 Task: Research Airbnb properties in Gagarin, Uzbekistan from 12th December, 2023 to 25th December, 2023 for 4 adults. Place can be private room with 4 bedrooms having 4 beds and 4 bathrooms. Property type can be hotel. Amenities needed are: wifi, TV, free parkinig on premises, gym, breakfast.
Action: Mouse moved to (461, 88)
Screenshot: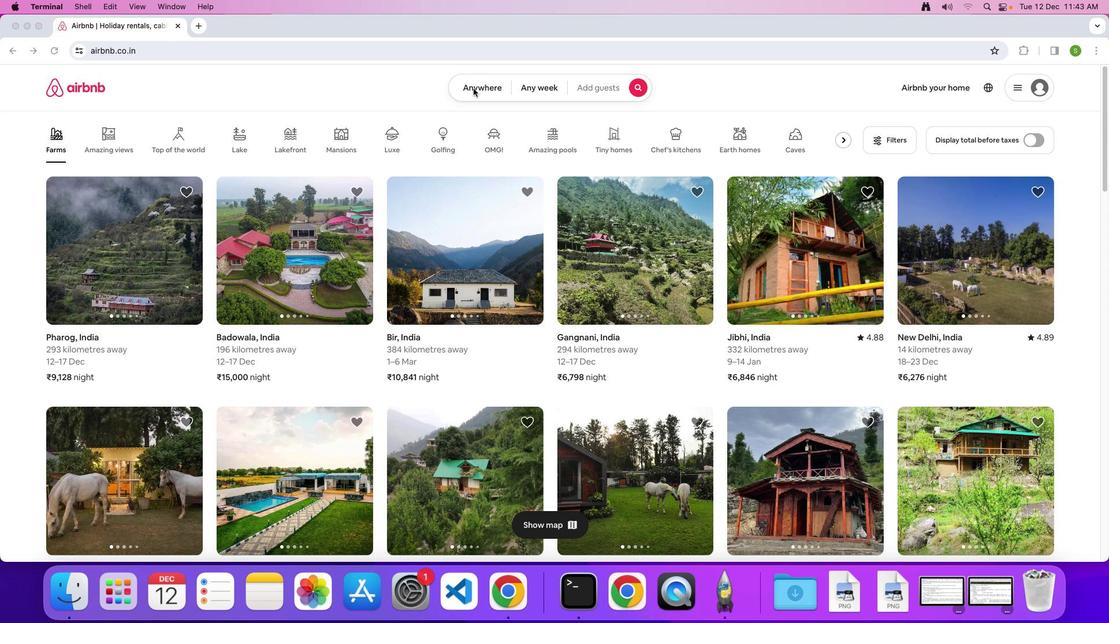 
Action: Mouse pressed left at (461, 88)
Screenshot: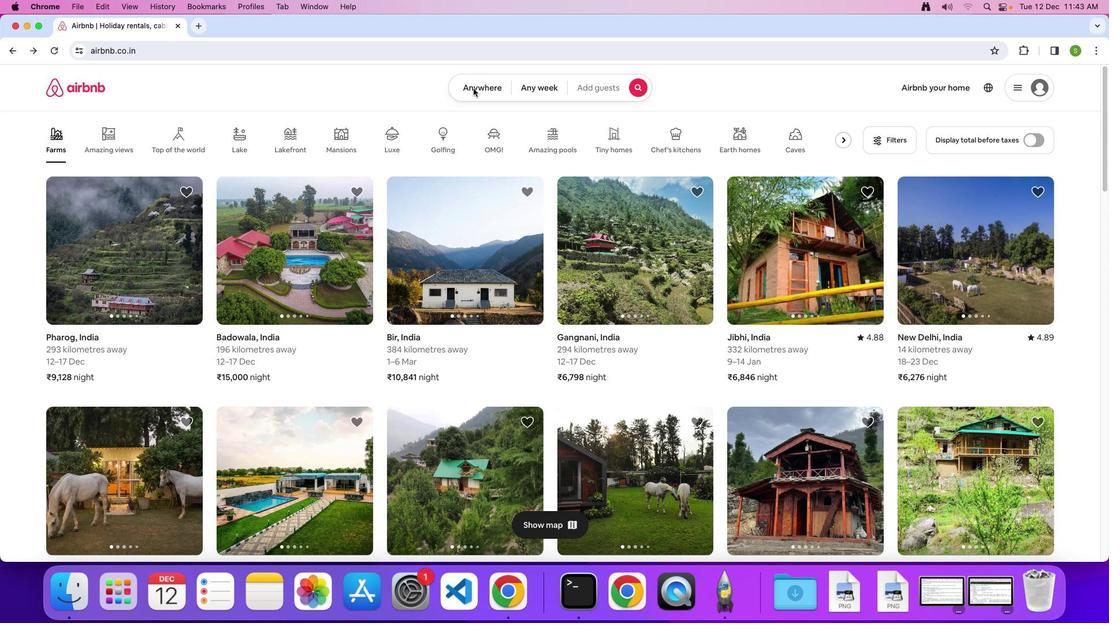
Action: Mouse moved to (462, 88)
Screenshot: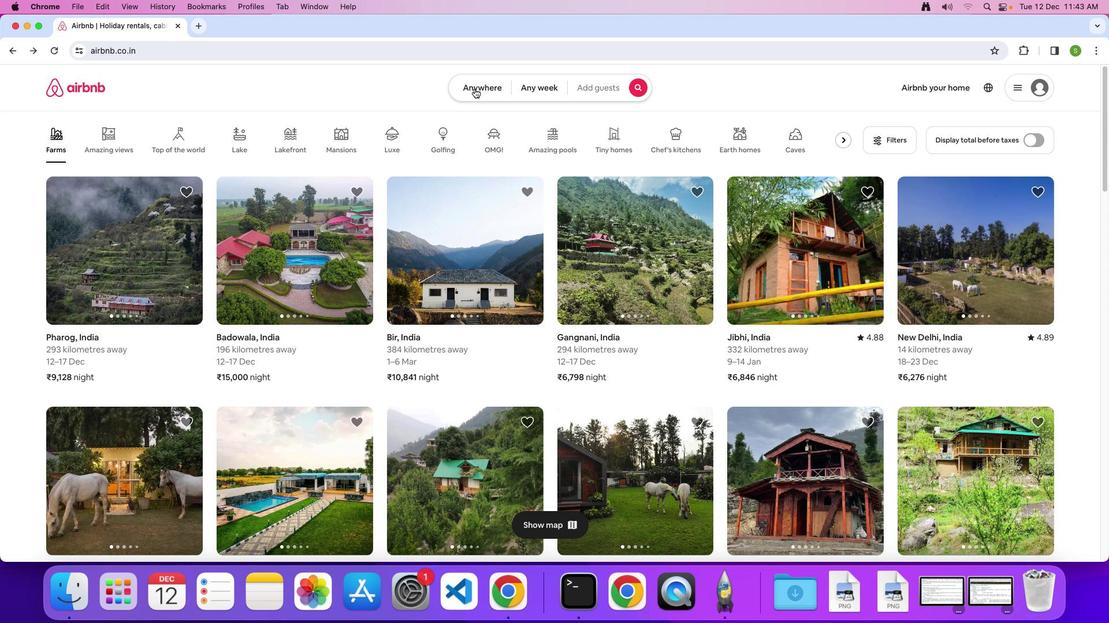
Action: Mouse pressed left at (462, 88)
Screenshot: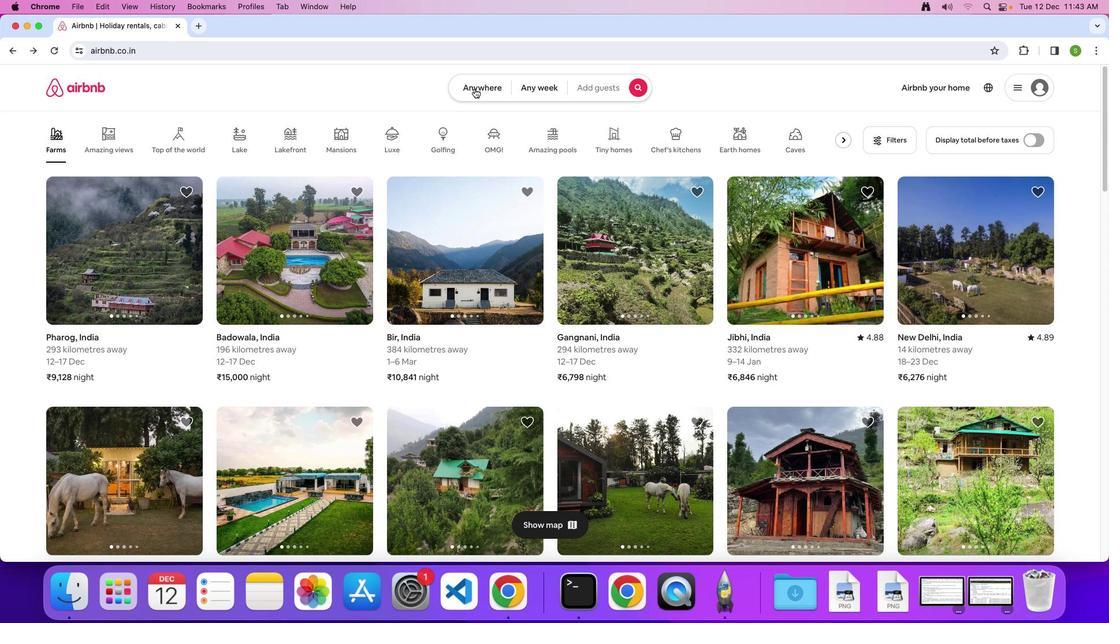 
Action: Mouse moved to (407, 130)
Screenshot: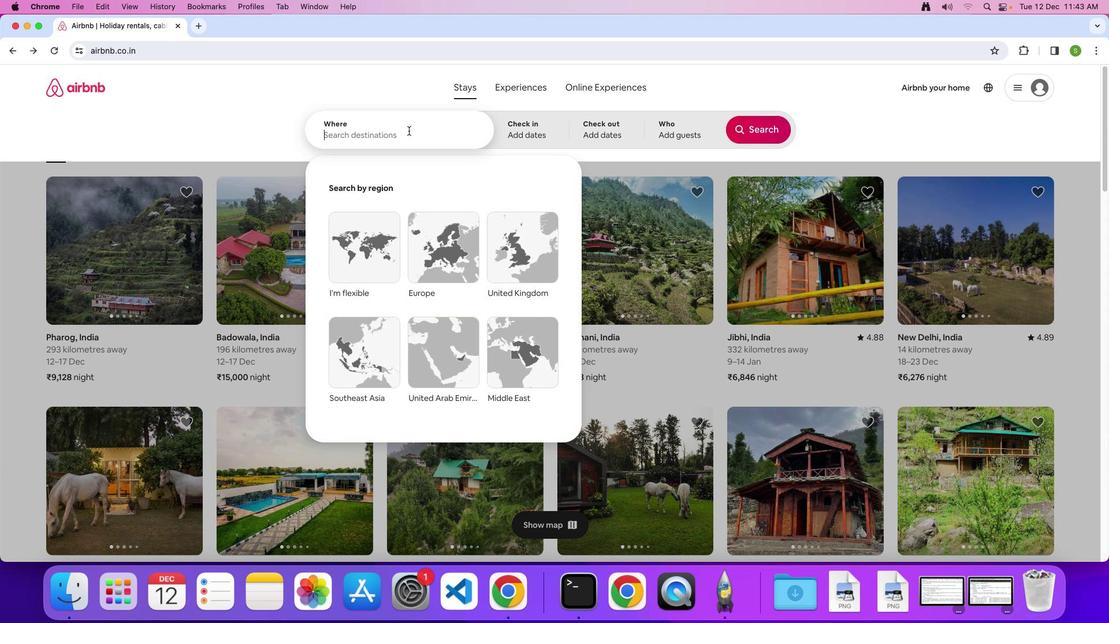 
Action: Mouse pressed left at (407, 130)
Screenshot: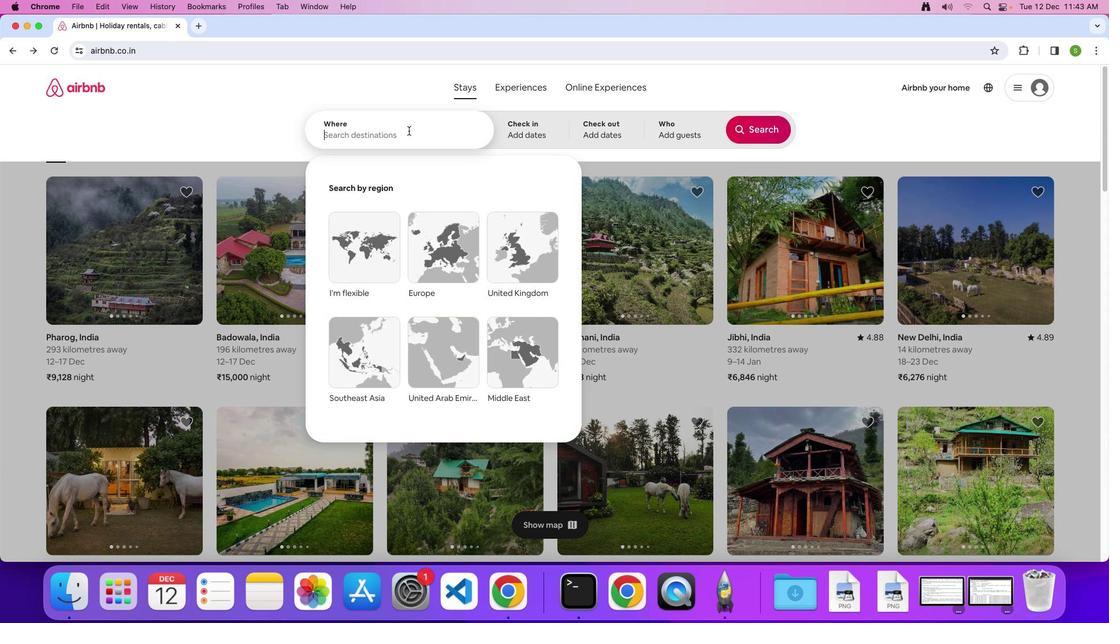 
Action: Mouse moved to (408, 130)
Screenshot: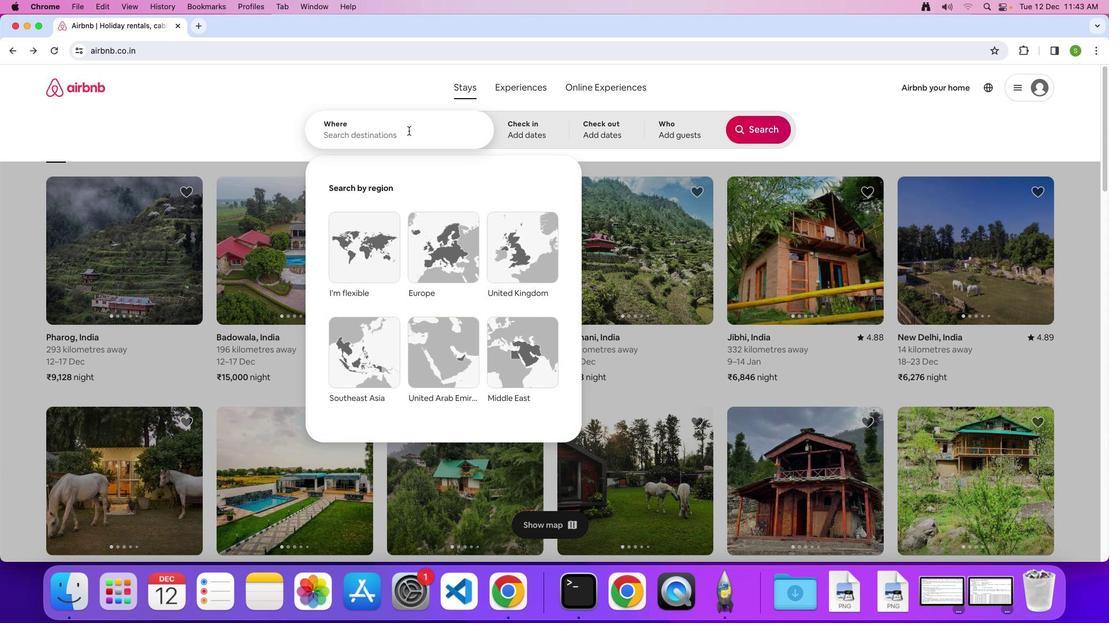 
Action: Key pressed 'G'Key.caps_lock'n'Key.backspace'g'Key.backspace'a''g''a''r''i''n'','Key.spaceKey.shift'U''z''b''e''k''i''s''t''a''n'Key.enter
Screenshot: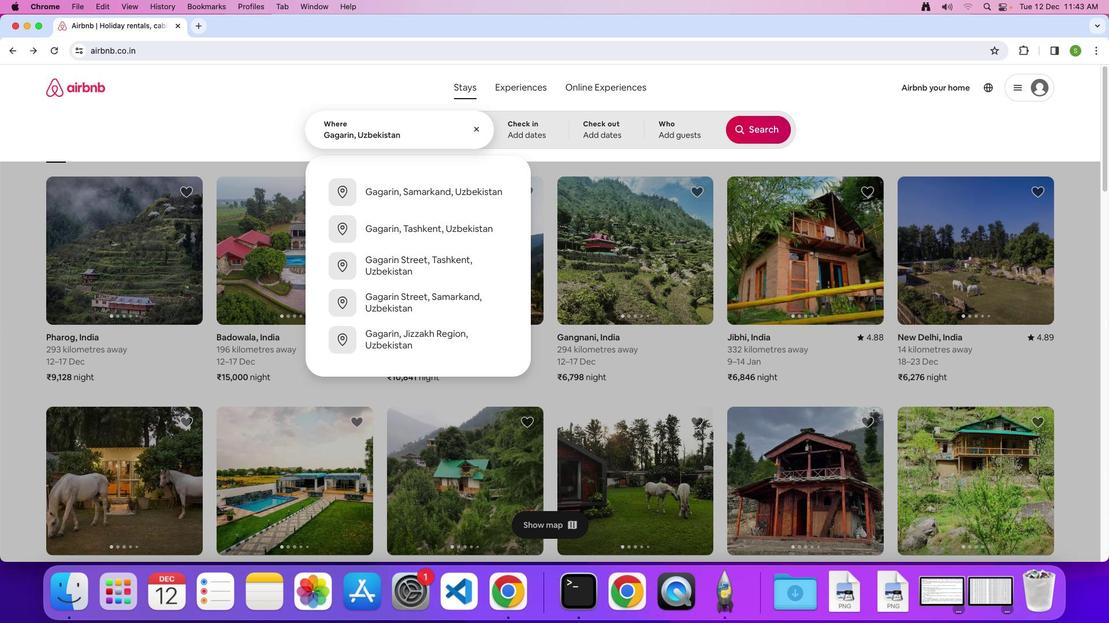 
Action: Mouse moved to (410, 332)
Screenshot: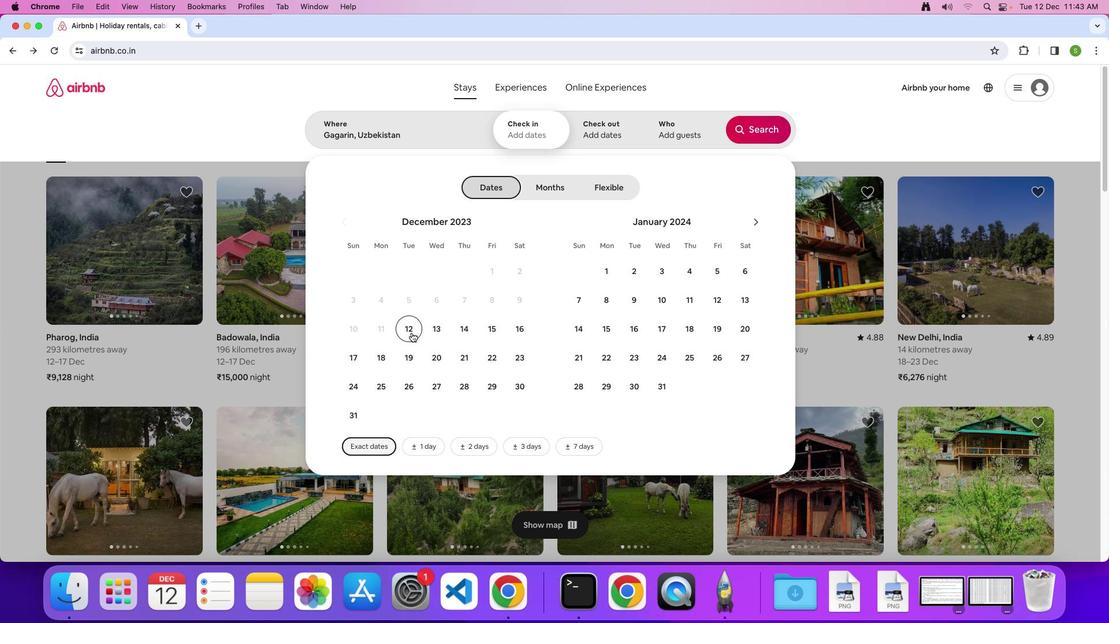 
Action: Mouse pressed left at (410, 332)
Screenshot: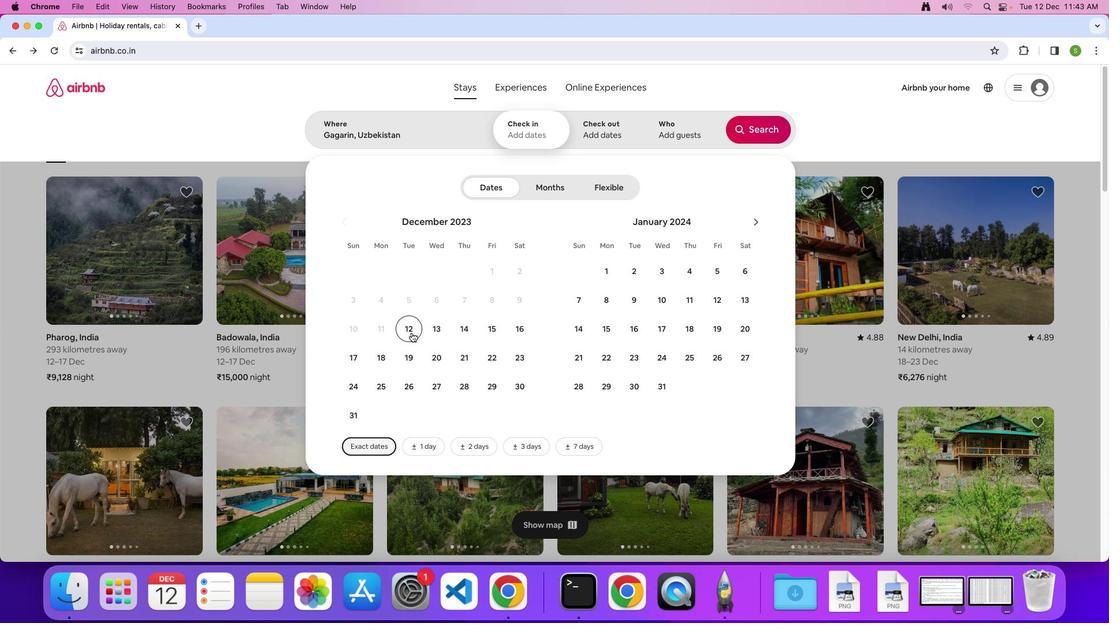 
Action: Mouse moved to (381, 381)
Screenshot: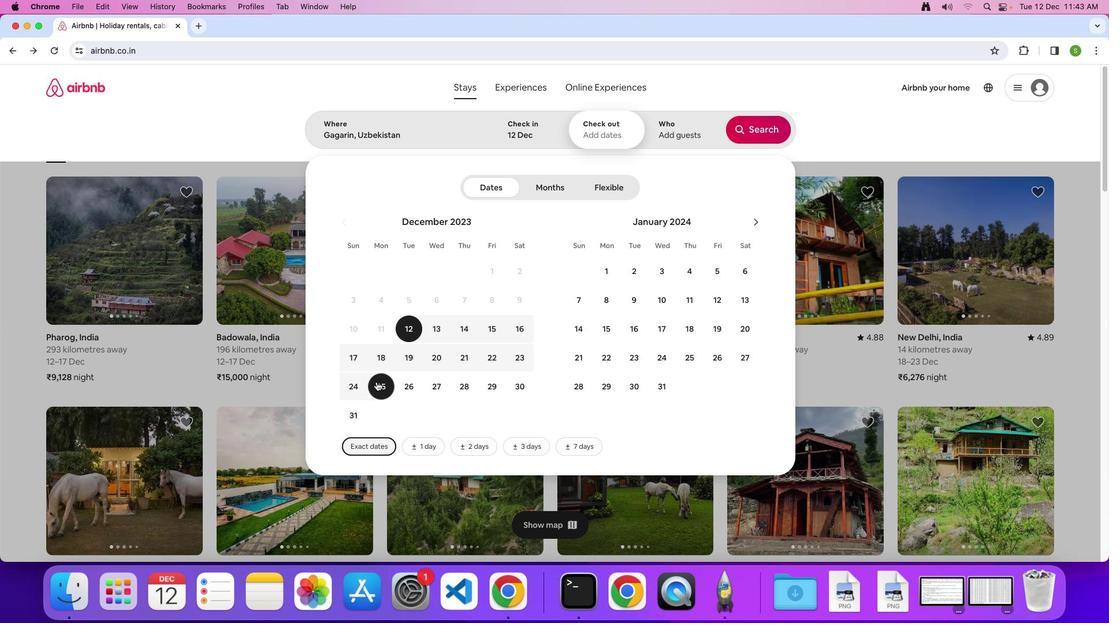 
Action: Mouse pressed left at (381, 381)
Screenshot: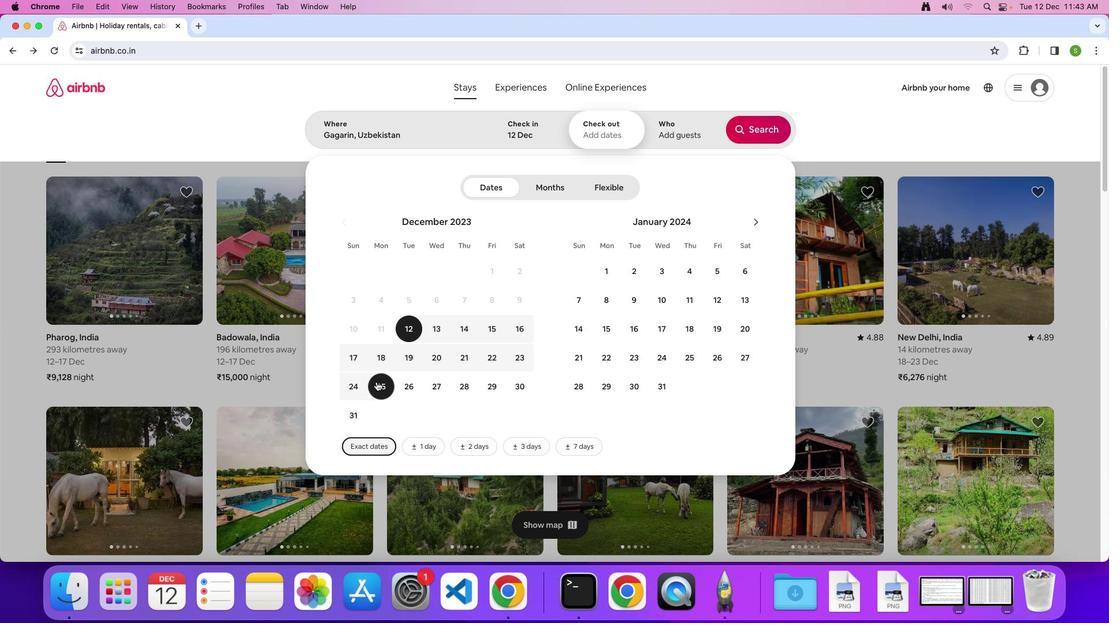 
Action: Mouse moved to (630, 130)
Screenshot: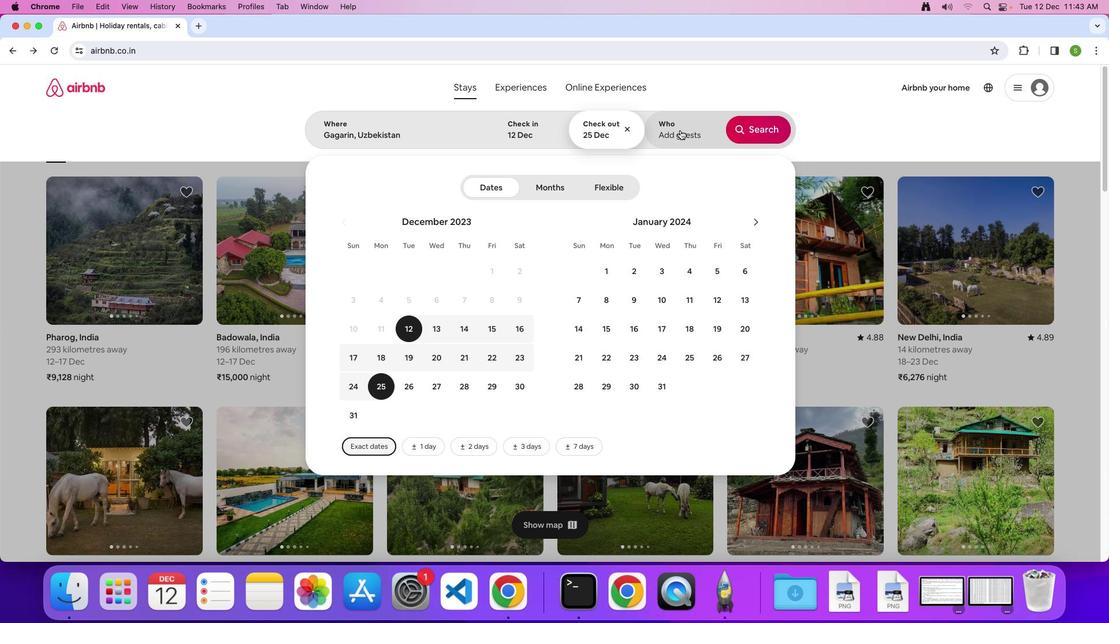 
Action: Mouse pressed left at (630, 130)
Screenshot: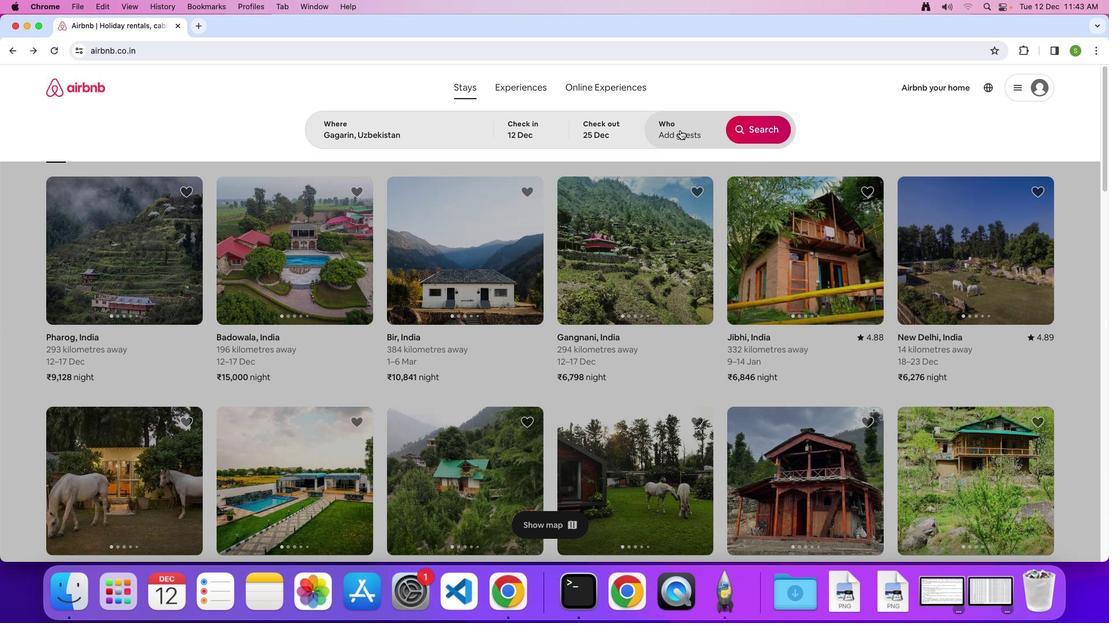 
Action: Mouse moved to (694, 187)
Screenshot: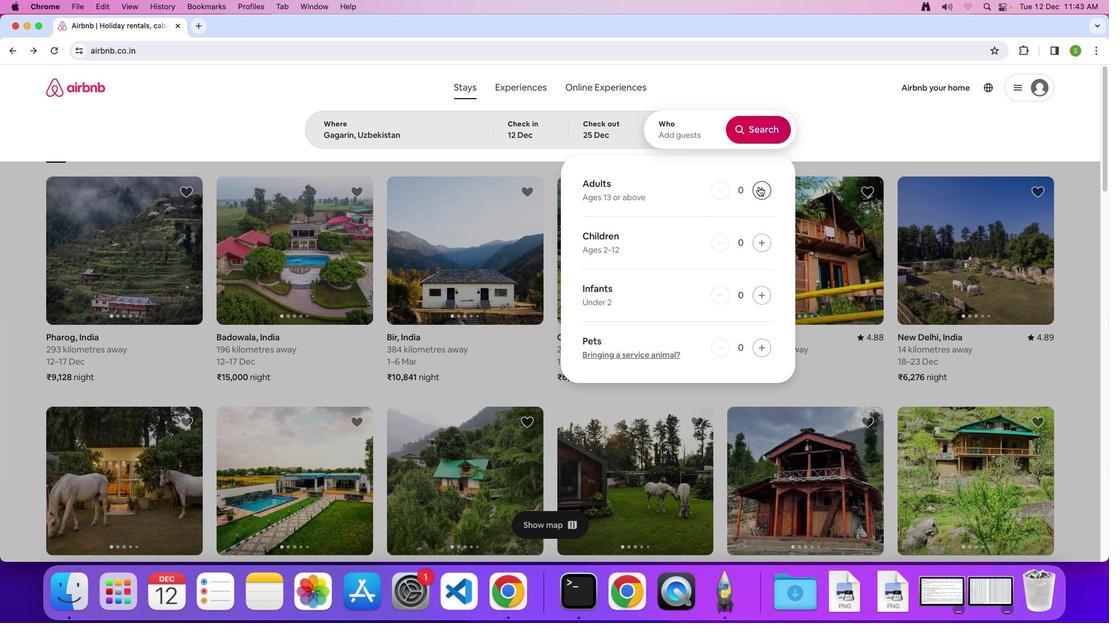 
Action: Mouse pressed left at (694, 187)
Screenshot: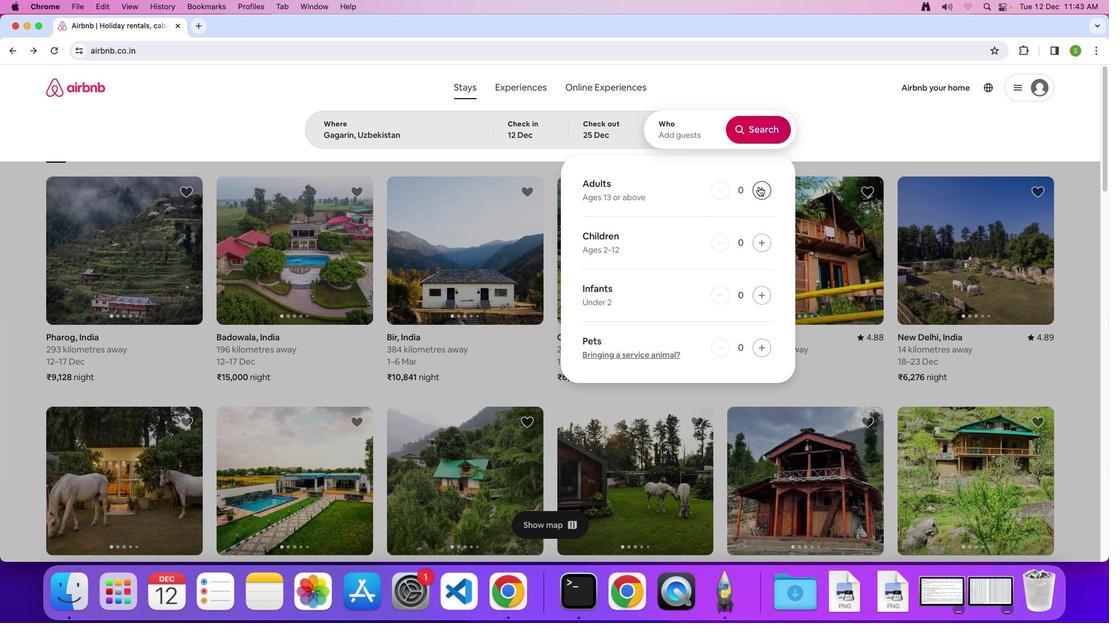
Action: Mouse pressed left at (694, 187)
Screenshot: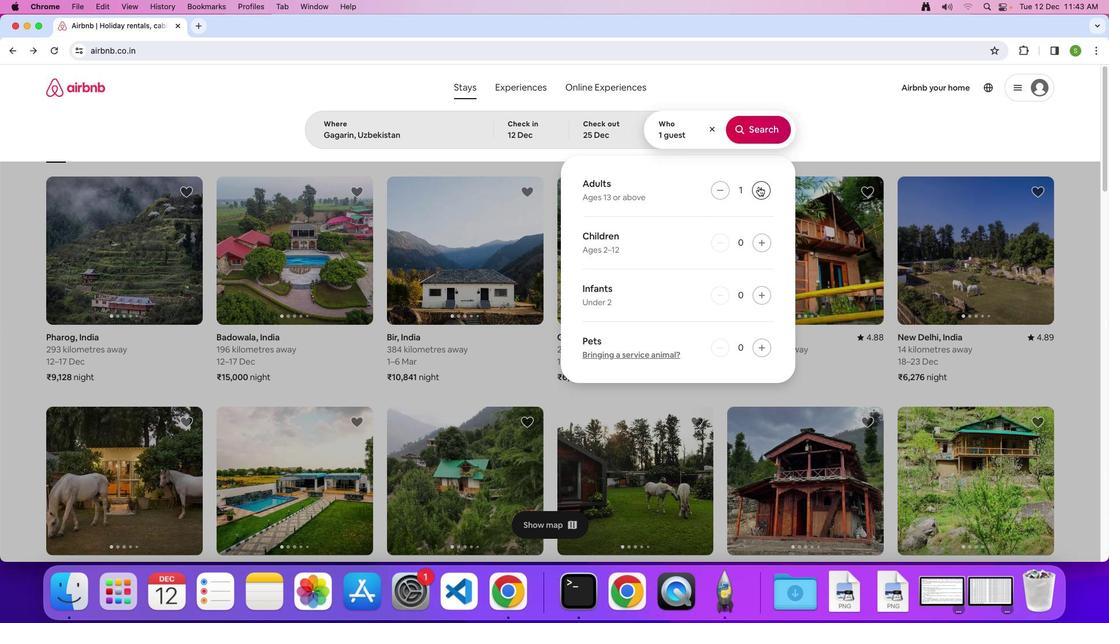 
Action: Mouse pressed left at (694, 187)
Screenshot: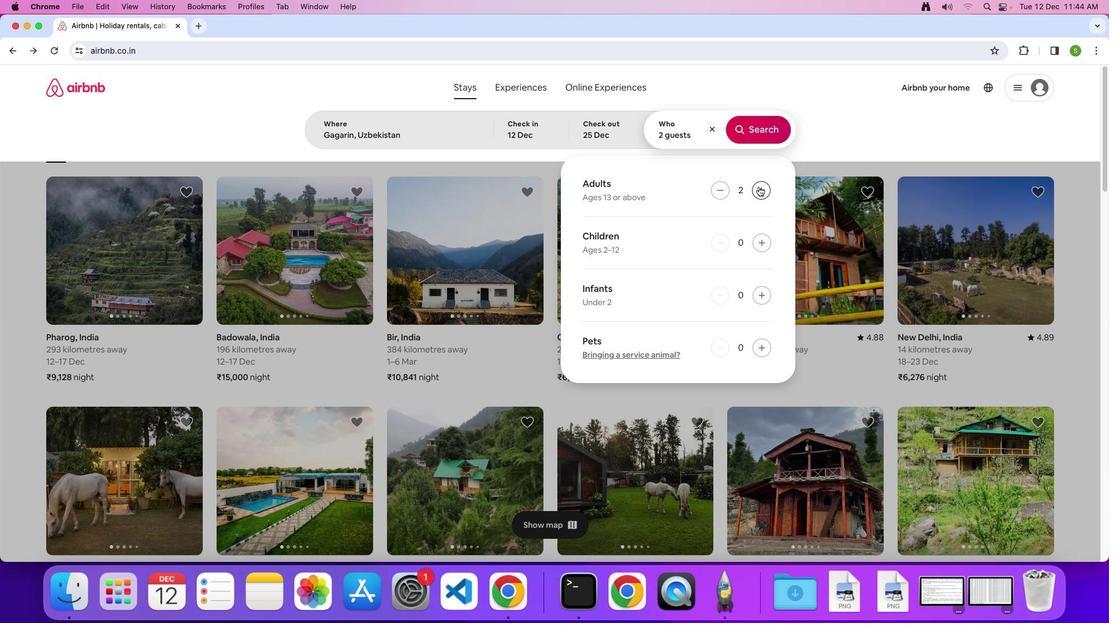 
Action: Mouse pressed left at (694, 187)
Screenshot: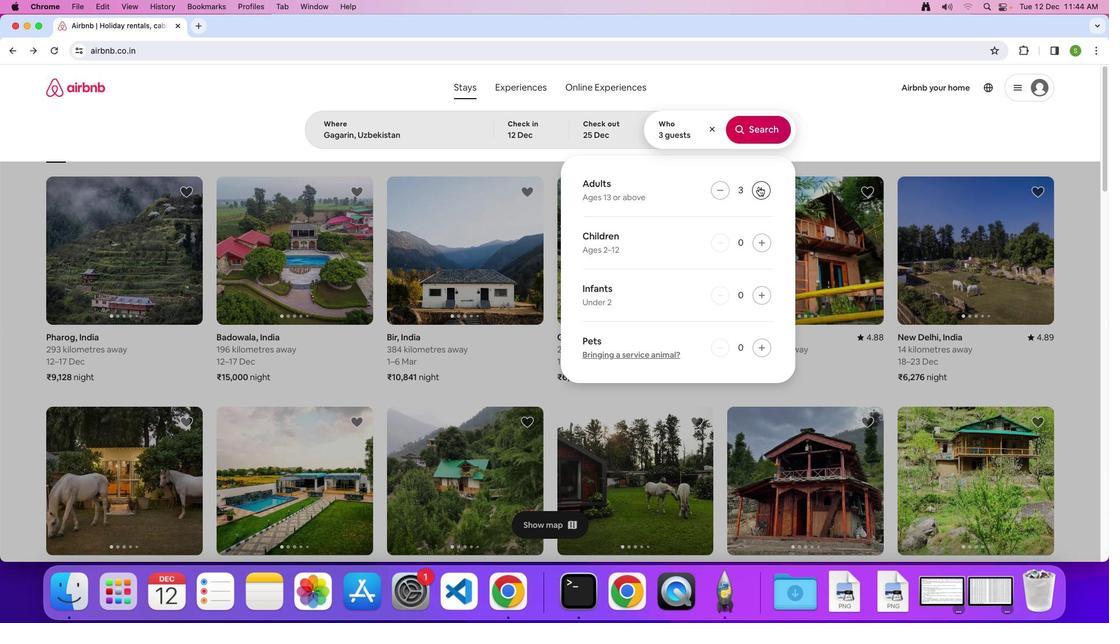 
Action: Mouse moved to (688, 133)
Screenshot: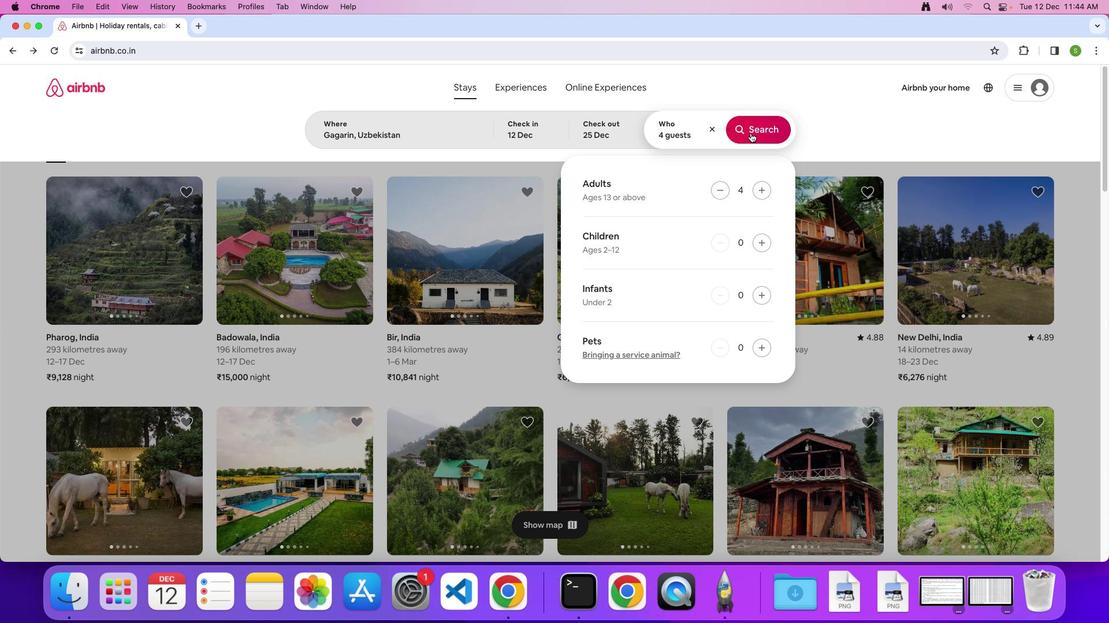
Action: Mouse pressed left at (688, 133)
Screenshot: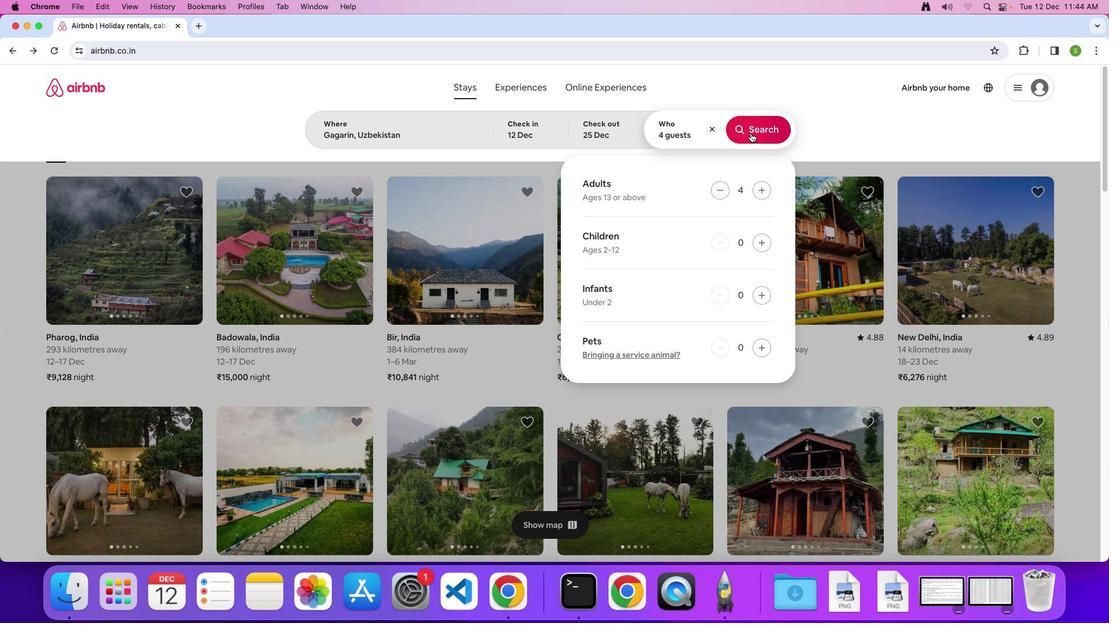 
Action: Mouse moved to (832, 137)
Screenshot: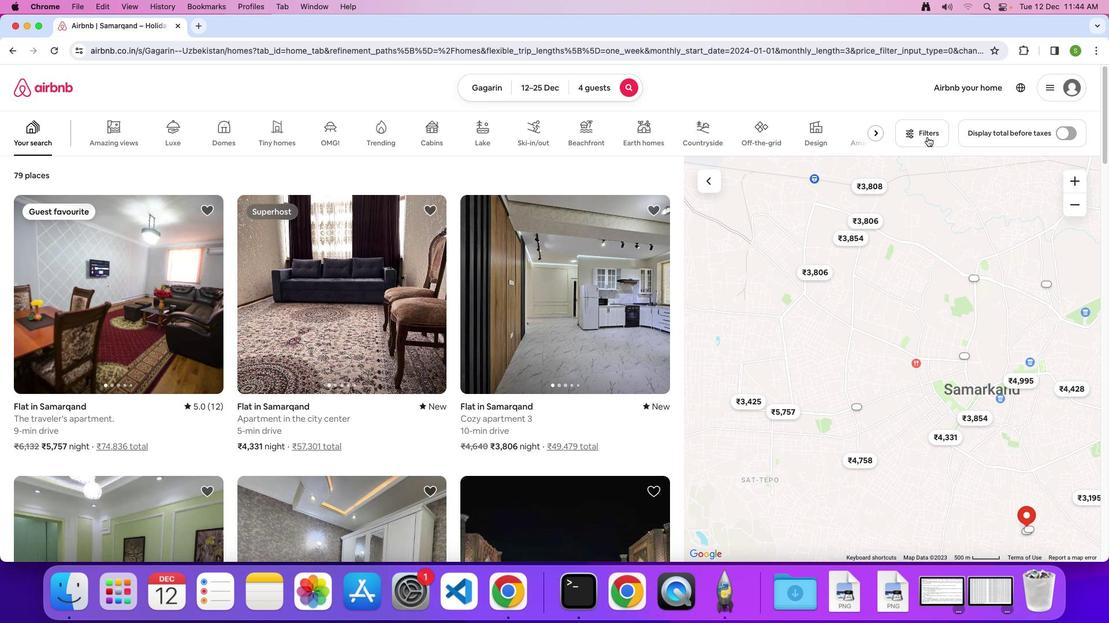 
Action: Mouse pressed left at (832, 137)
Screenshot: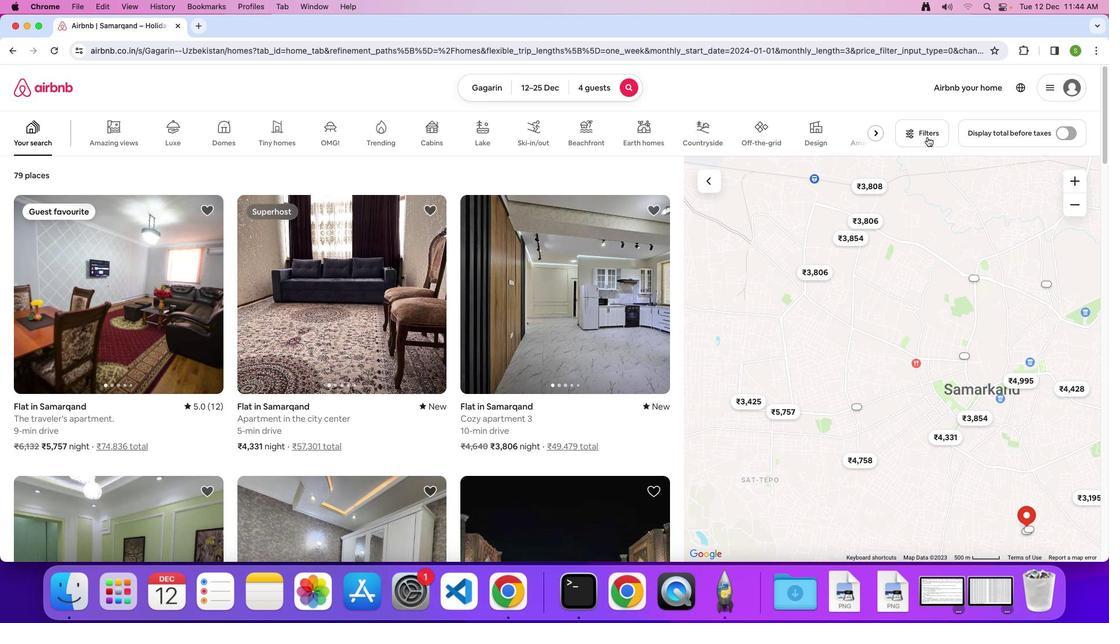 
Action: Mouse moved to (521, 336)
Screenshot: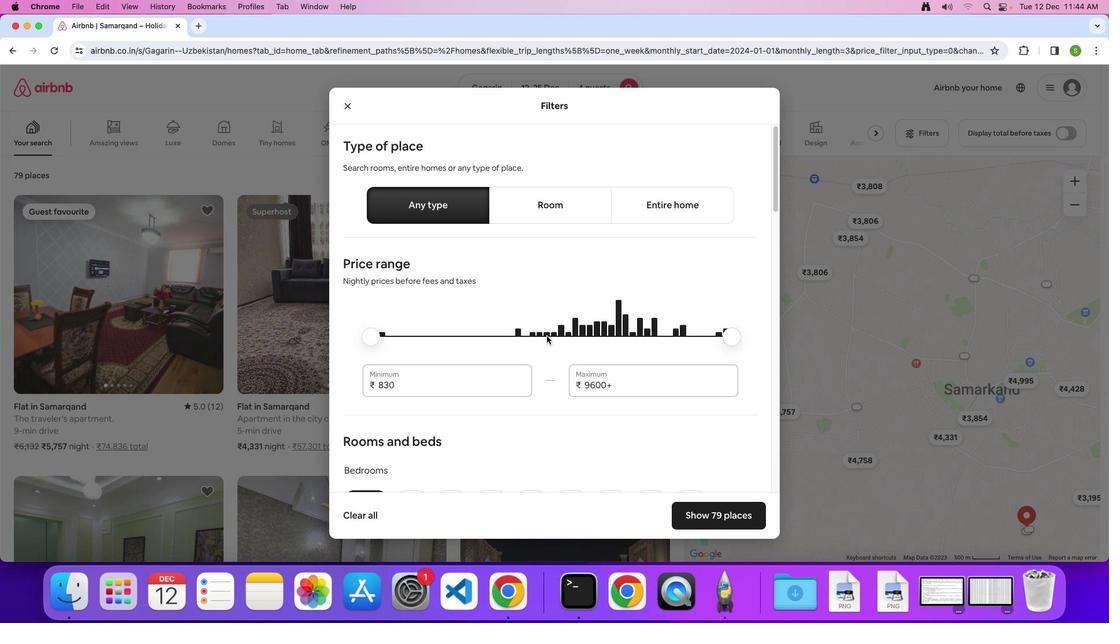 
Action: Mouse scrolled (521, 336) with delta (73, 0)
Screenshot: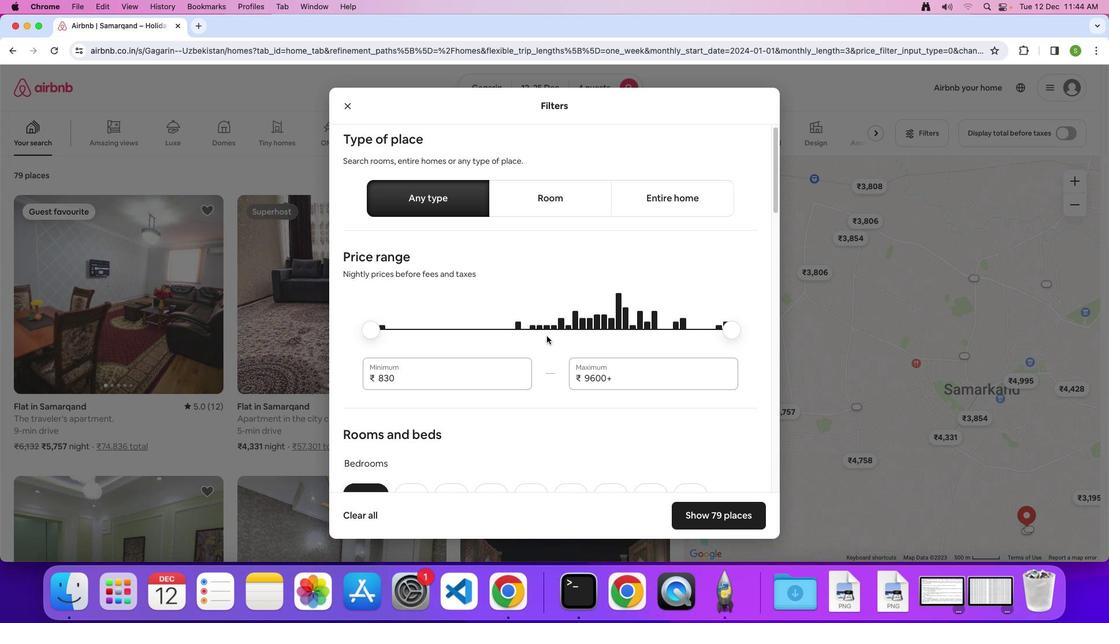 
Action: Mouse scrolled (521, 336) with delta (73, 0)
Screenshot: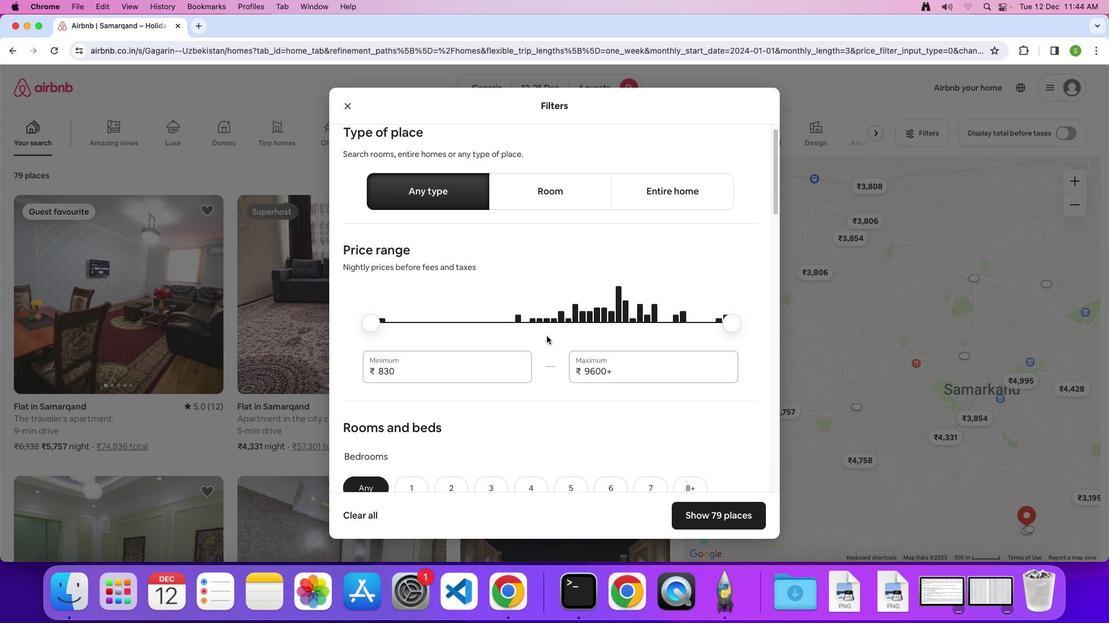 
Action: Mouse scrolled (521, 336) with delta (73, 0)
Screenshot: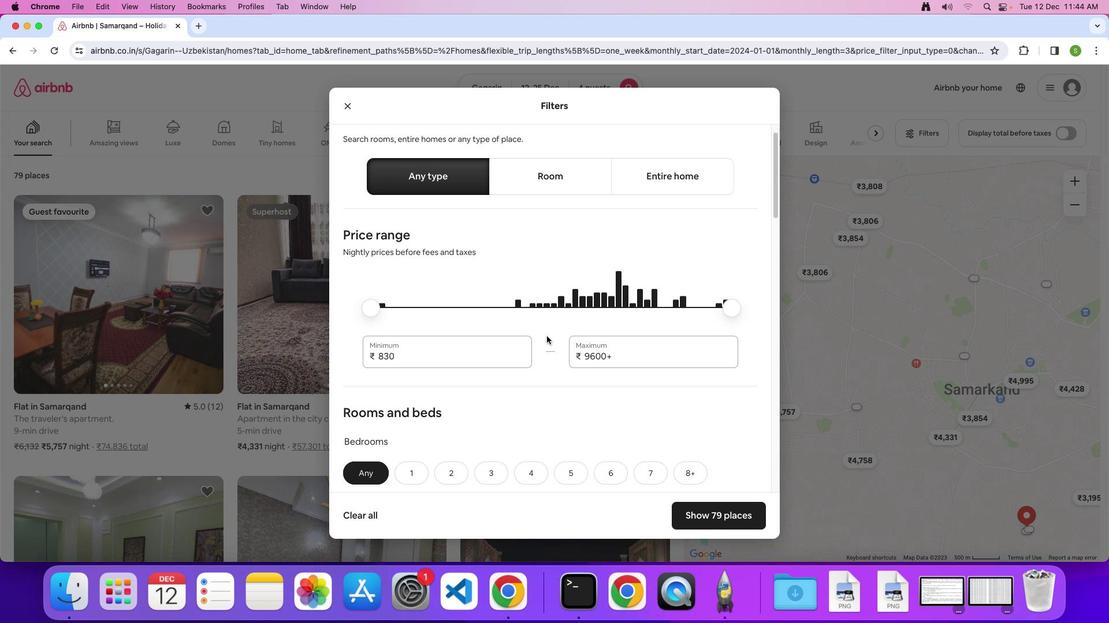 
Action: Mouse scrolled (521, 336) with delta (73, 0)
Screenshot: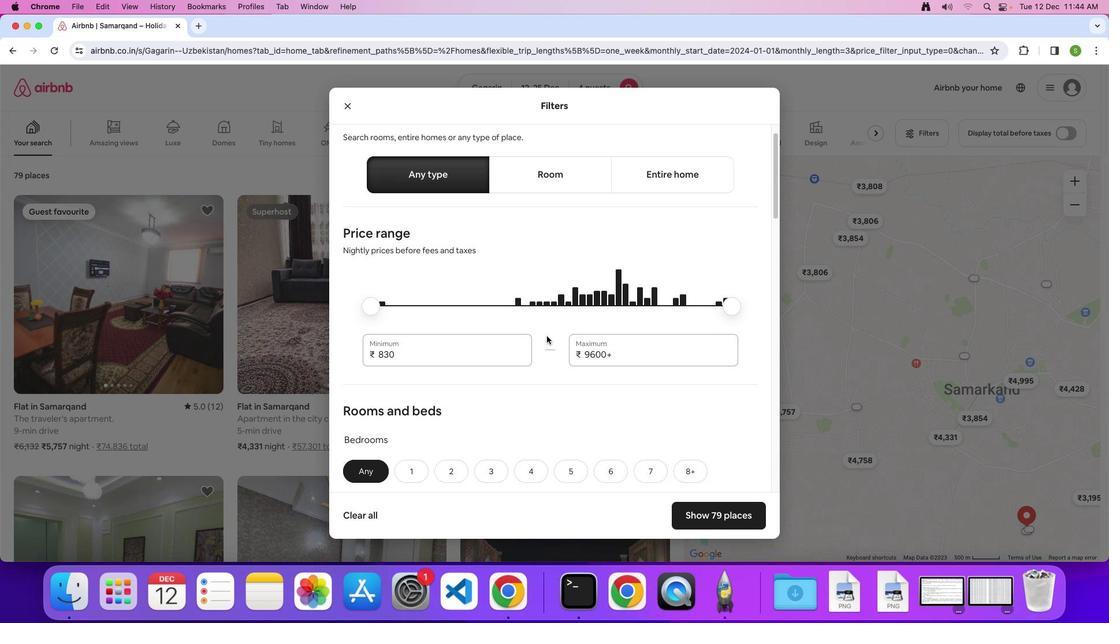 
Action: Mouse scrolled (521, 336) with delta (73, 0)
Screenshot: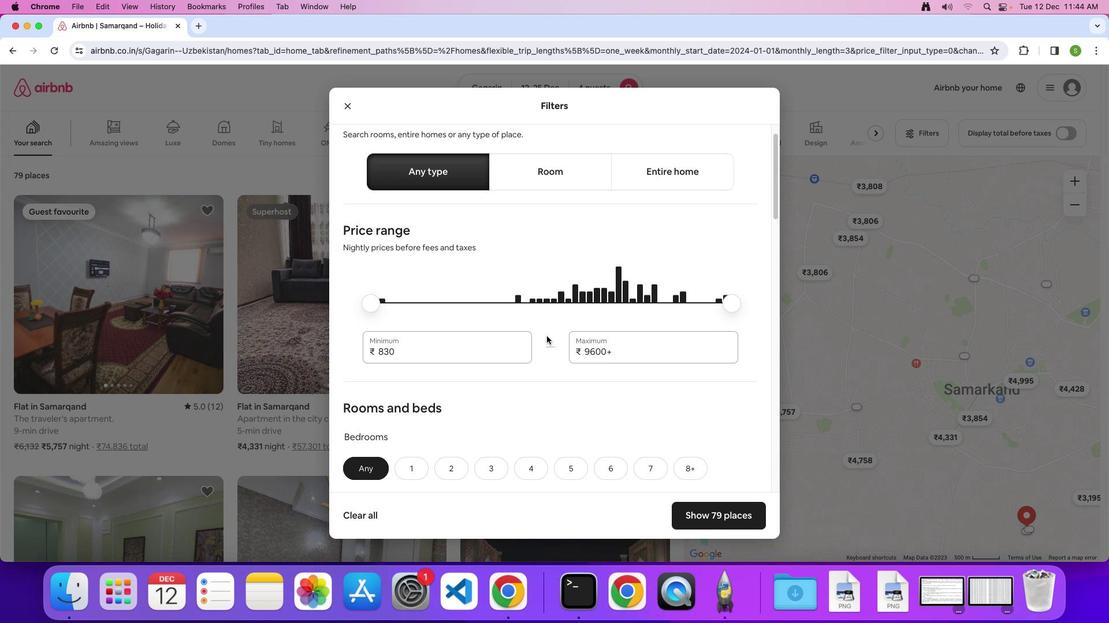 
Action: Mouse scrolled (521, 336) with delta (73, 0)
Screenshot: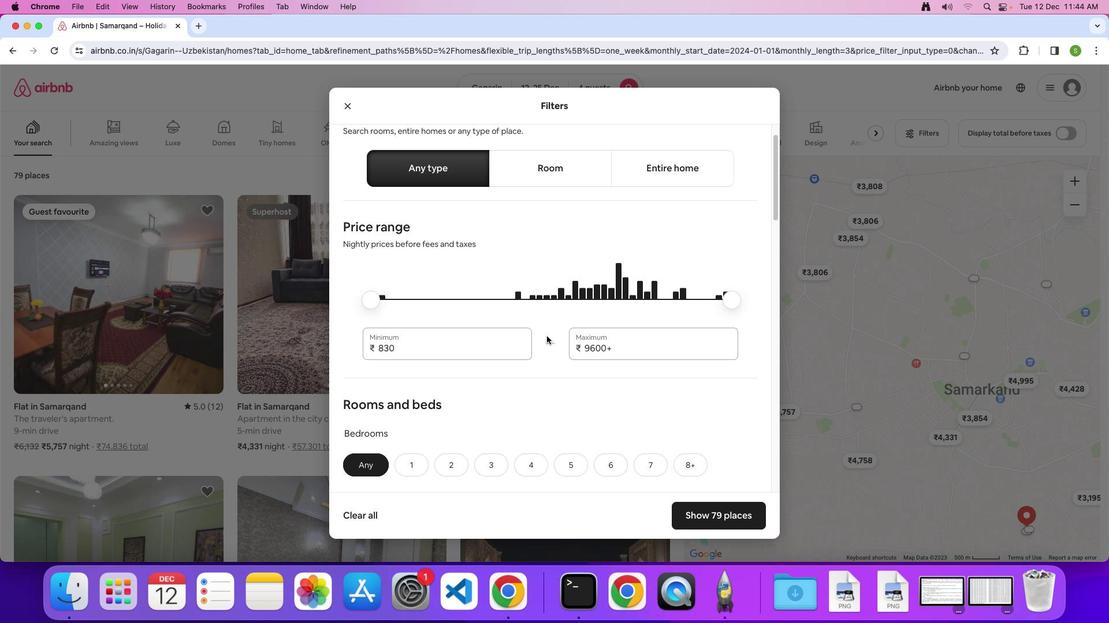 
Action: Mouse scrolled (521, 336) with delta (73, 0)
Screenshot: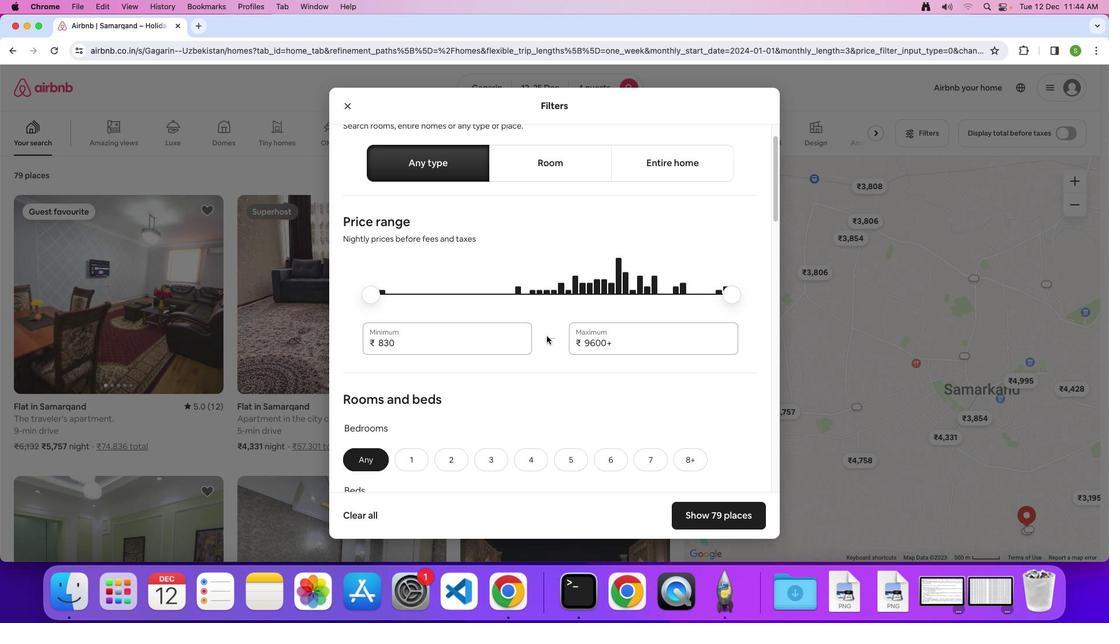 
Action: Mouse scrolled (521, 336) with delta (73, 0)
Screenshot: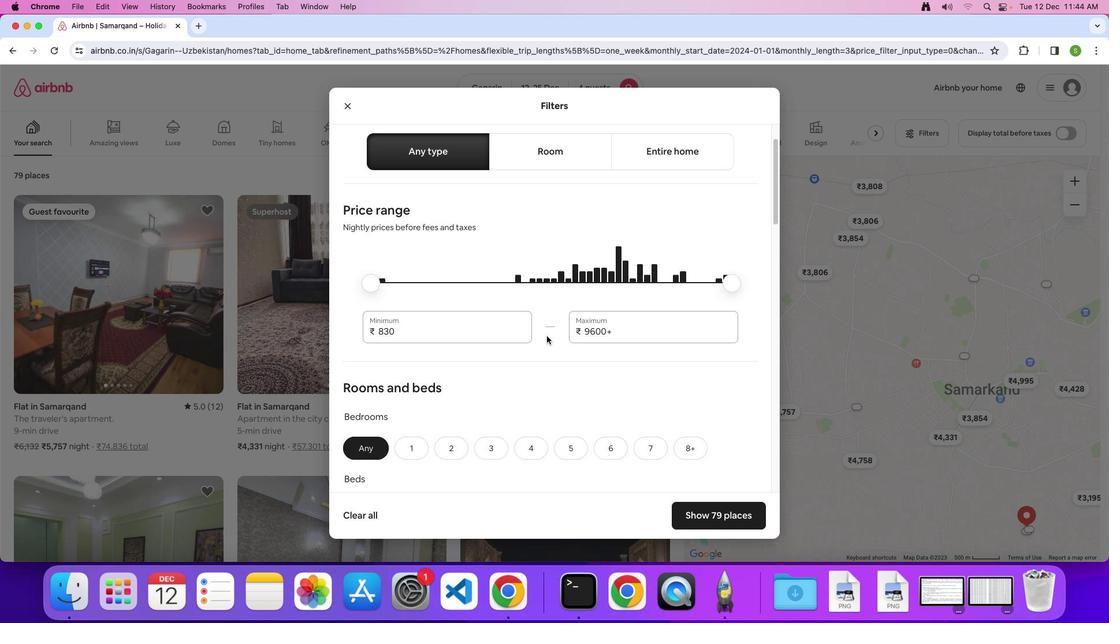 
Action: Mouse scrolled (521, 336) with delta (73, 0)
Screenshot: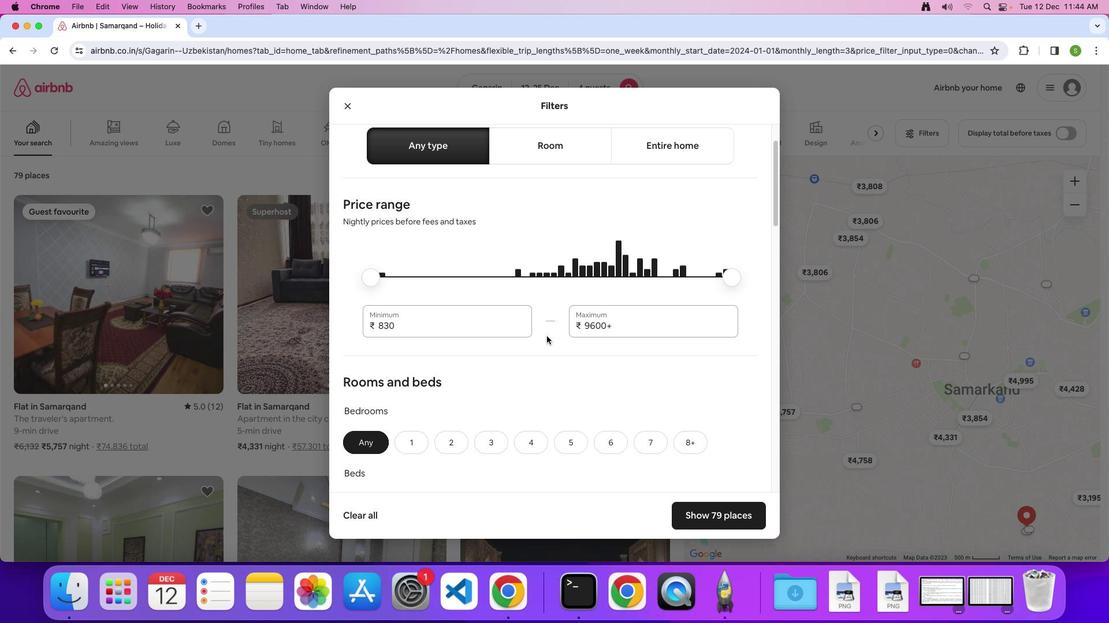 
Action: Mouse scrolled (521, 336) with delta (73, 0)
Screenshot: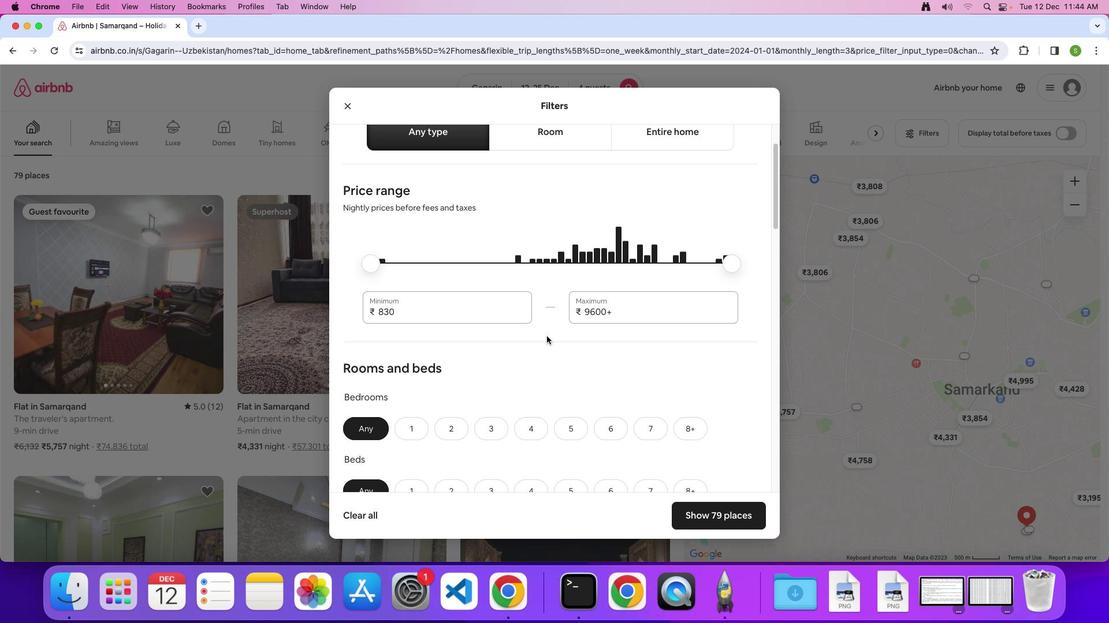 
Action: Mouse scrolled (521, 336) with delta (73, 0)
Screenshot: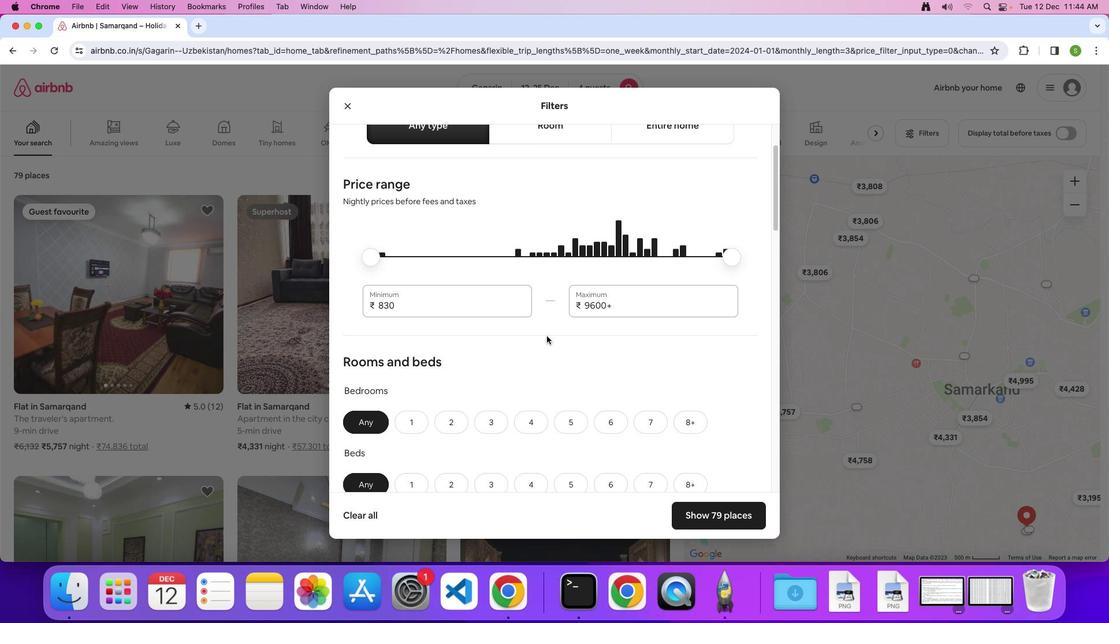 
Action: Mouse scrolled (521, 336) with delta (73, 1)
Screenshot: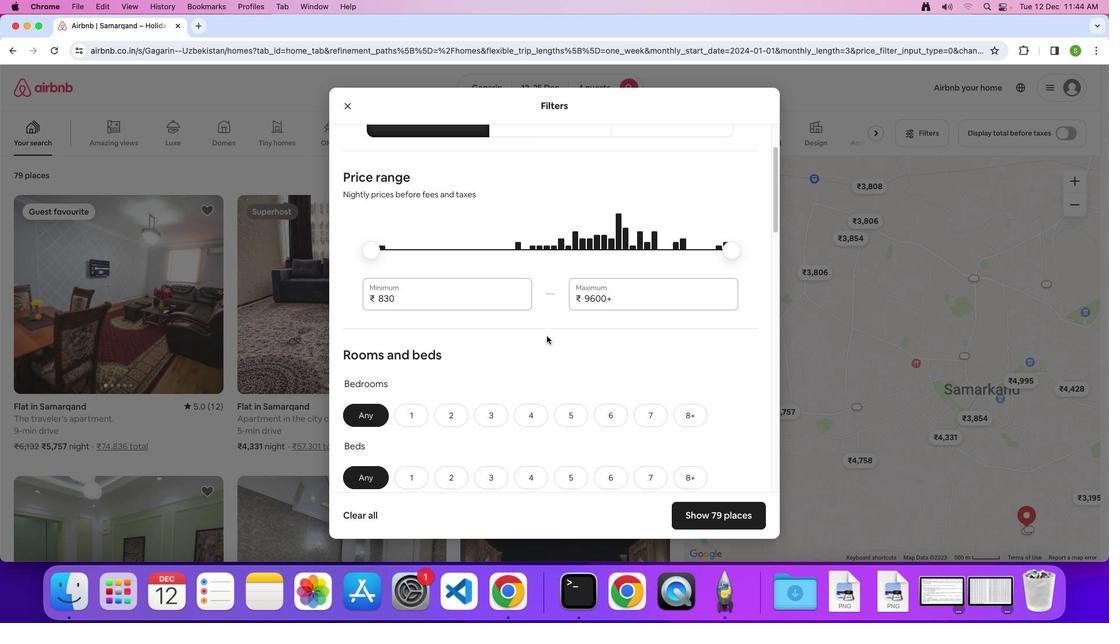 
Action: Mouse scrolled (521, 336) with delta (73, -1)
Screenshot: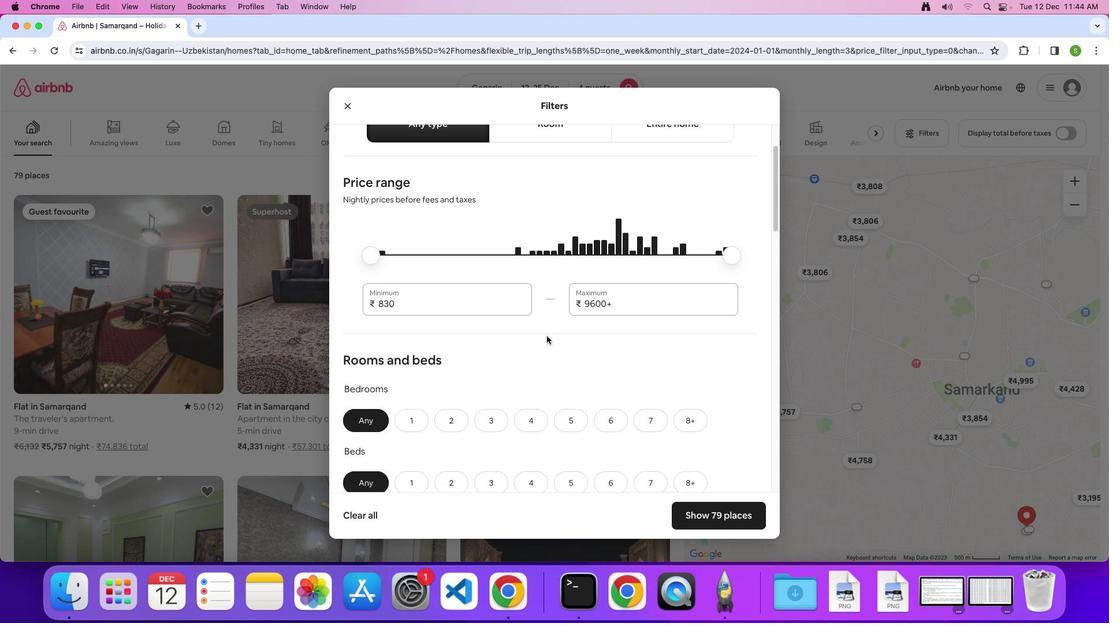 
Action: Mouse scrolled (521, 336) with delta (73, 4)
Screenshot: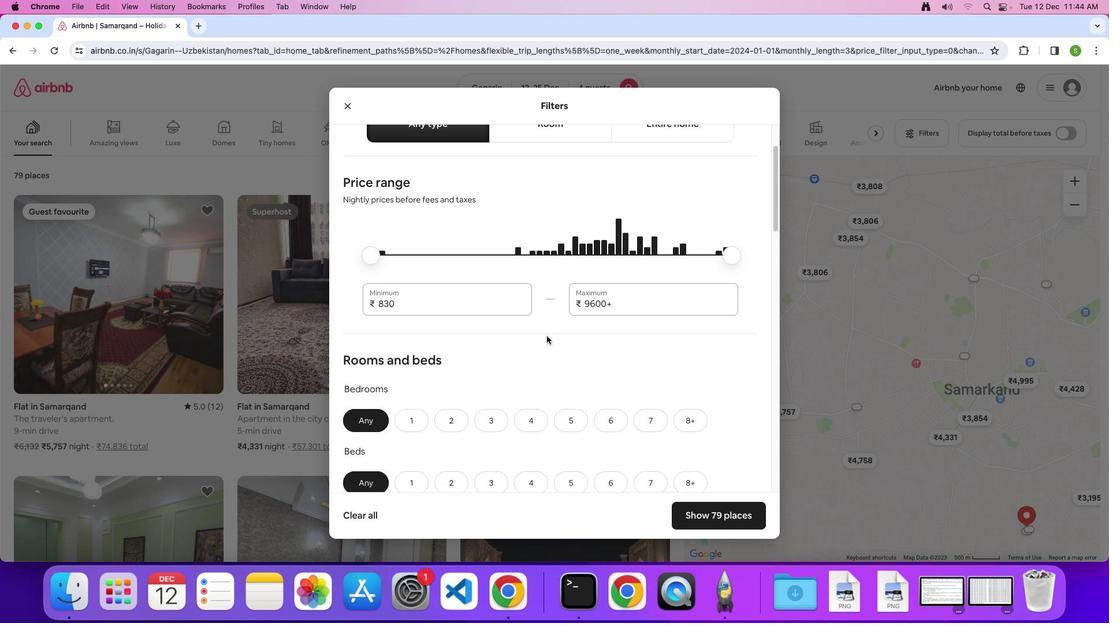 
Action: Mouse scrolled (521, 336) with delta (73, 1)
Screenshot: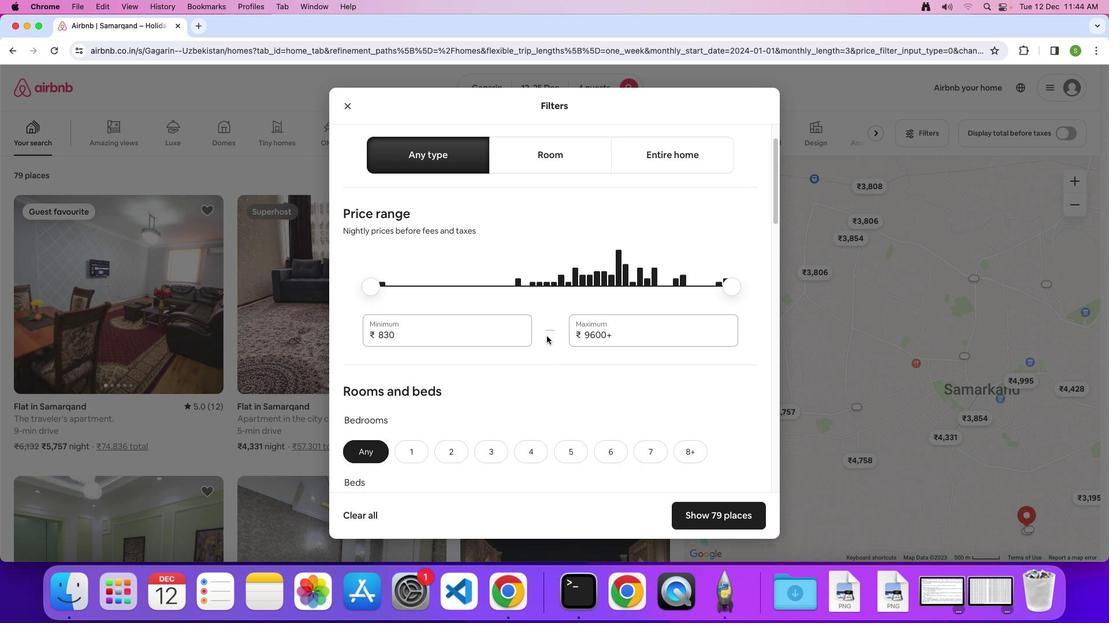 
Action: Mouse scrolled (521, 336) with delta (73, 1)
Screenshot: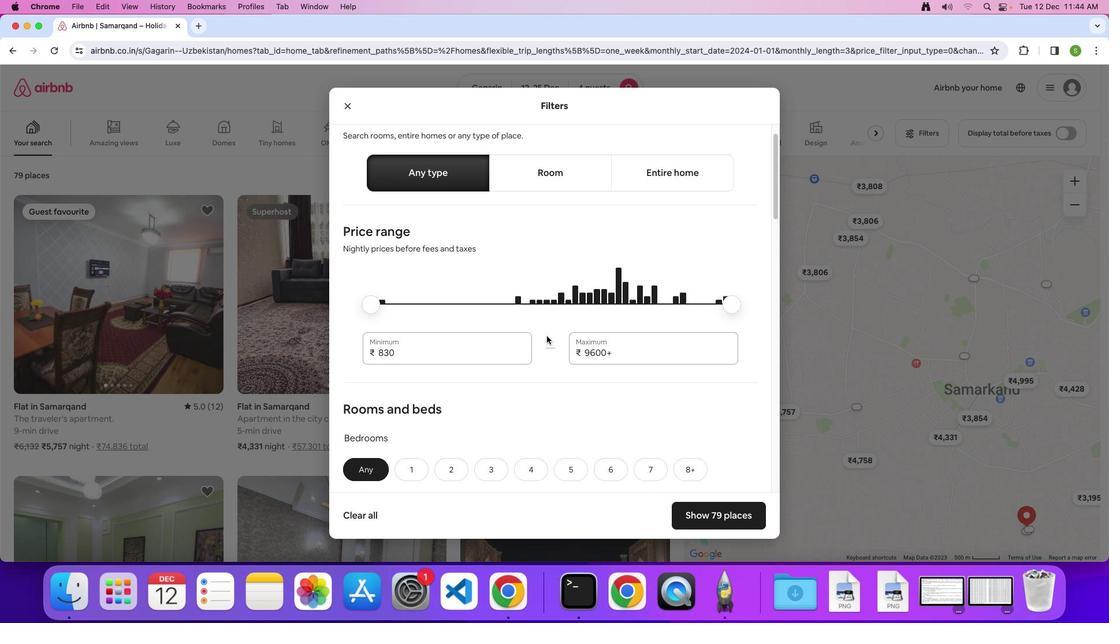 
Action: Mouse scrolled (521, 336) with delta (73, 3)
Screenshot: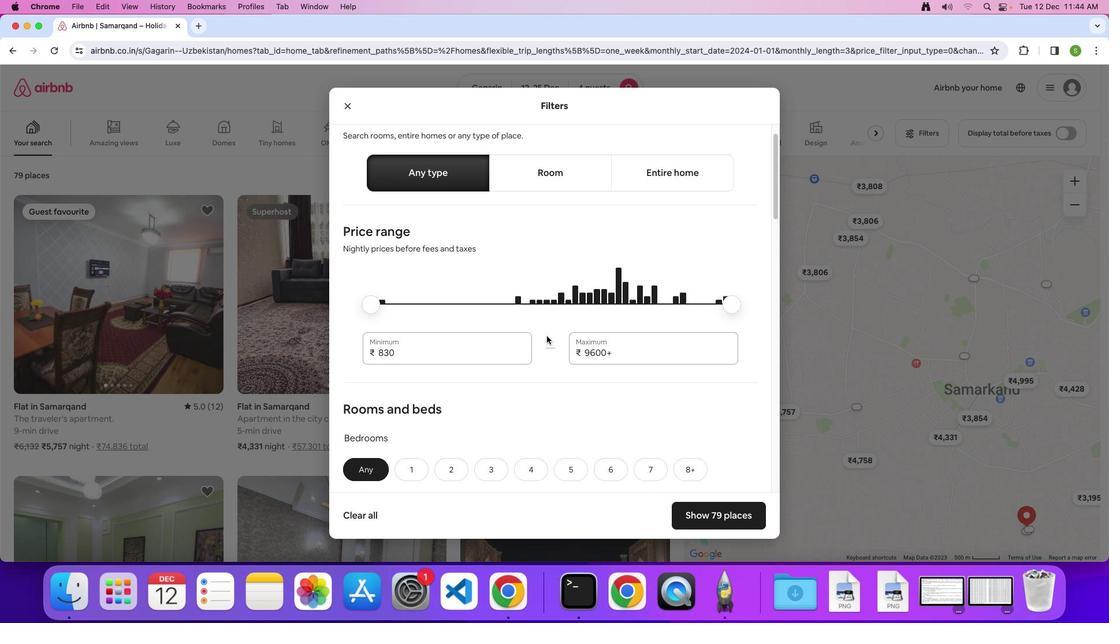 
Action: Mouse scrolled (521, 336) with delta (73, 1)
Screenshot: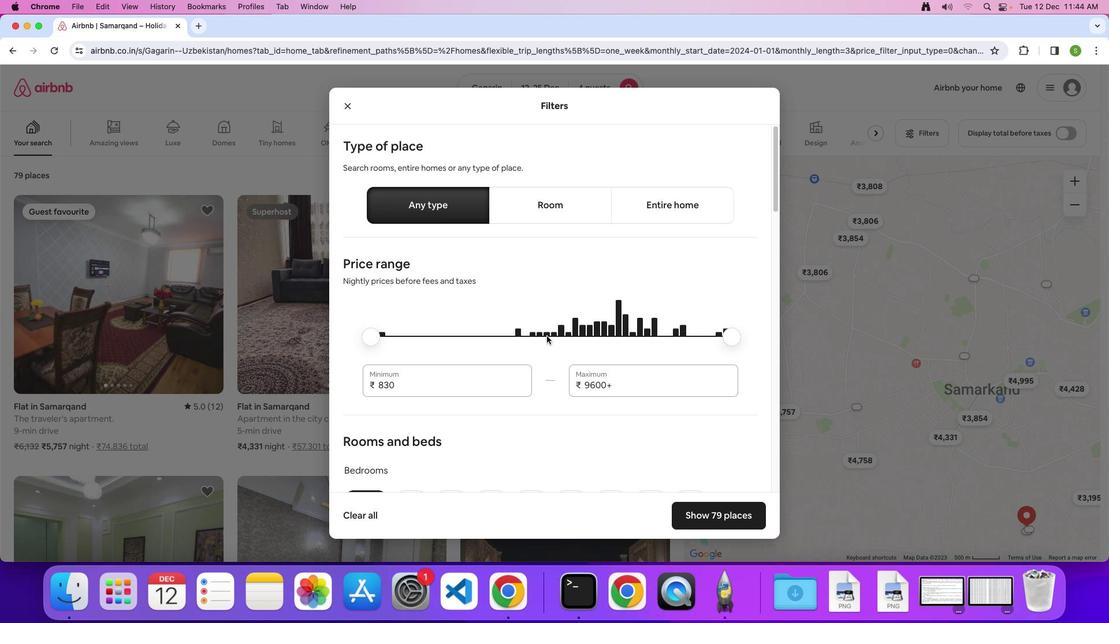 
Action: Mouse scrolled (521, 336) with delta (73, 1)
Screenshot: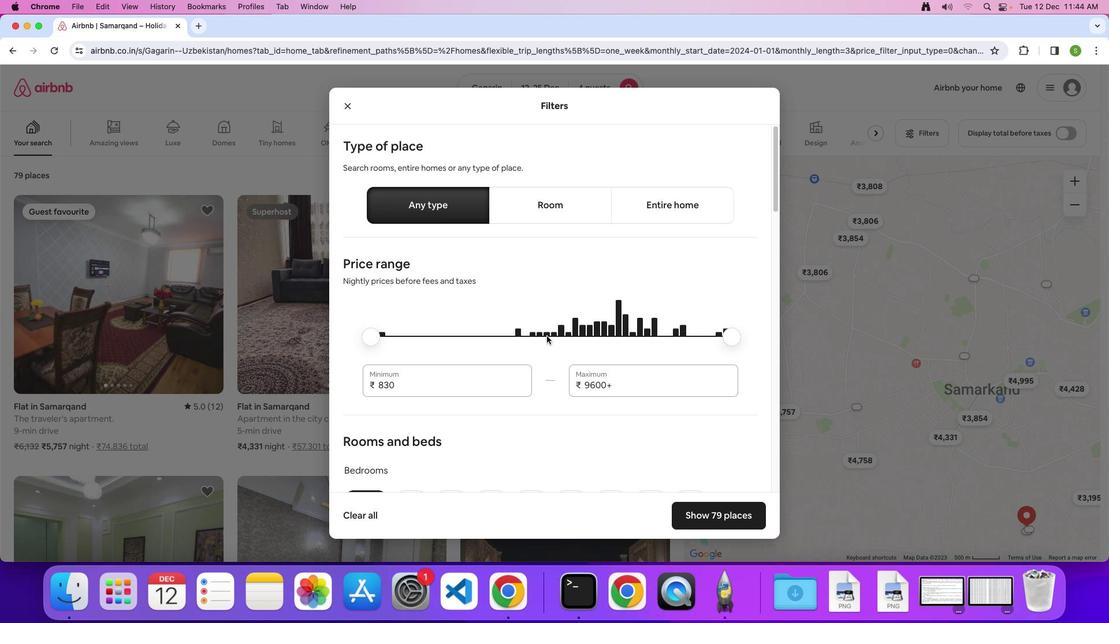 
Action: Mouse scrolled (521, 336) with delta (73, 0)
Screenshot: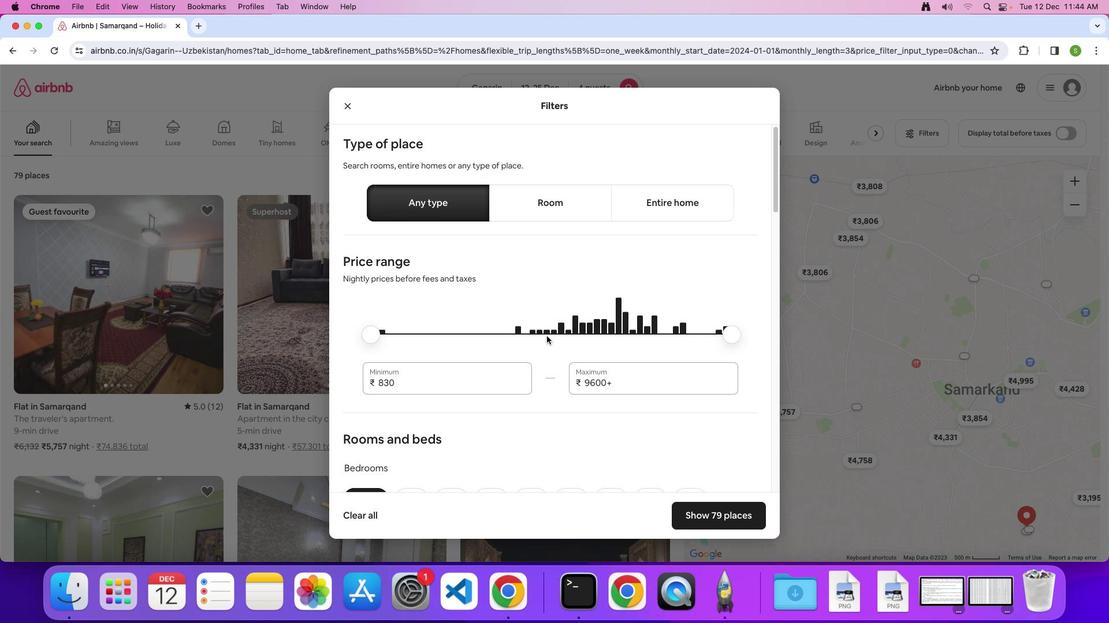 
Action: Mouse scrolled (521, 336) with delta (73, 0)
Screenshot: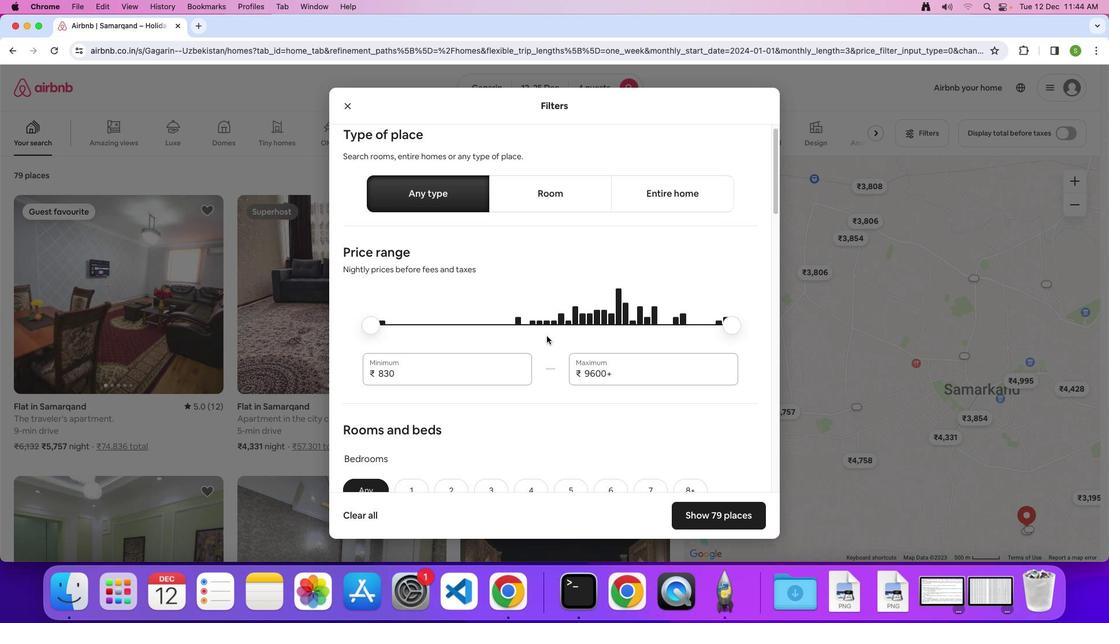 
Action: Mouse scrolled (521, 336) with delta (73, 0)
Screenshot: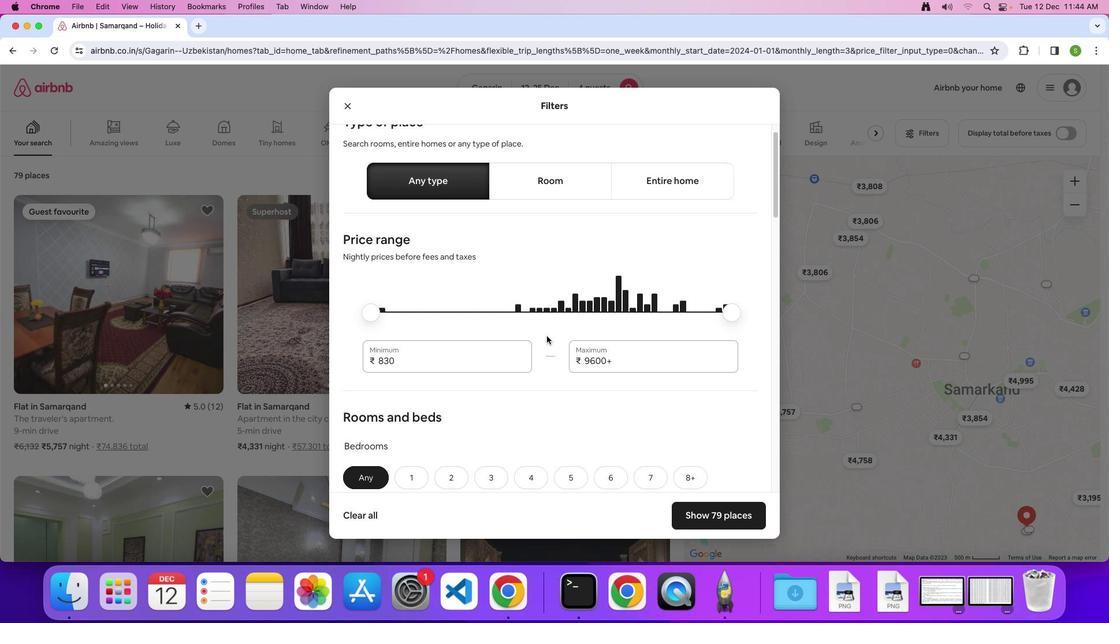 
Action: Mouse scrolled (521, 336) with delta (73, 0)
Screenshot: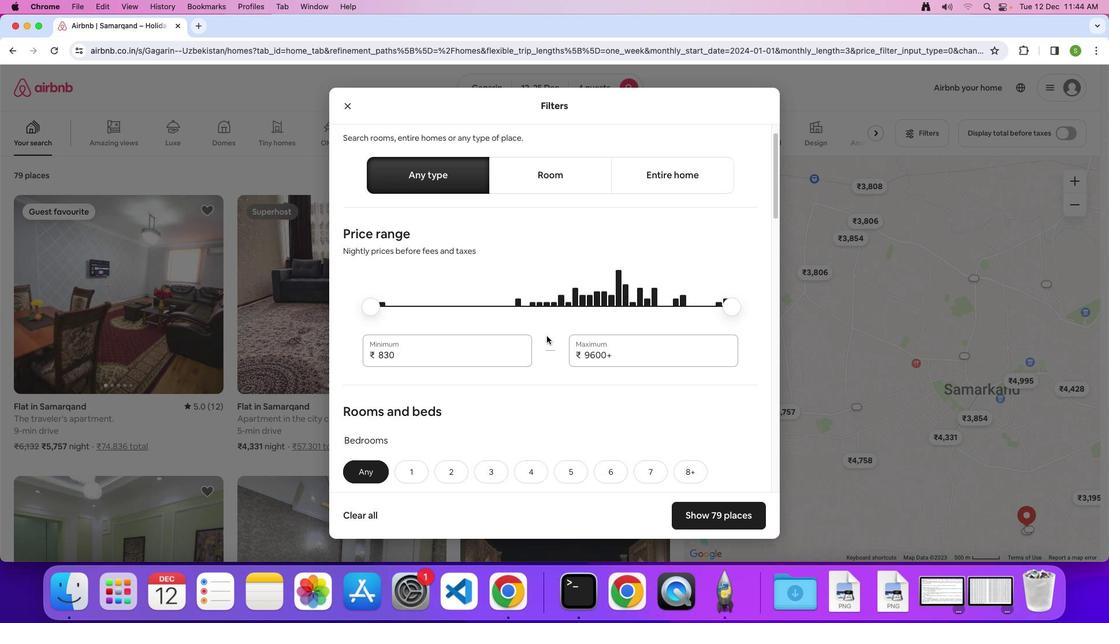 
Action: Mouse scrolled (521, 336) with delta (73, 0)
Screenshot: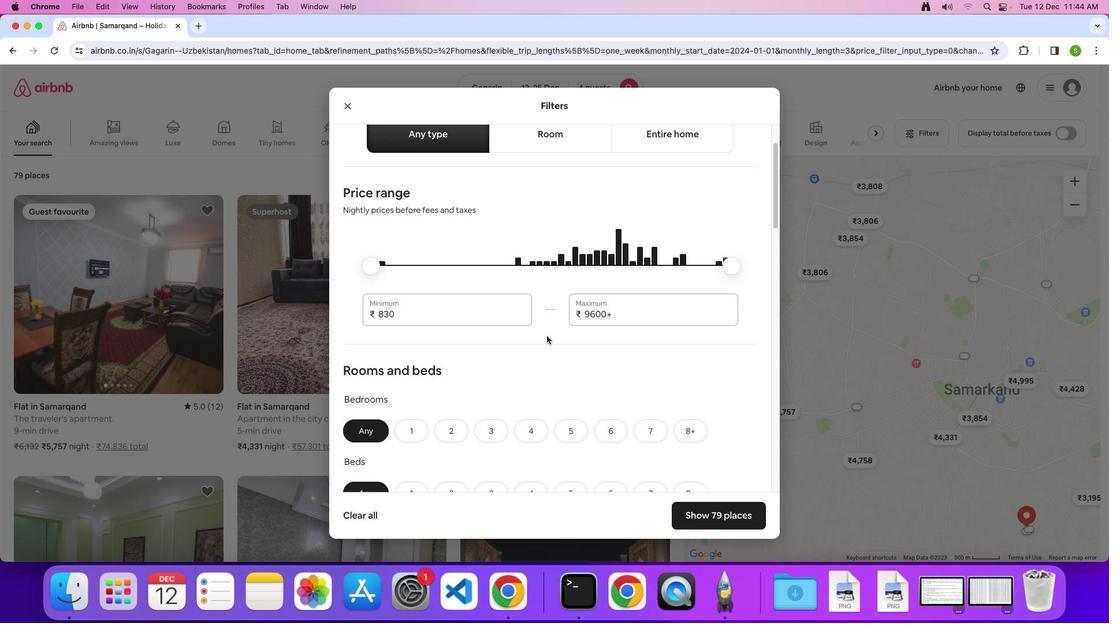 
Action: Mouse scrolled (521, 336) with delta (73, 0)
Screenshot: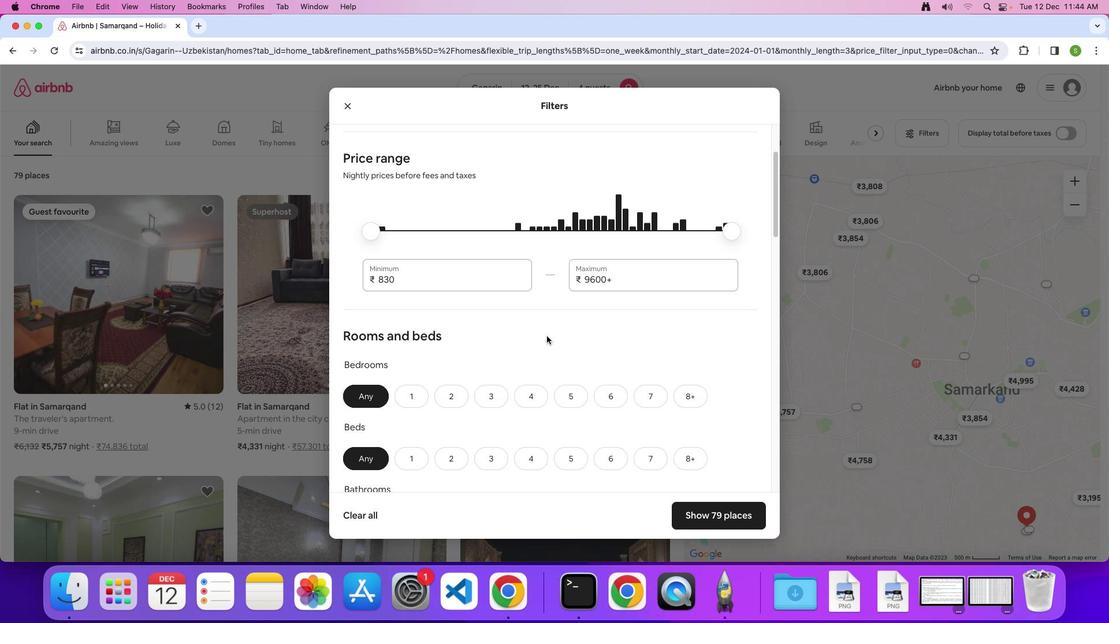 
Action: Mouse scrolled (521, 336) with delta (73, 0)
Screenshot: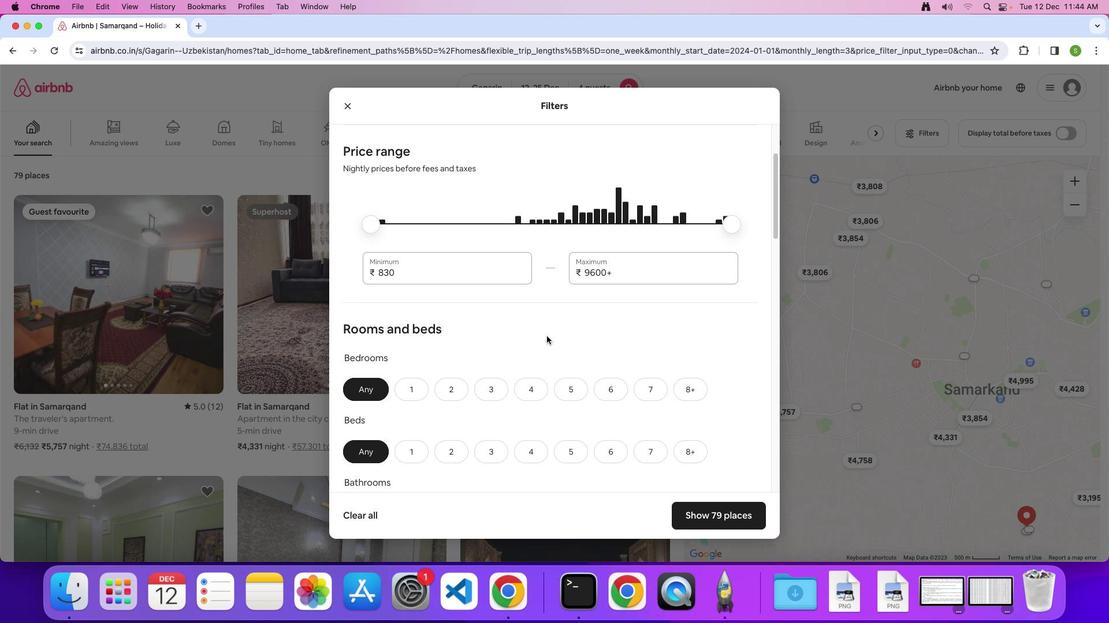 
Action: Mouse scrolled (521, 336) with delta (73, 0)
Screenshot: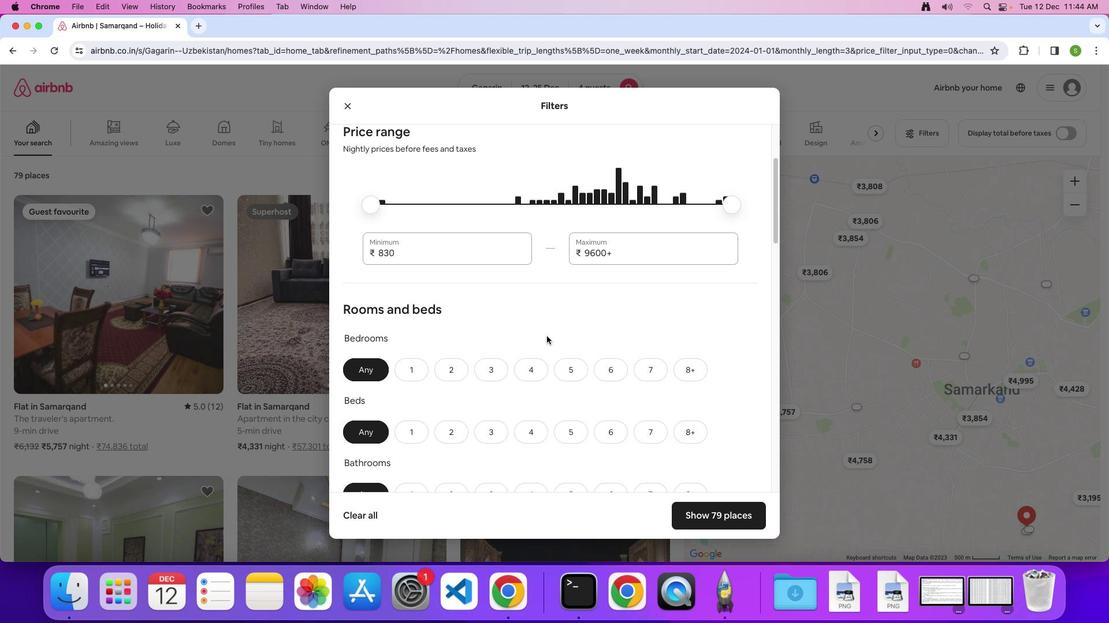 
Action: Mouse scrolled (521, 336) with delta (73, 0)
Screenshot: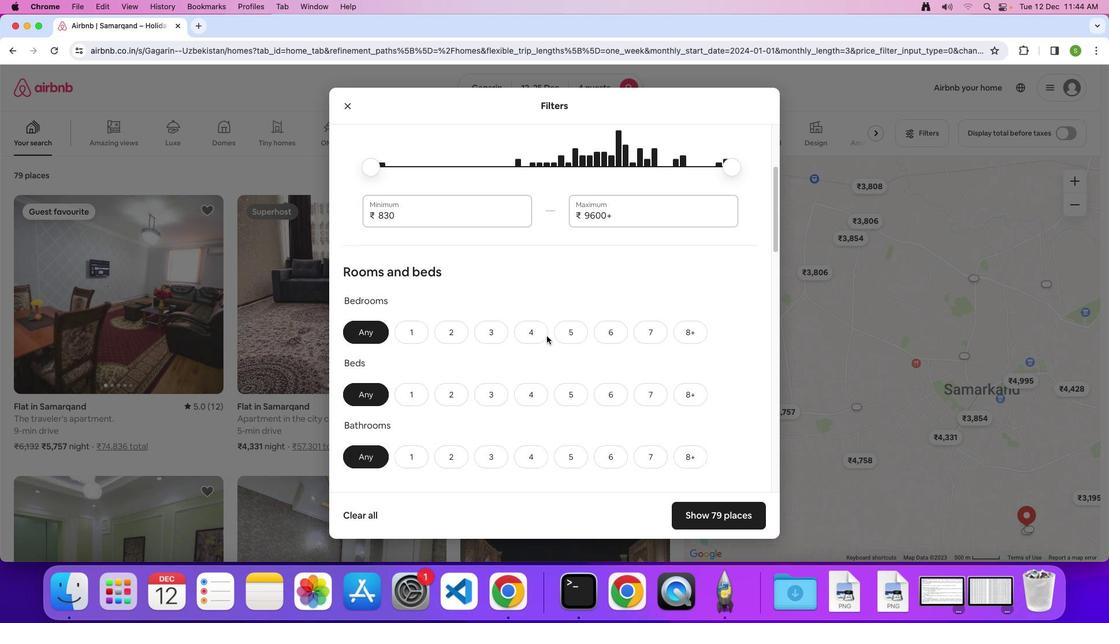 
Action: Mouse scrolled (521, 336) with delta (73, 0)
Screenshot: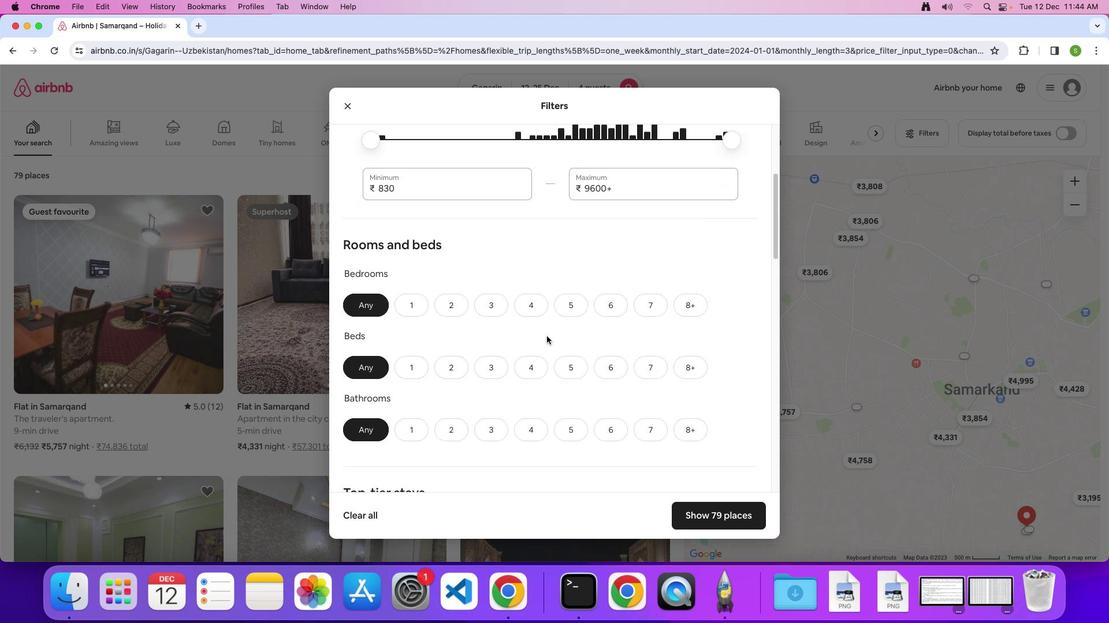 
Action: Mouse scrolled (521, 336) with delta (73, 0)
Screenshot: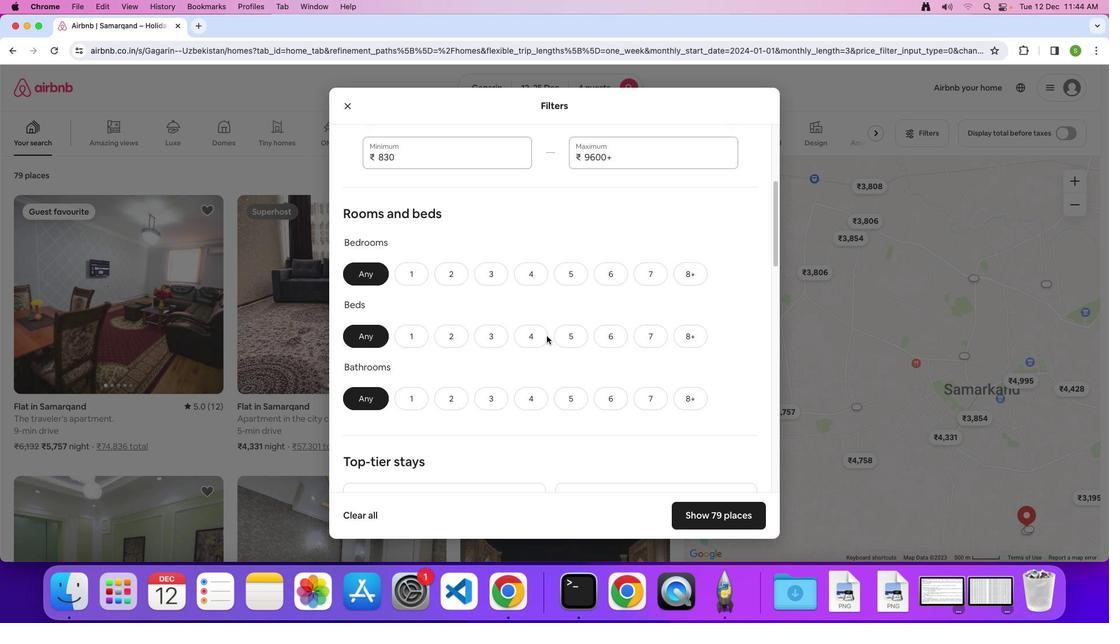 
Action: Mouse scrolled (521, 336) with delta (73, 0)
Screenshot: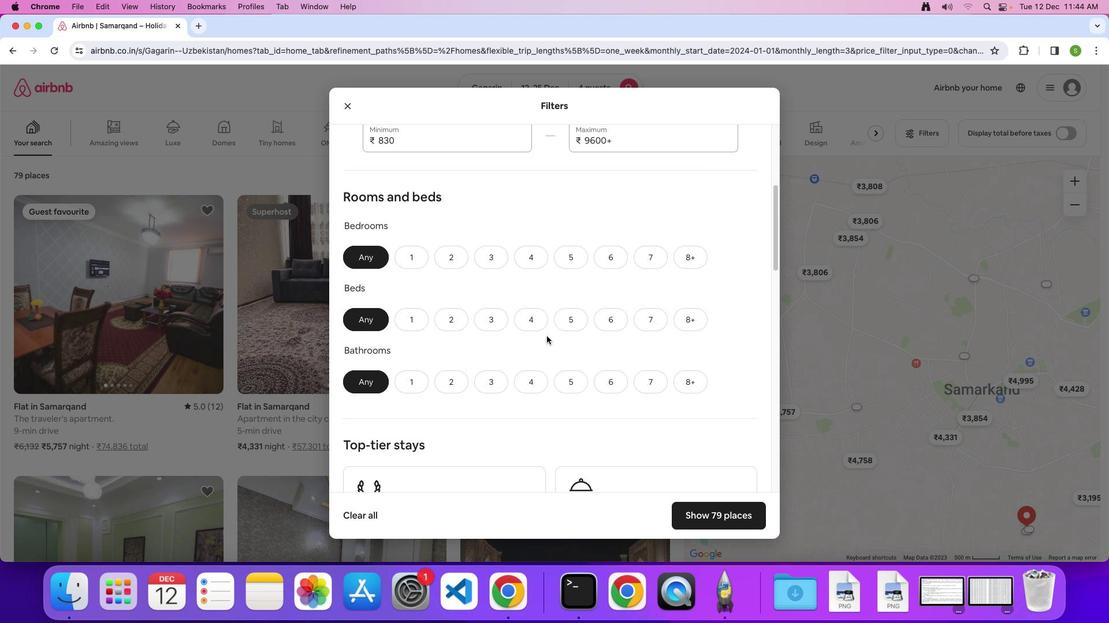 
Action: Mouse scrolled (521, 336) with delta (73, 0)
Screenshot: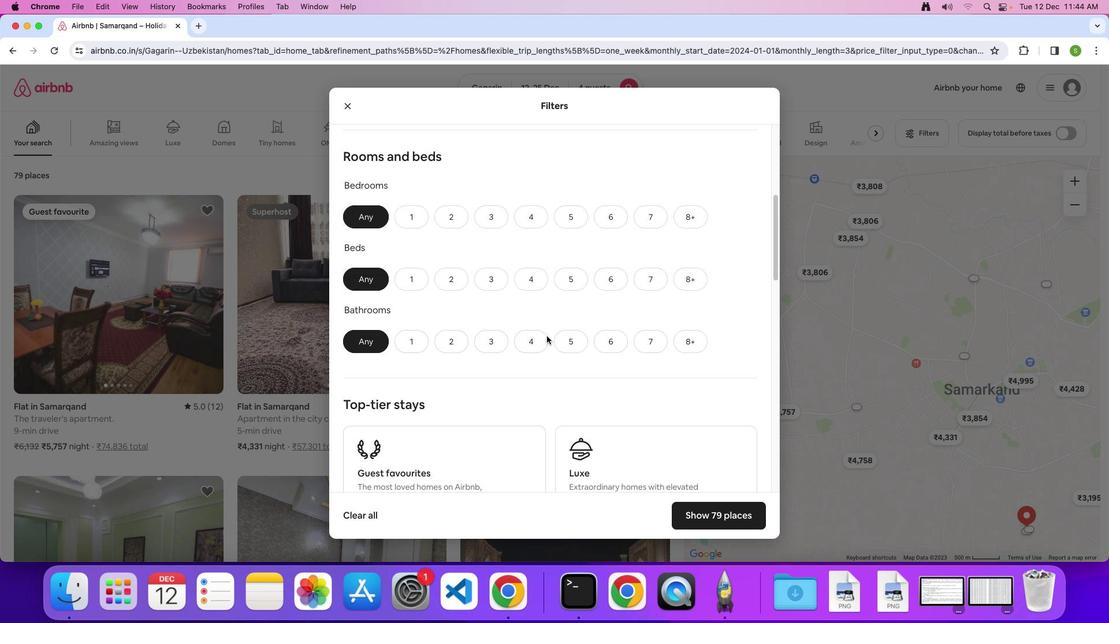 
Action: Mouse scrolled (521, 336) with delta (73, 0)
Screenshot: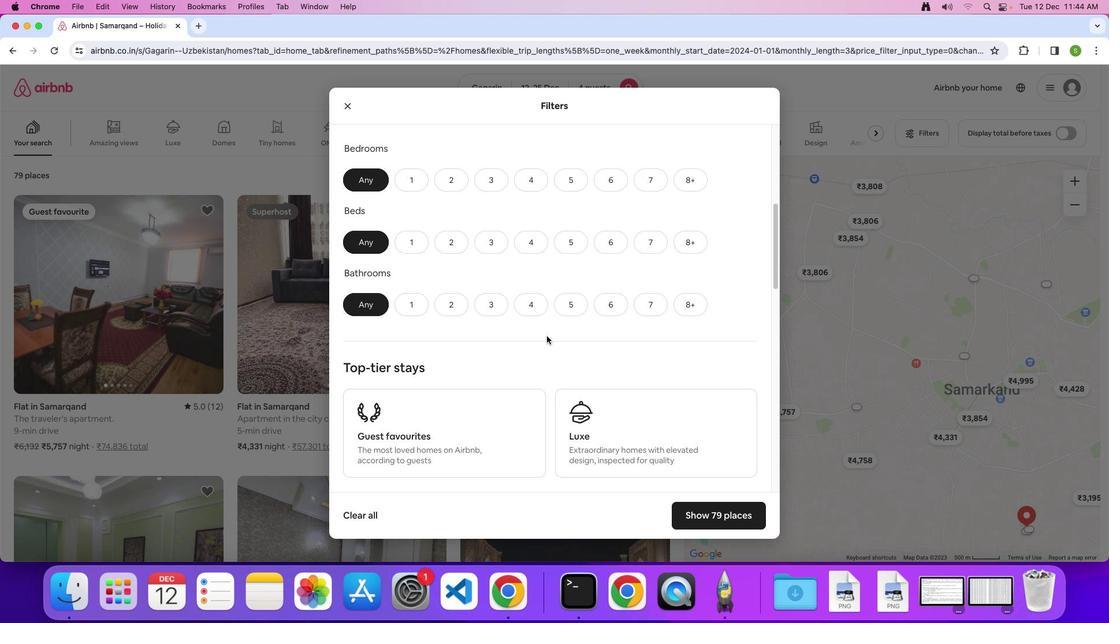 
Action: Mouse scrolled (521, 336) with delta (73, 0)
Screenshot: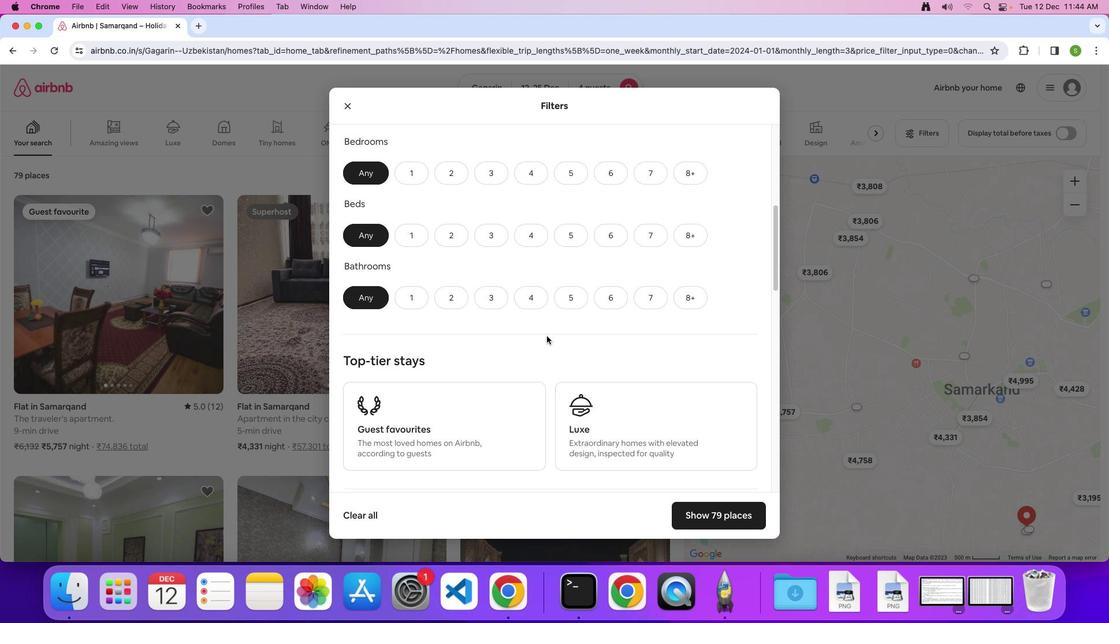 
Action: Mouse scrolled (521, 336) with delta (73, 0)
Screenshot: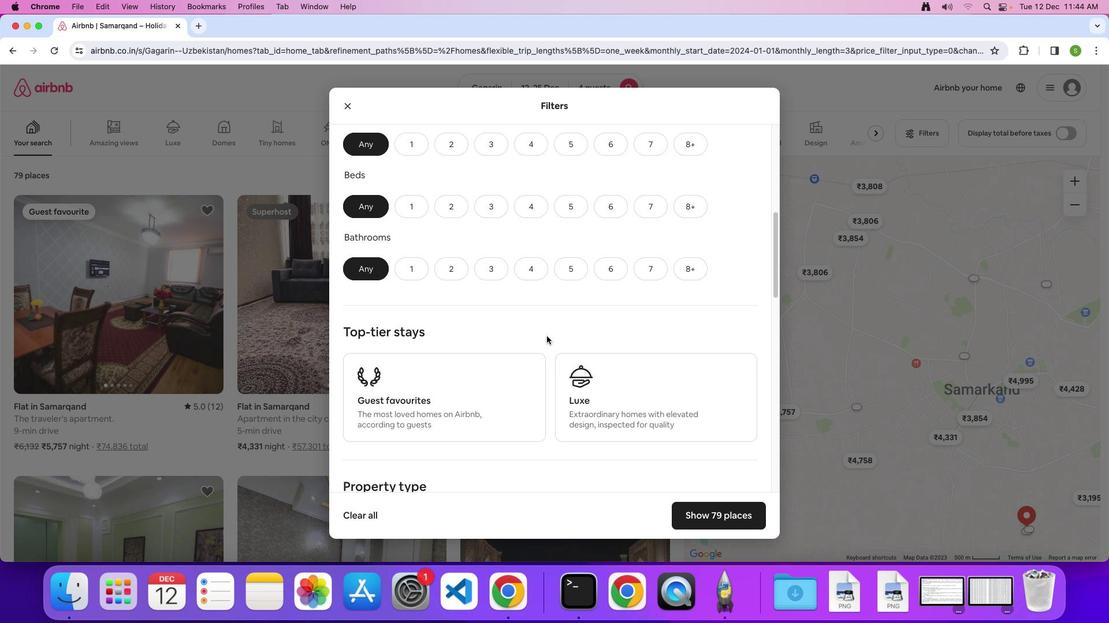 
Action: Mouse moved to (504, 134)
Screenshot: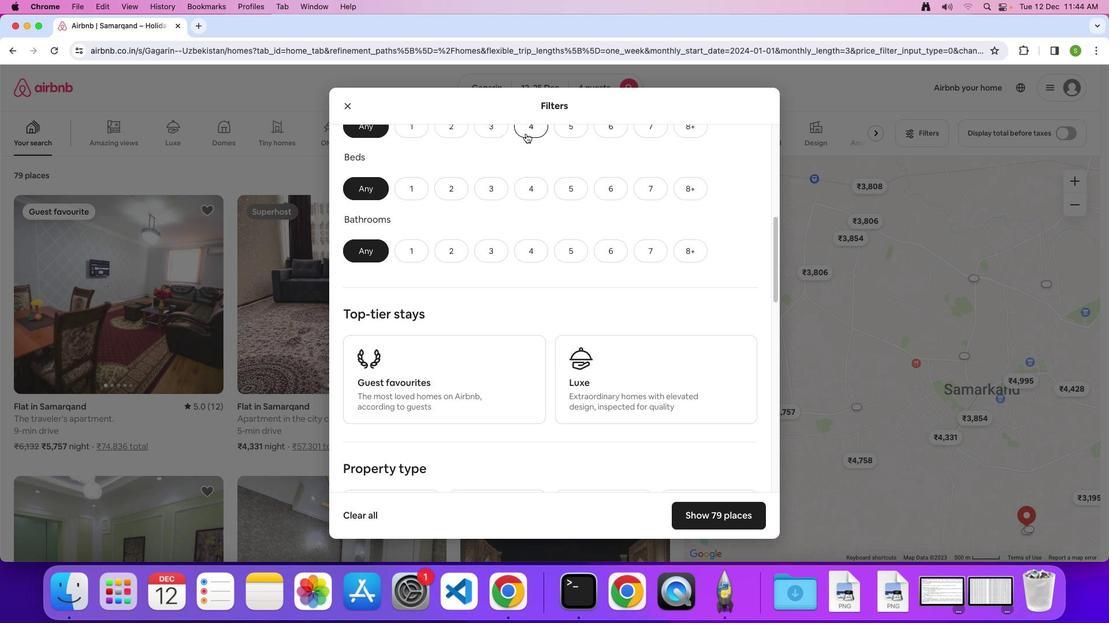 
Action: Mouse pressed left at (504, 134)
Screenshot: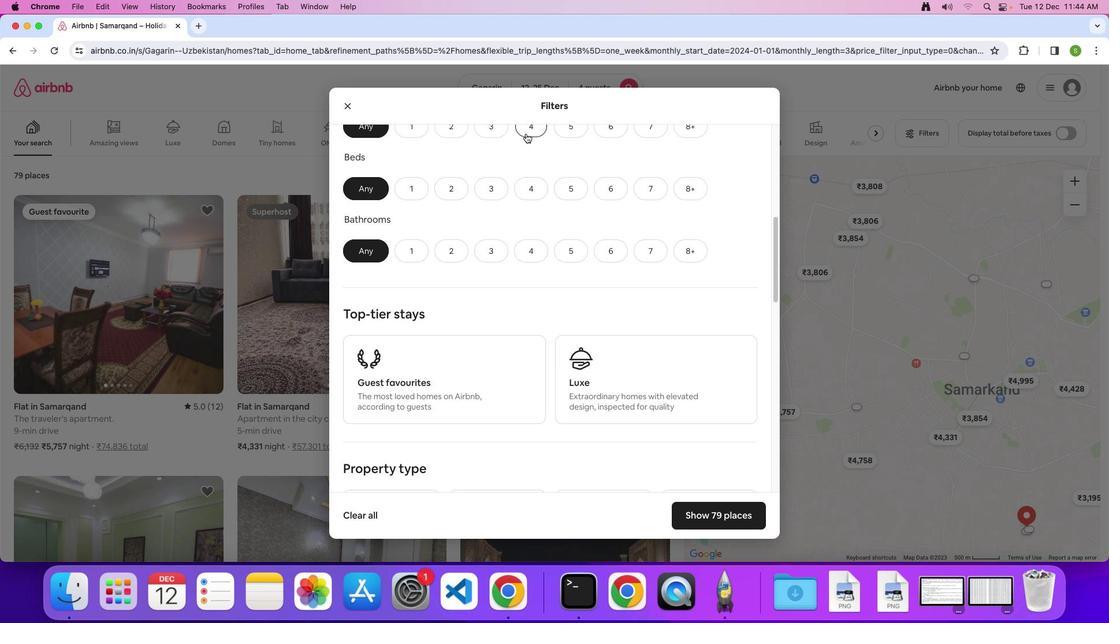 
Action: Mouse moved to (507, 182)
Screenshot: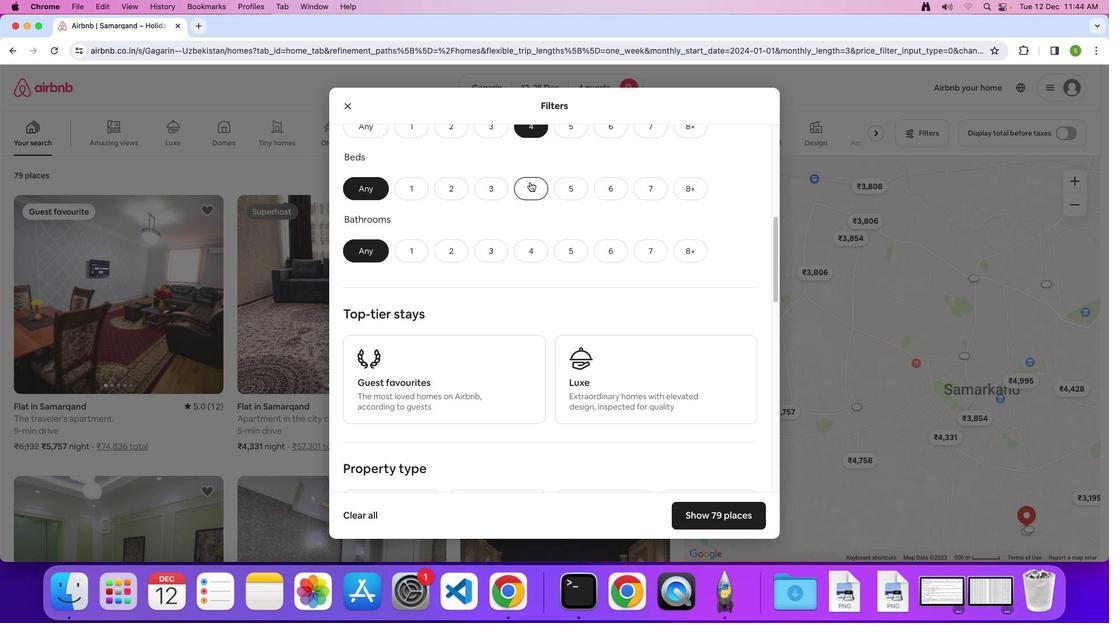 
Action: Mouse pressed left at (507, 182)
Screenshot: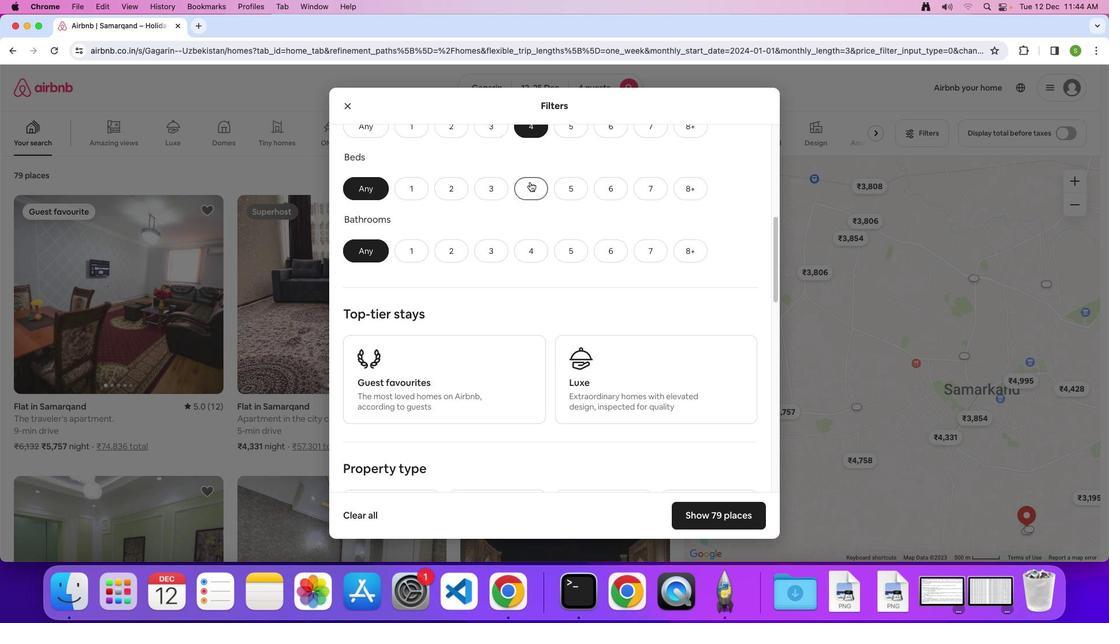 
Action: Mouse moved to (510, 254)
Screenshot: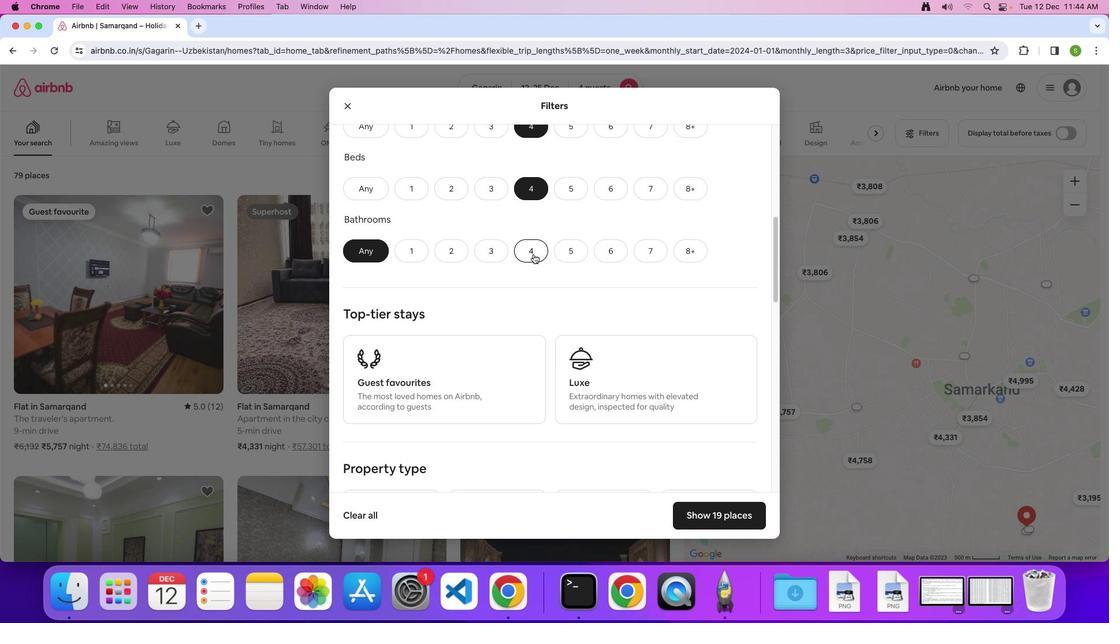 
Action: Mouse pressed left at (510, 254)
Screenshot: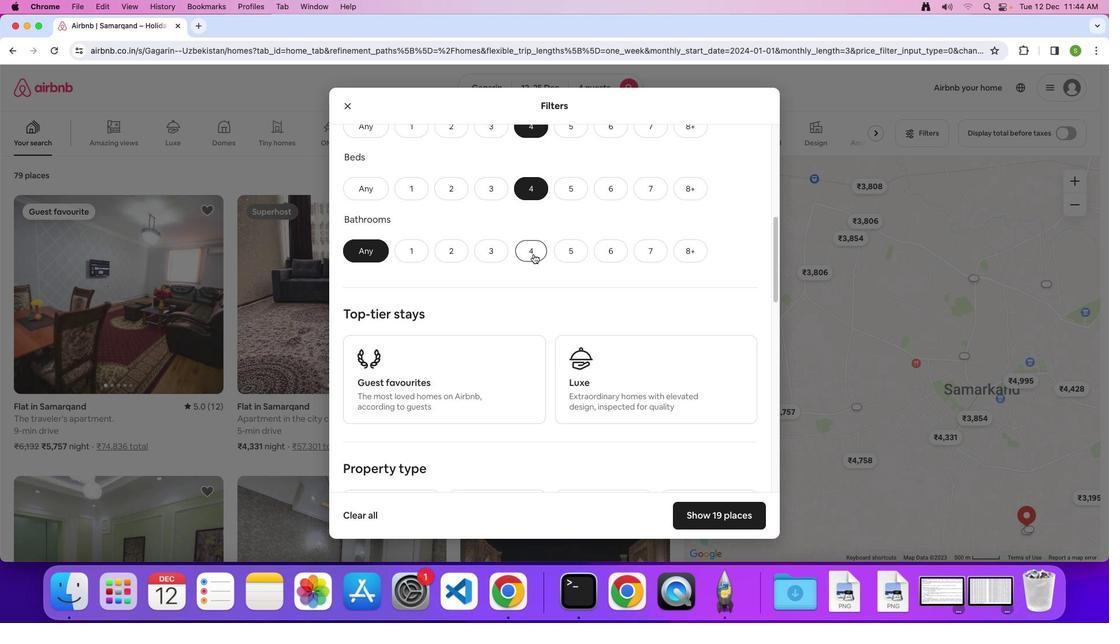
Action: Mouse moved to (516, 267)
Screenshot: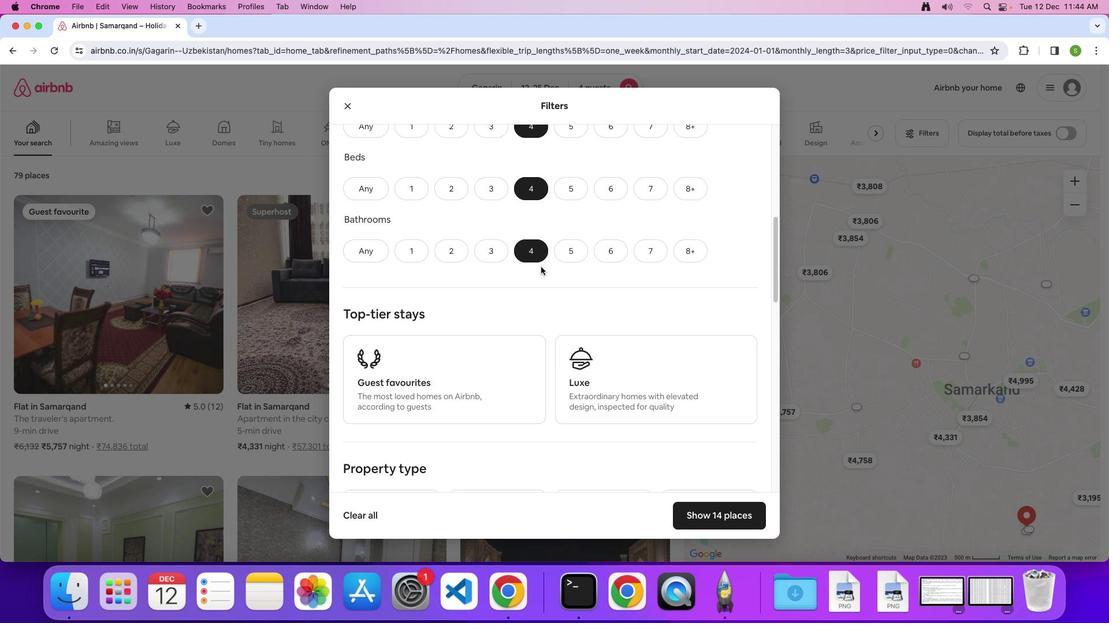 
Action: Mouse scrolled (516, 267) with delta (73, 0)
Screenshot: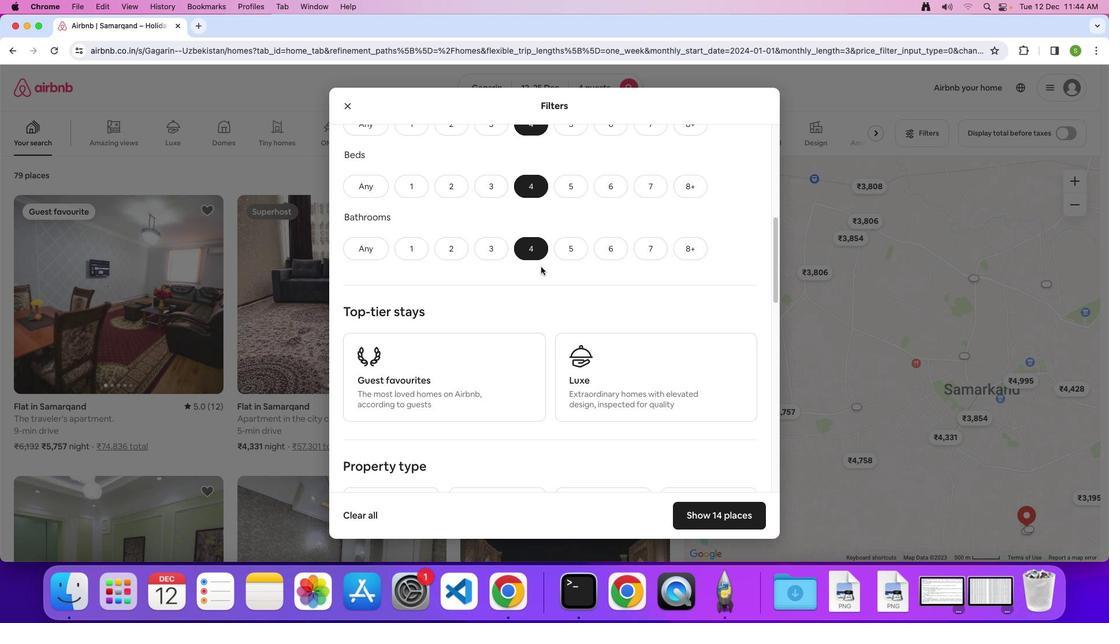 
Action: Mouse scrolled (516, 267) with delta (73, 0)
Screenshot: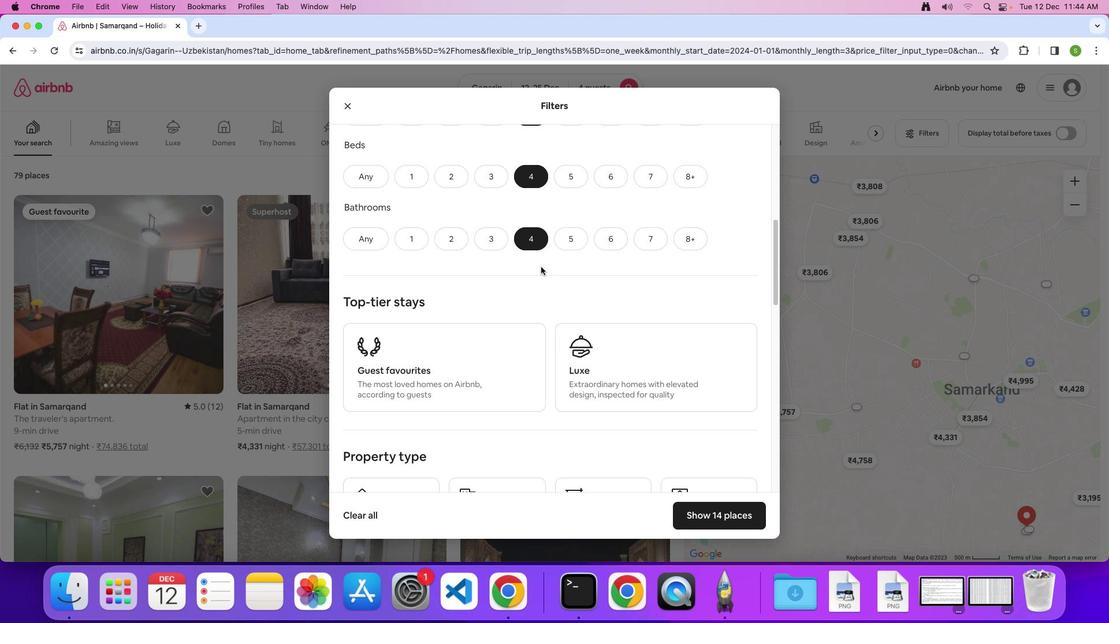 
Action: Mouse scrolled (516, 267) with delta (73, 0)
Screenshot: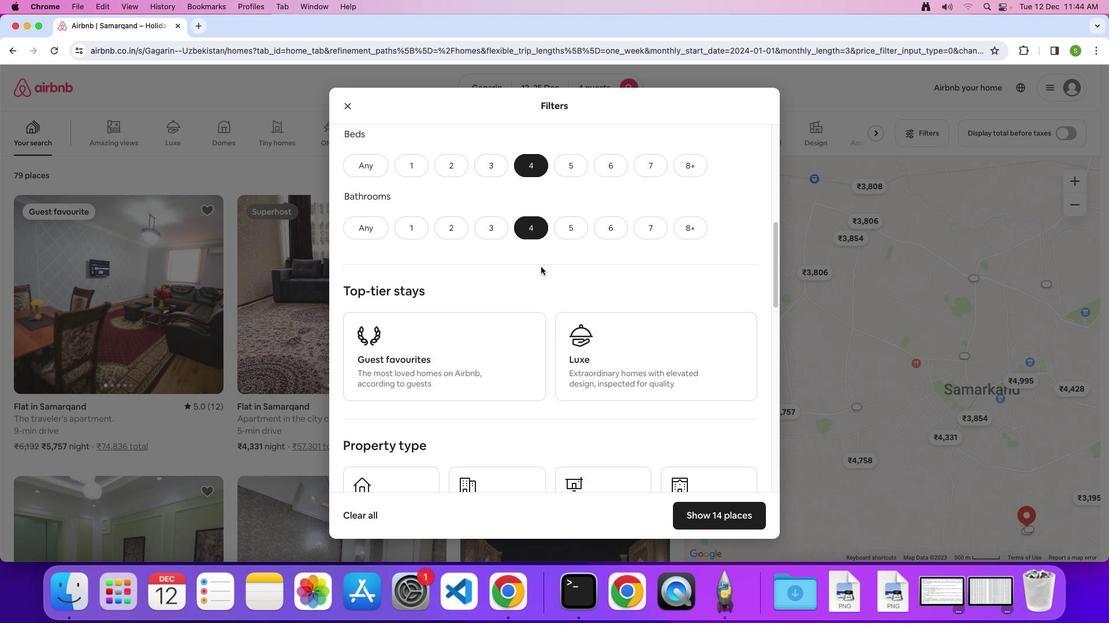 
Action: Mouse scrolled (516, 267) with delta (73, 0)
Screenshot: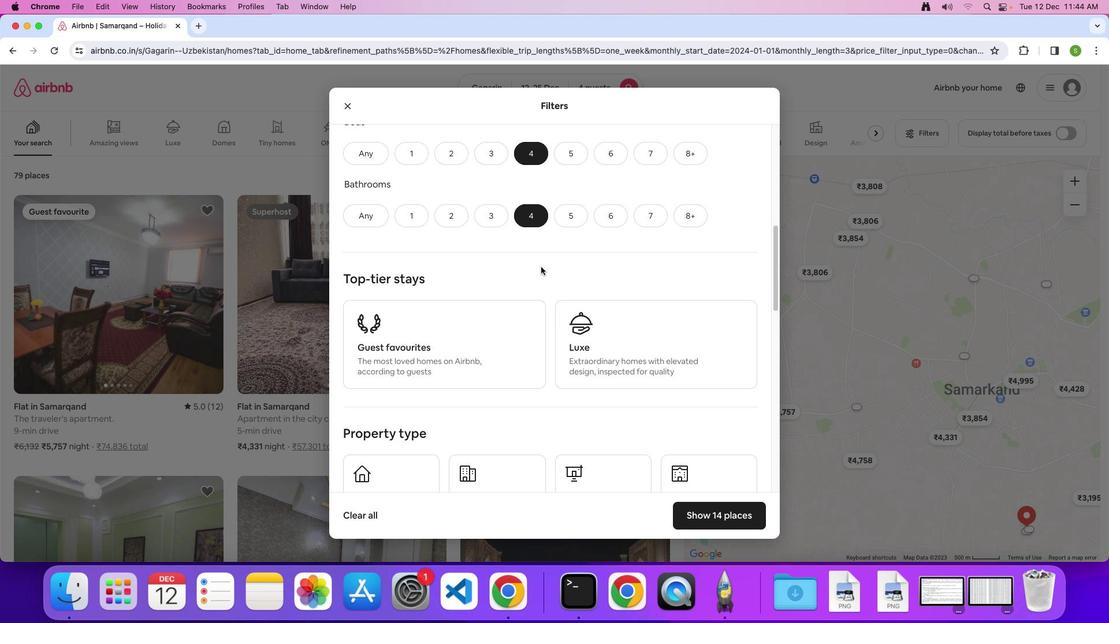 
Action: Mouse scrolled (516, 267) with delta (73, 0)
Screenshot: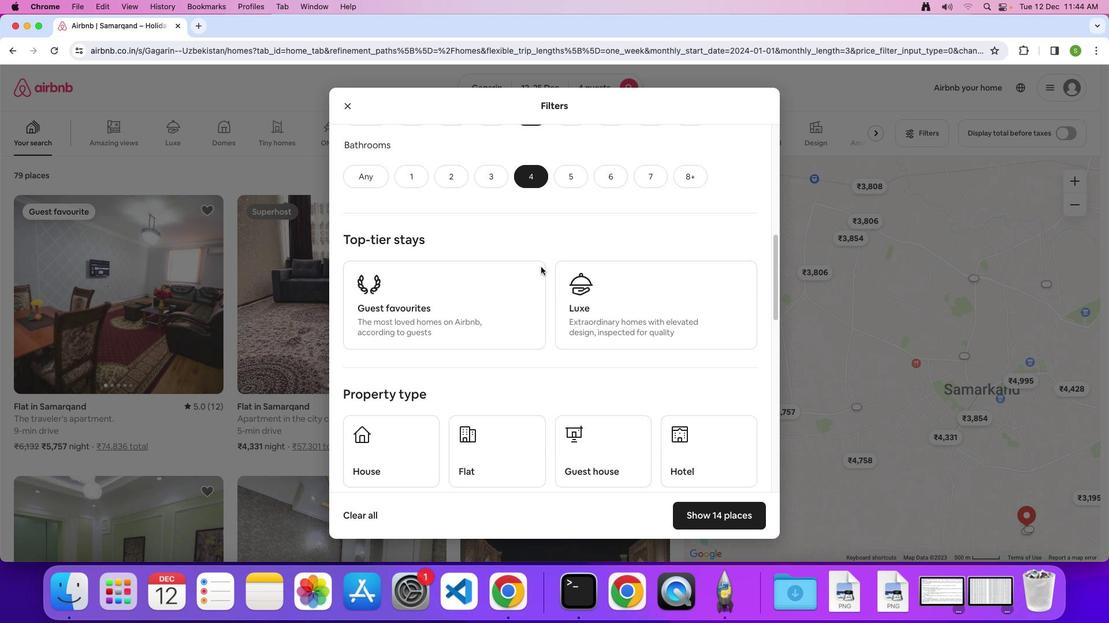 
Action: Mouse scrolled (516, 267) with delta (73, 0)
Screenshot: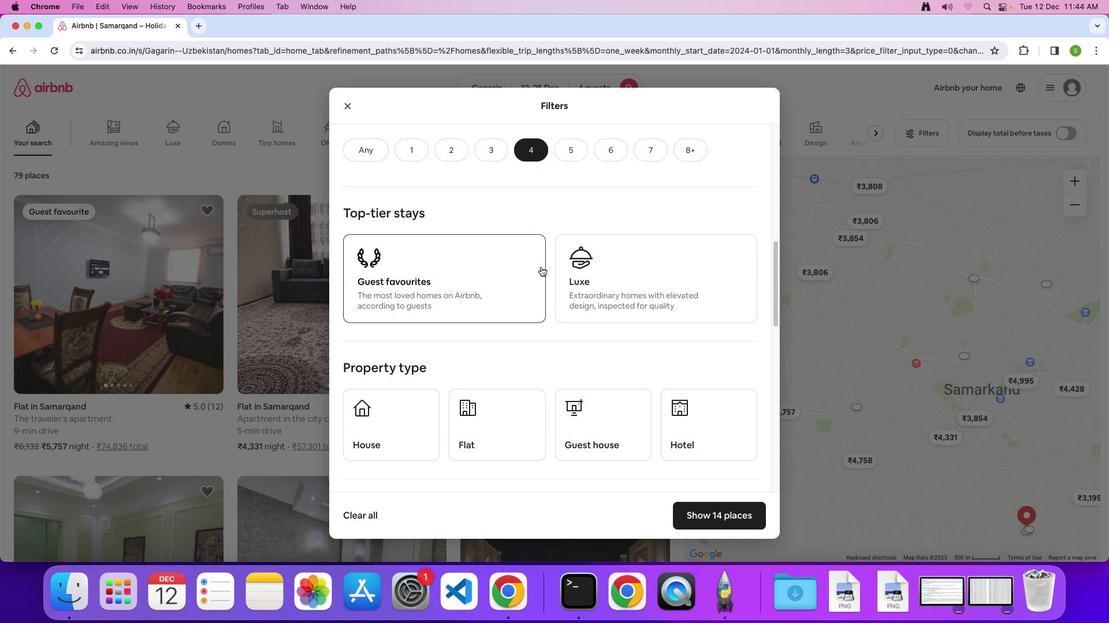 
Action: Mouse scrolled (516, 267) with delta (73, 0)
Screenshot: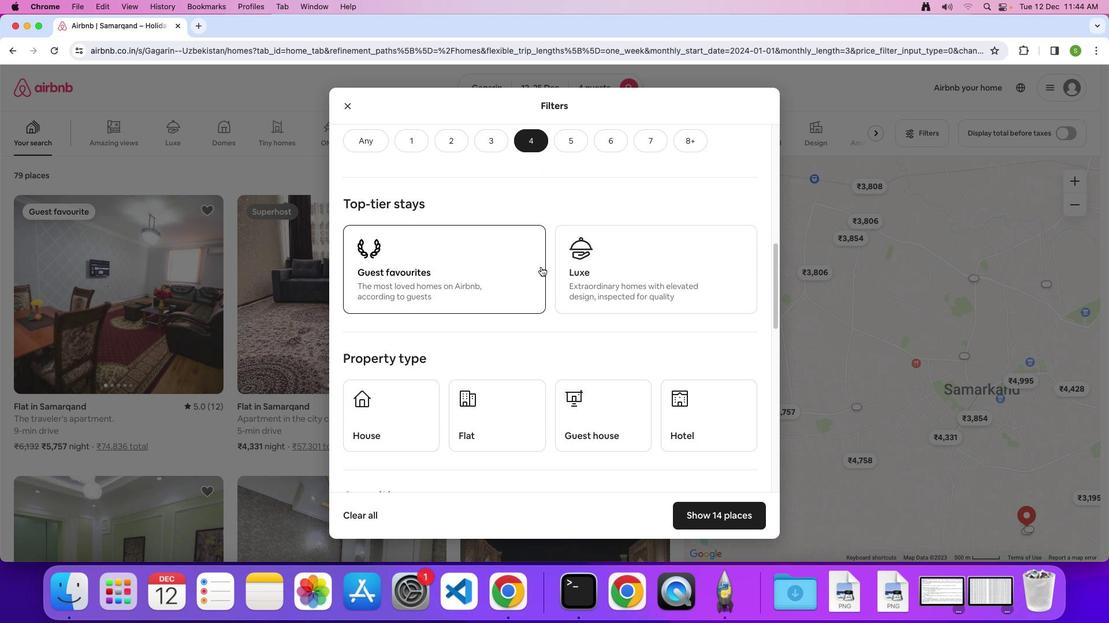 
Action: Mouse scrolled (516, 267) with delta (73, 0)
Screenshot: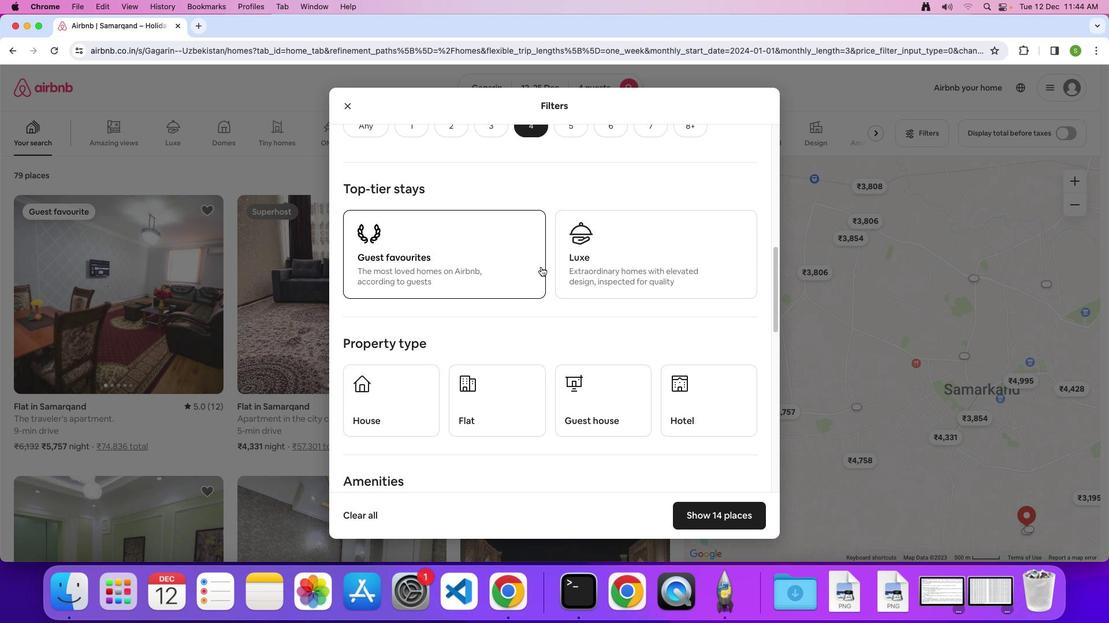 
Action: Mouse scrolled (516, 267) with delta (73, 0)
Screenshot: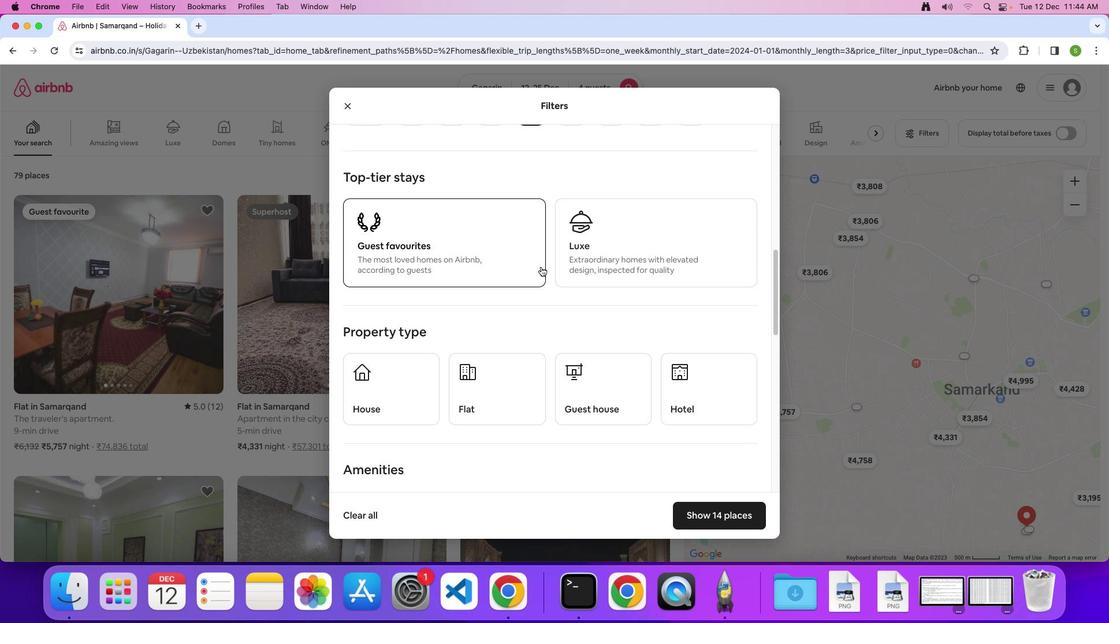 
Action: Mouse scrolled (516, 267) with delta (73, 0)
Screenshot: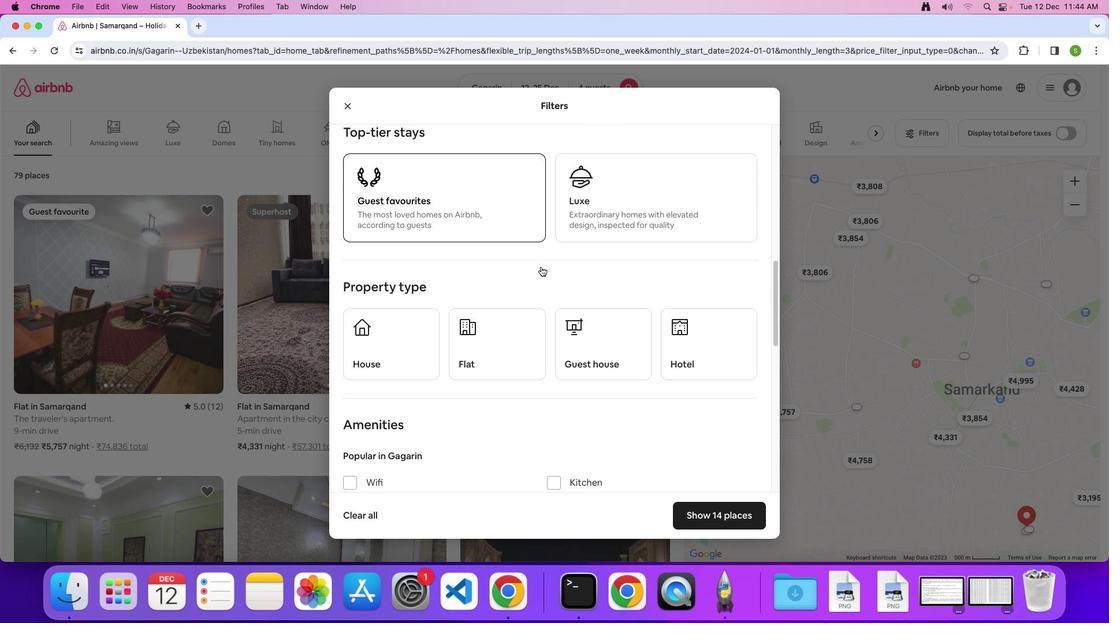 
Action: Mouse scrolled (516, 267) with delta (73, 0)
Screenshot: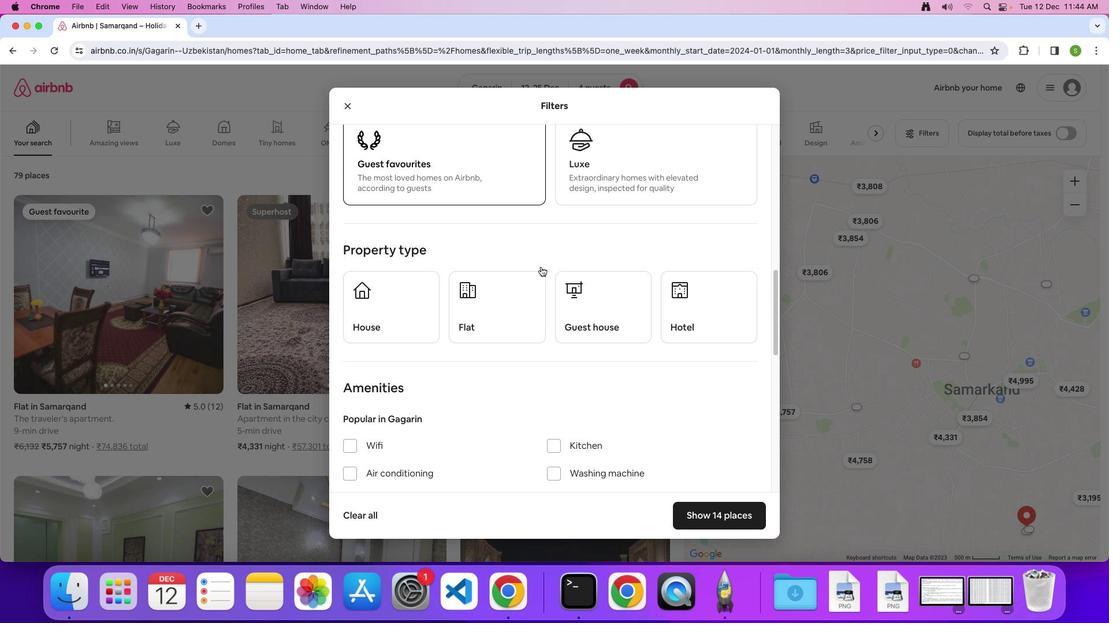 
Action: Mouse scrolled (516, 267) with delta (73, 0)
Screenshot: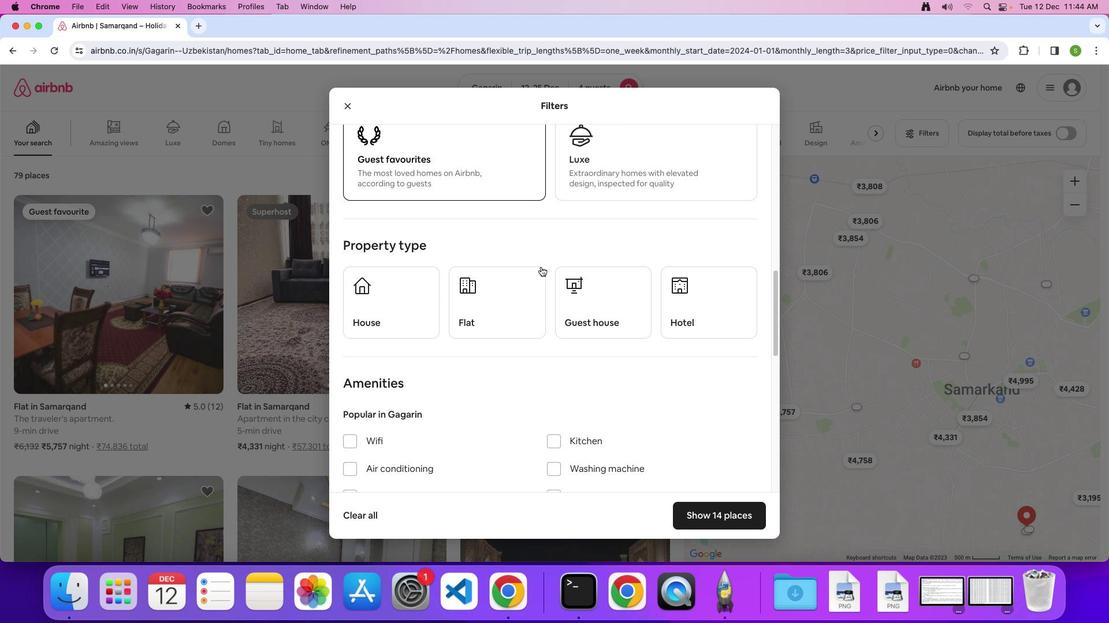 
Action: Mouse moved to (639, 292)
Screenshot: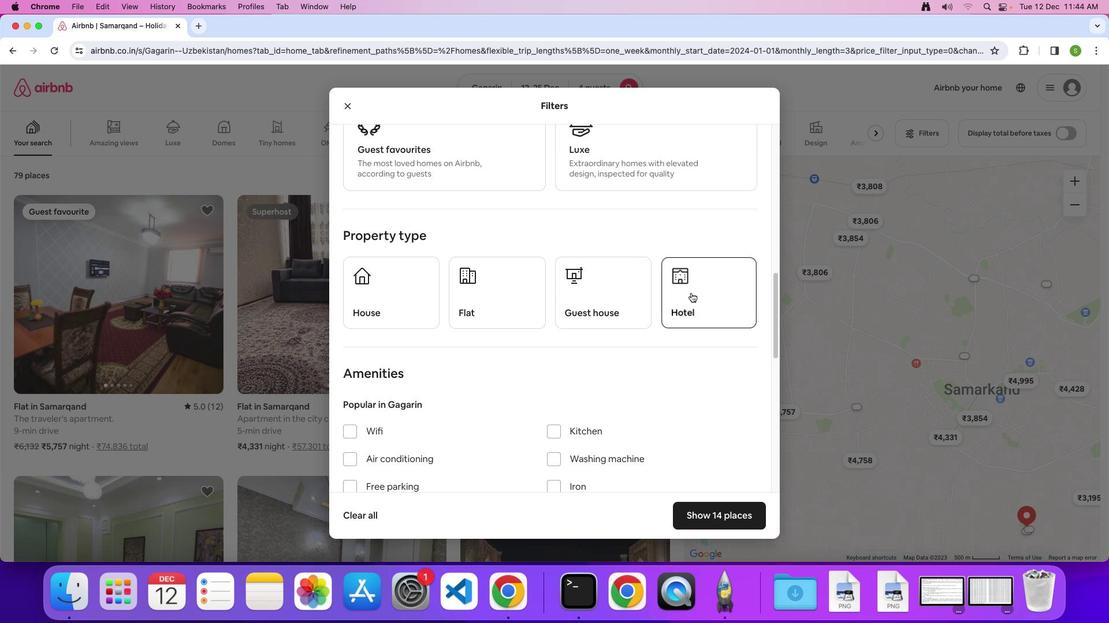 
Action: Mouse pressed left at (639, 292)
Screenshot: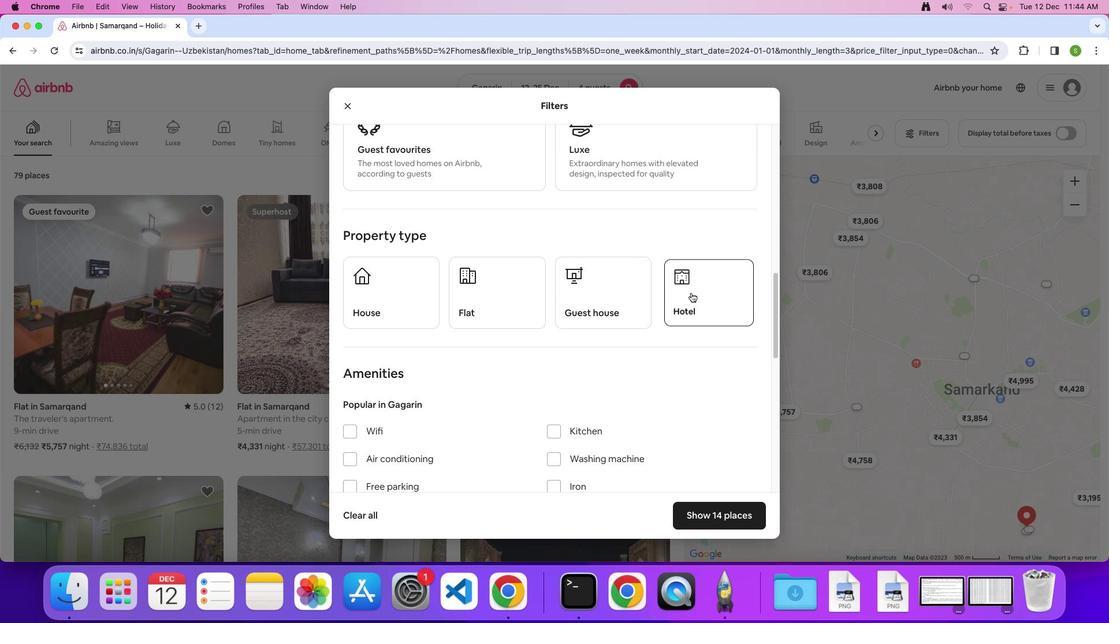 
Action: Mouse moved to (532, 320)
Screenshot: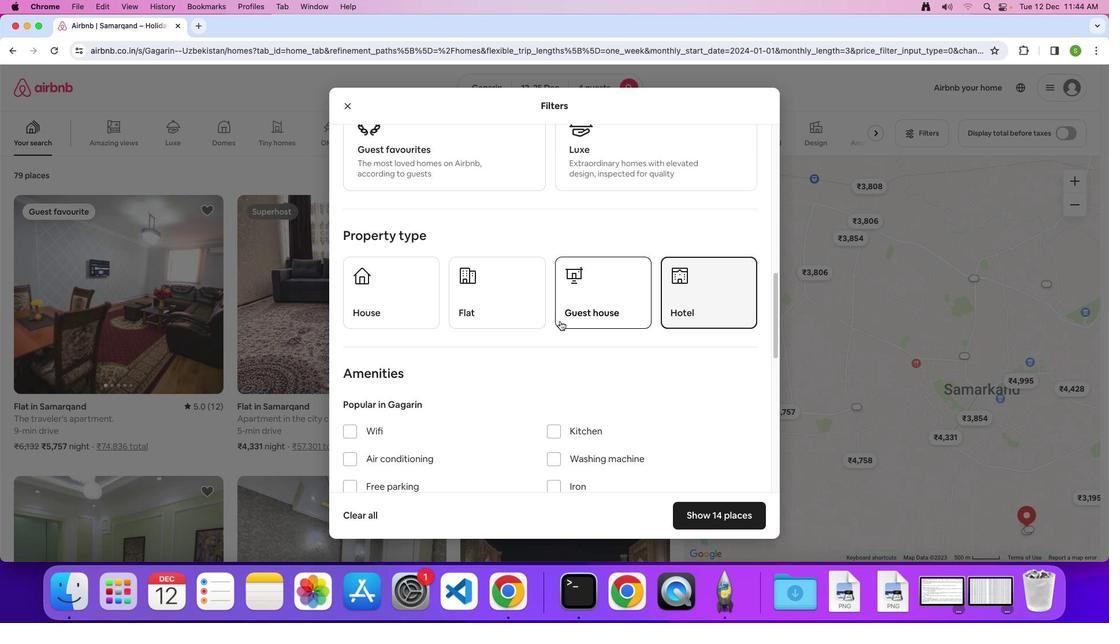 
Action: Mouse scrolled (532, 320) with delta (73, 0)
Screenshot: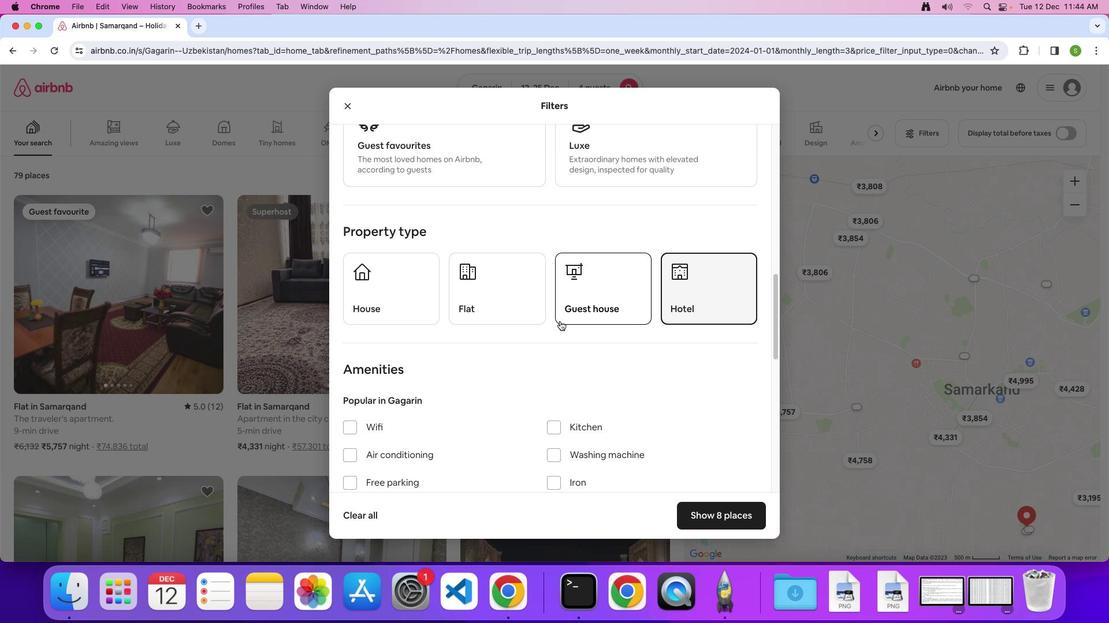 
Action: Mouse scrolled (532, 320) with delta (73, 0)
Screenshot: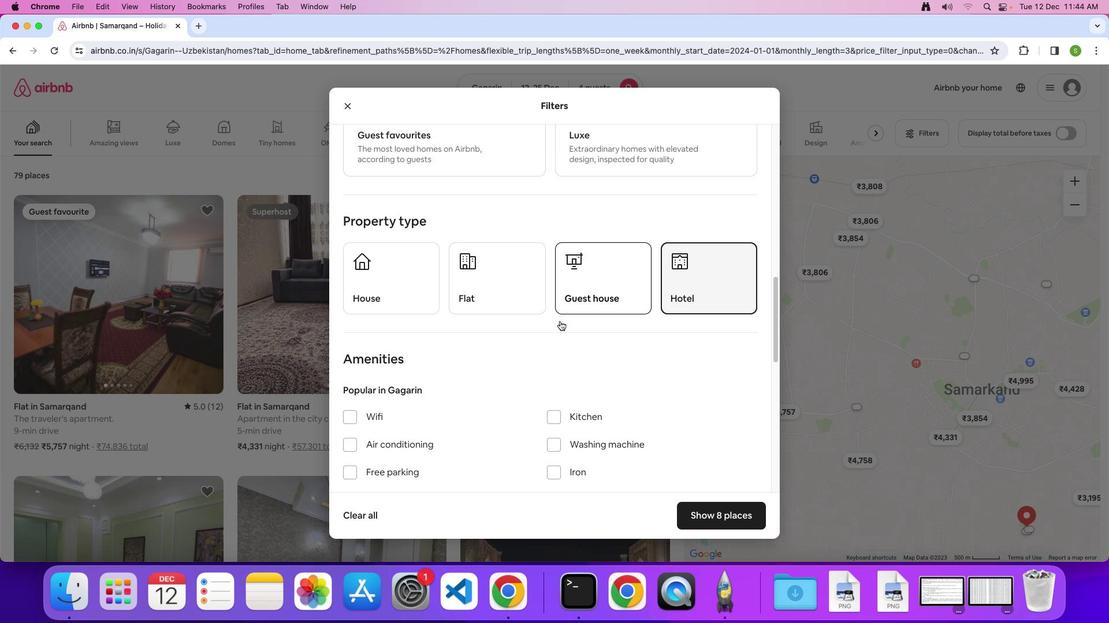 
Action: Mouse scrolled (532, 320) with delta (73, 0)
Screenshot: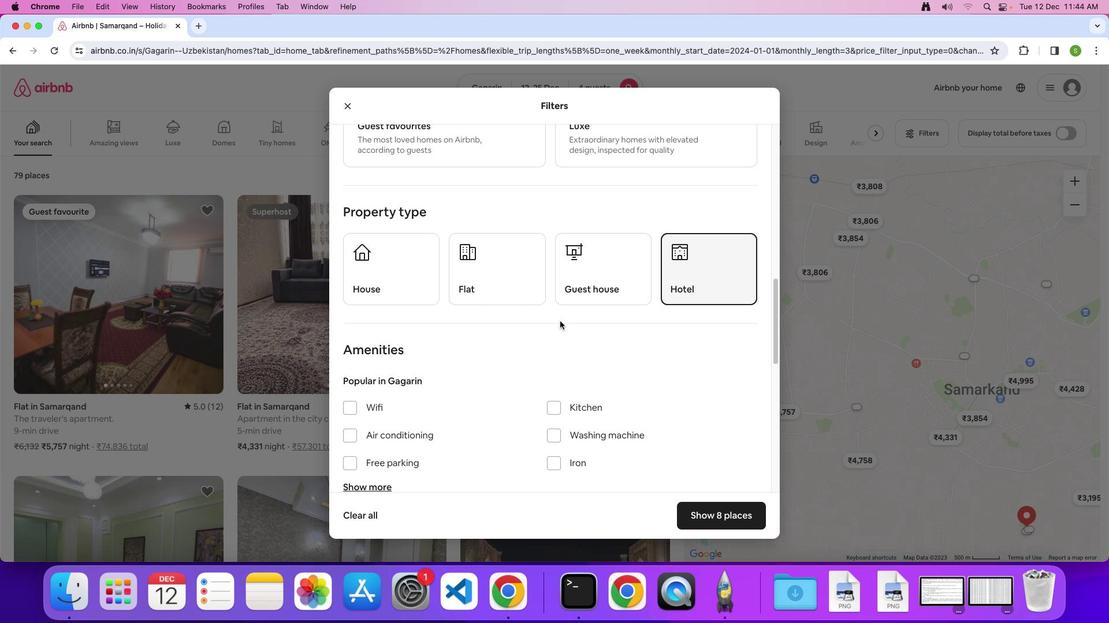 
Action: Mouse scrolled (532, 320) with delta (73, 0)
Screenshot: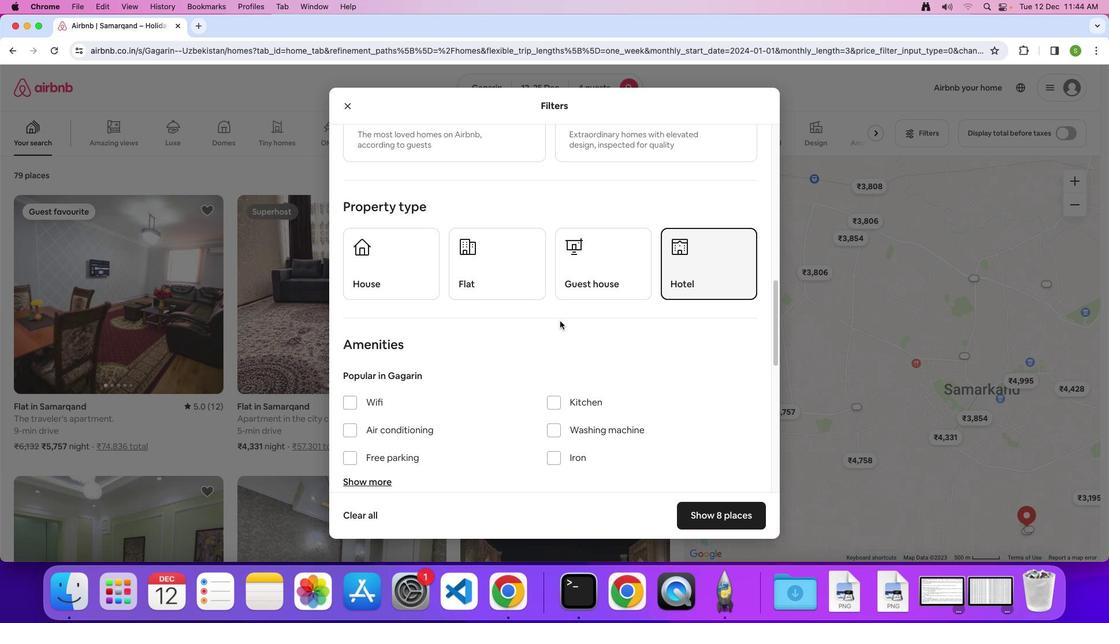 
Action: Mouse scrolled (532, 320) with delta (73, 0)
Screenshot: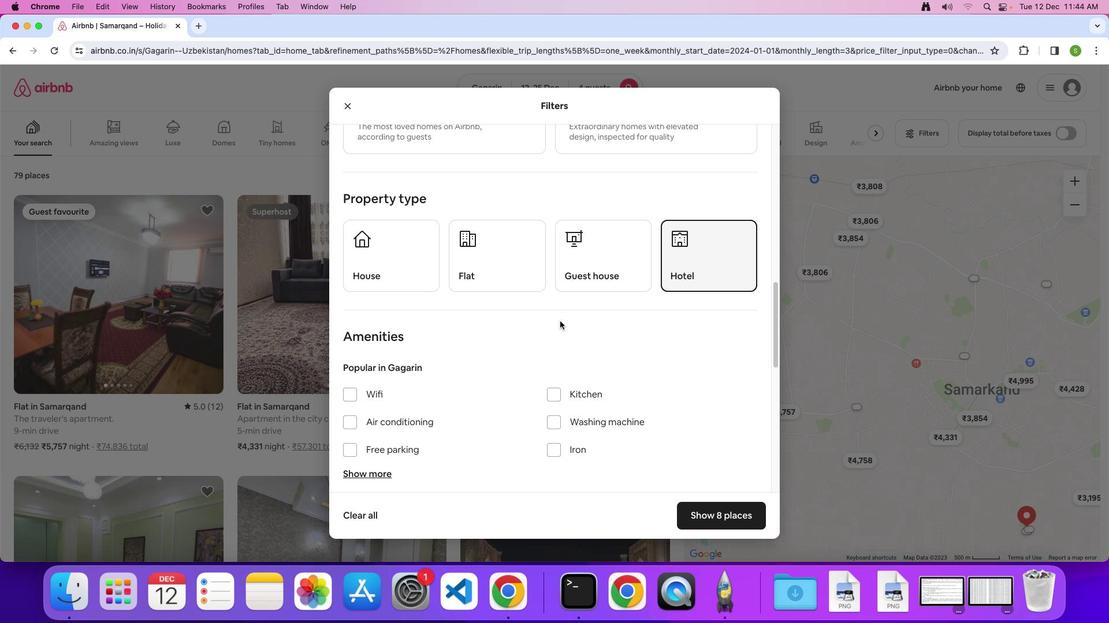 
Action: Mouse scrolled (532, 320) with delta (73, 0)
Screenshot: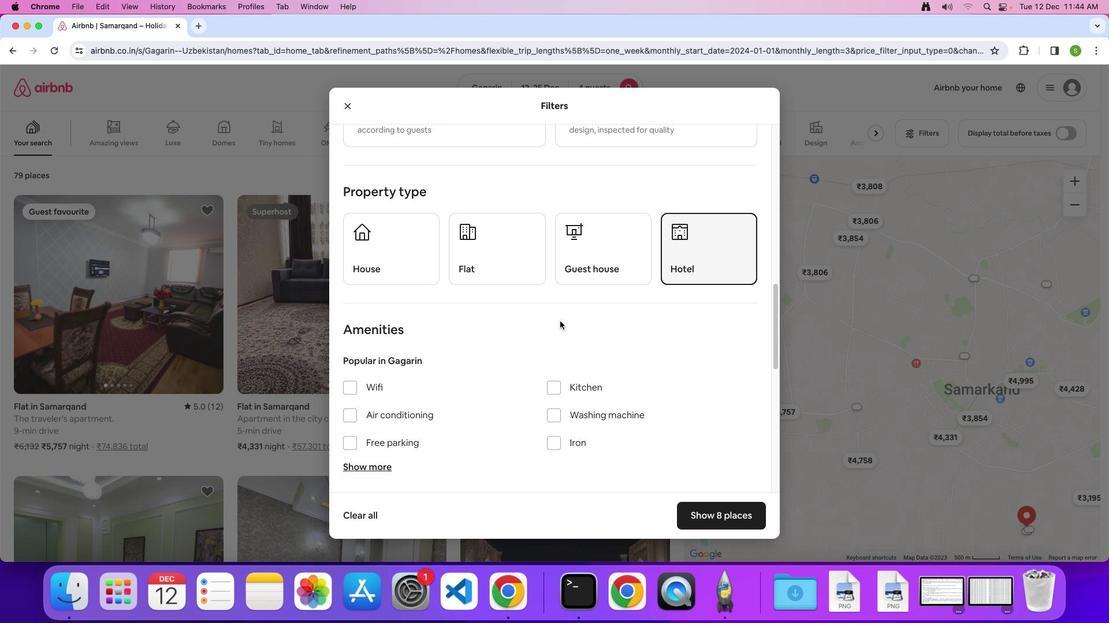 
Action: Mouse scrolled (532, 320) with delta (73, 0)
Screenshot: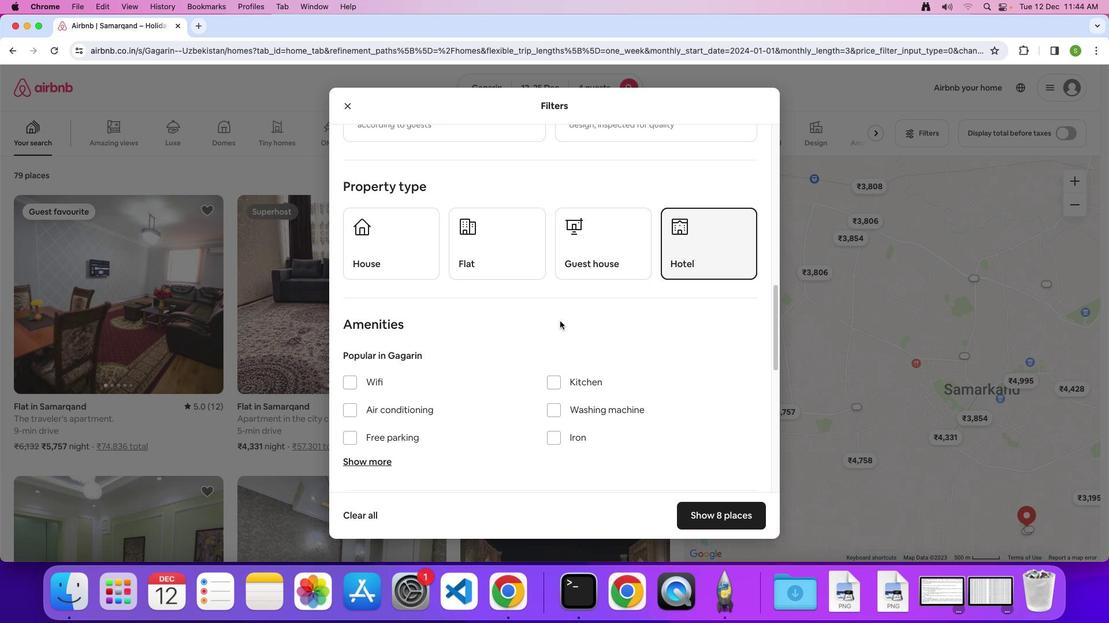 
Action: Mouse scrolled (532, 320) with delta (73, 0)
Screenshot: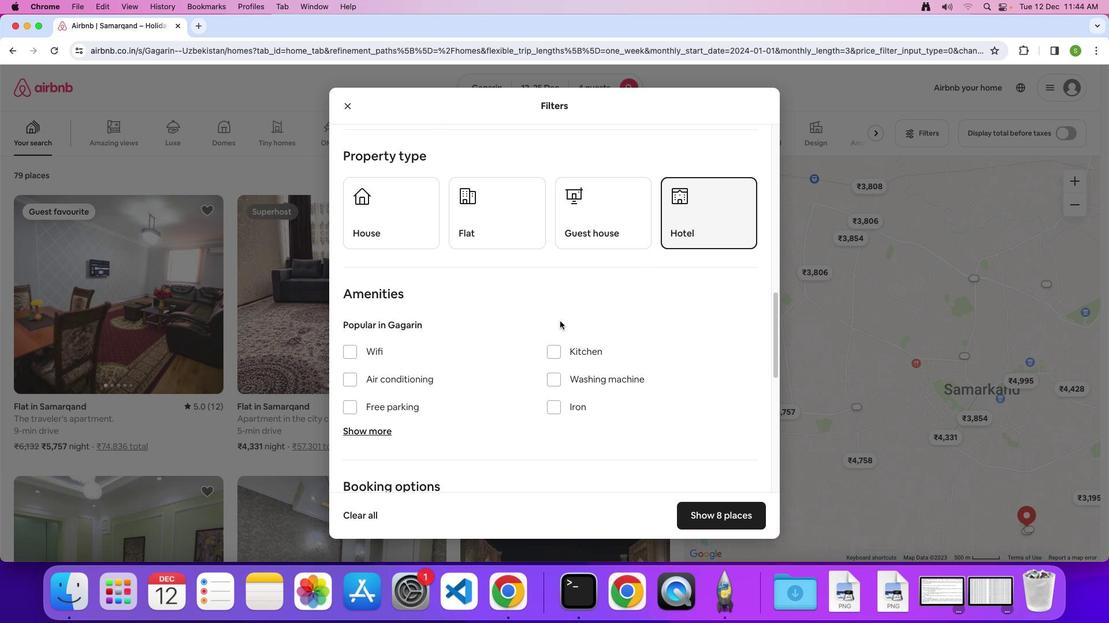 
Action: Mouse scrolled (532, 320) with delta (73, 0)
Screenshot: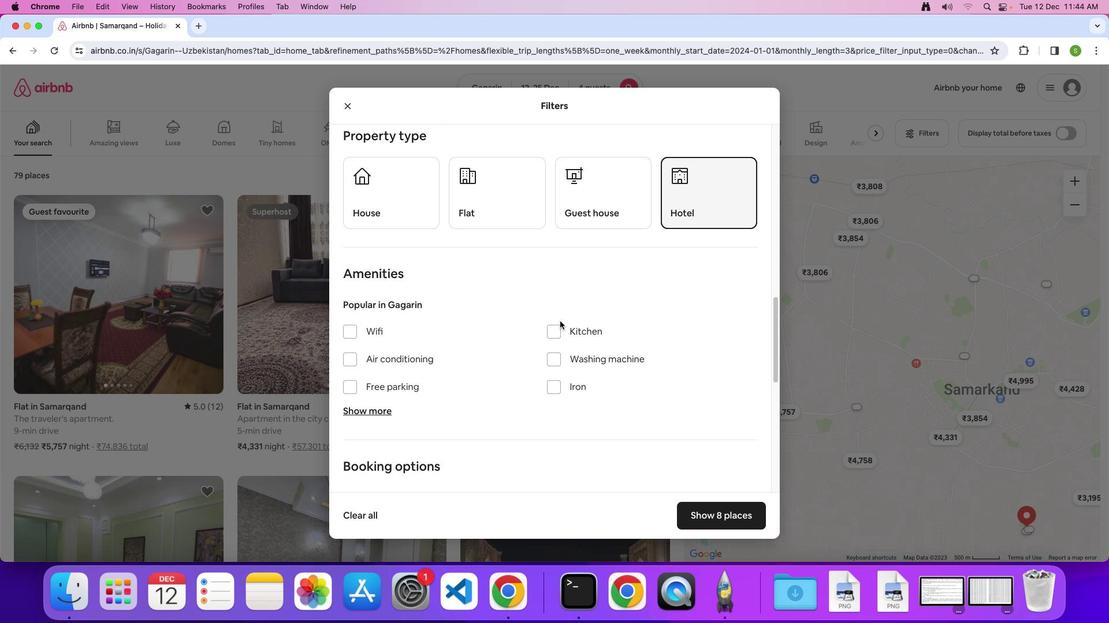 
Action: Mouse scrolled (532, 320) with delta (73, 0)
Screenshot: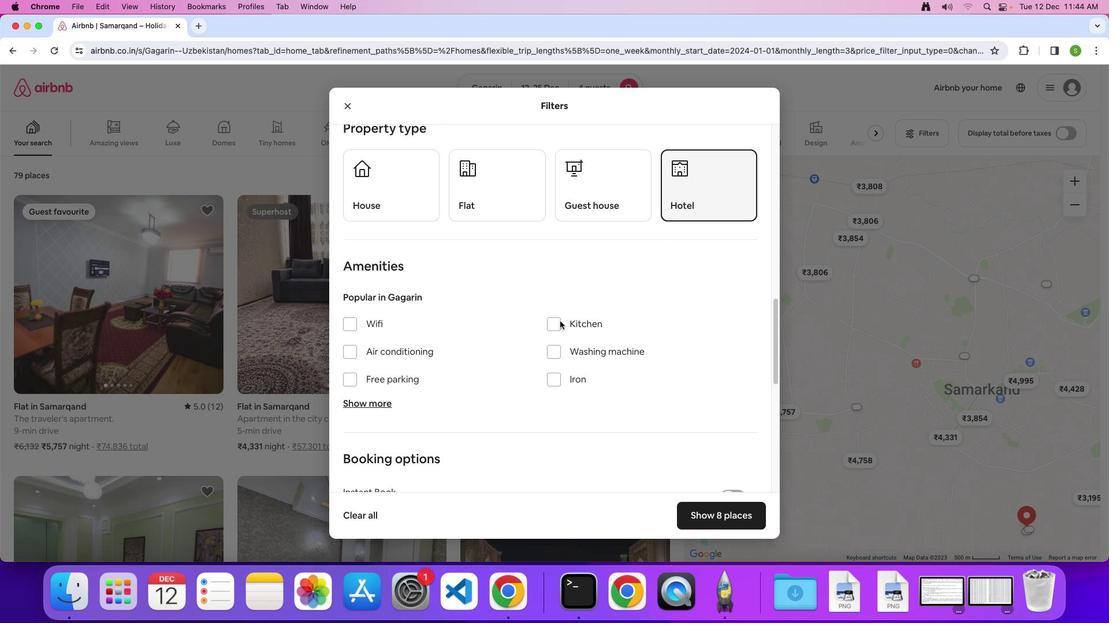 
Action: Mouse scrolled (532, 320) with delta (73, 0)
Screenshot: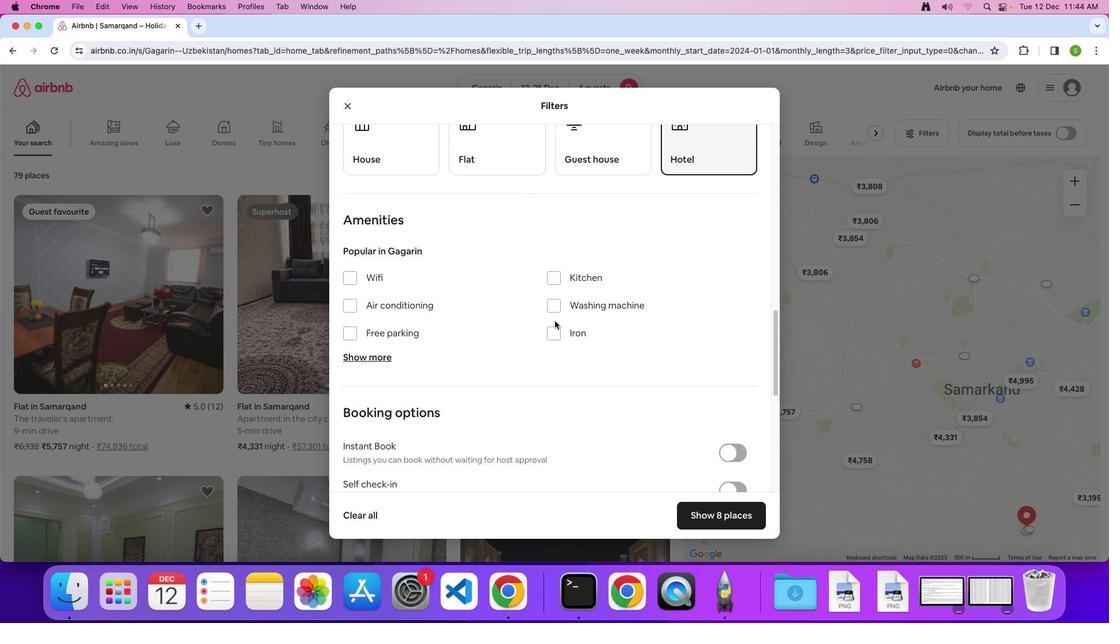 
Action: Mouse moved to (365, 249)
Screenshot: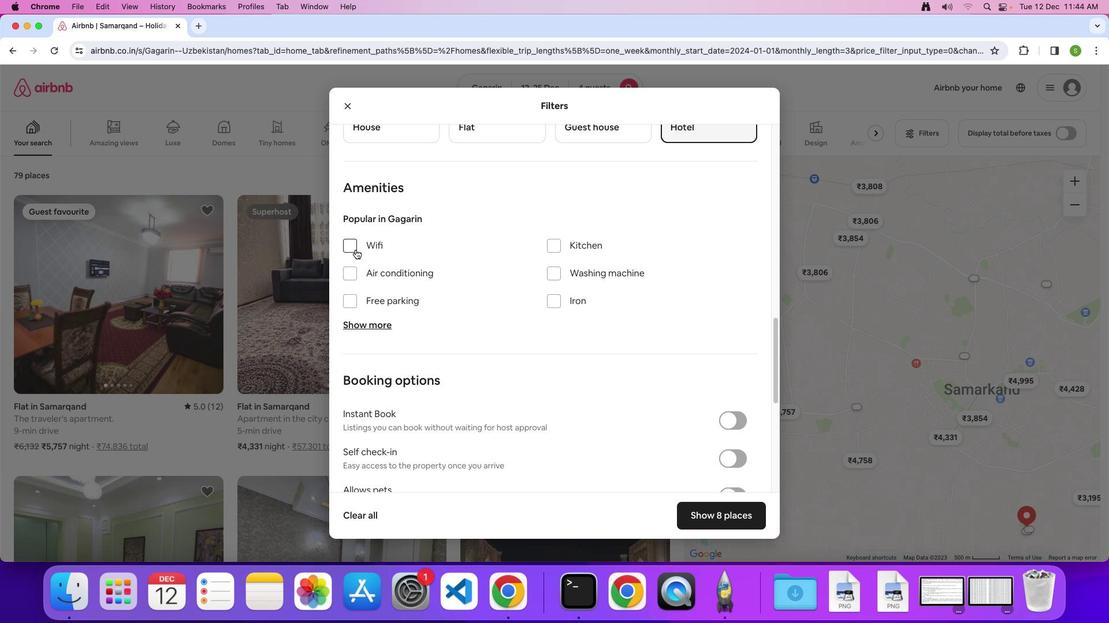 
Action: Mouse pressed left at (365, 249)
Screenshot: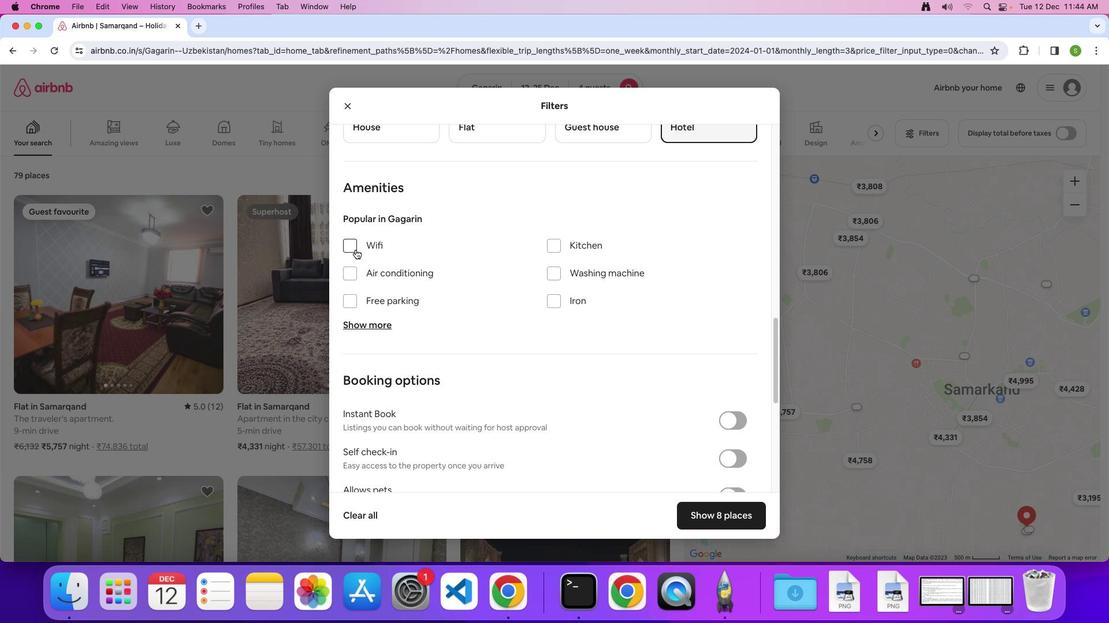 
Action: Mouse moved to (361, 324)
Screenshot: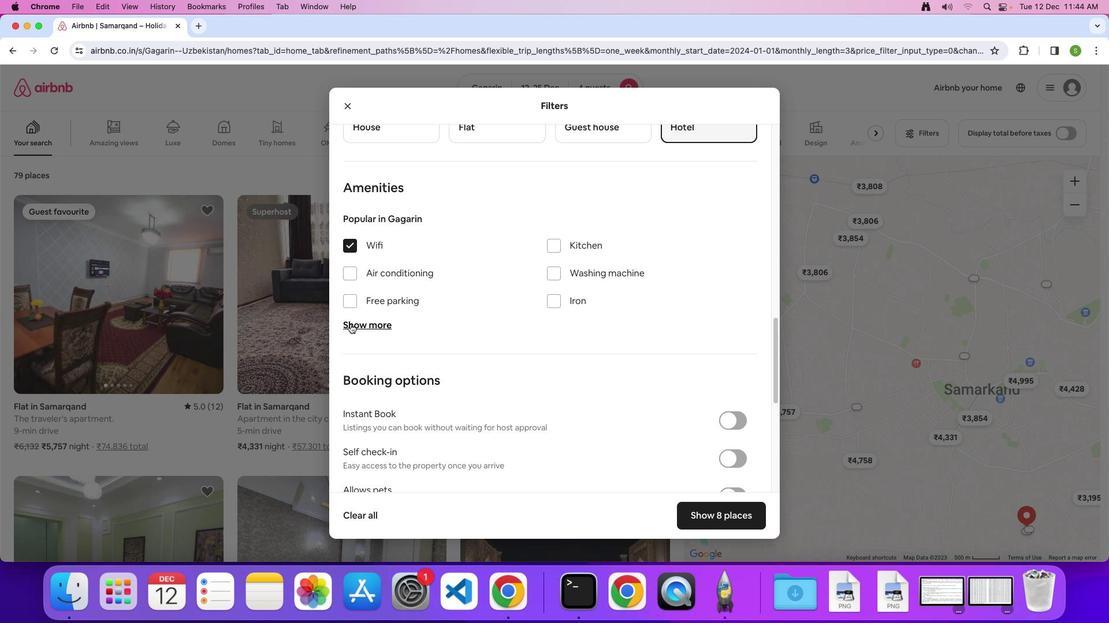 
Action: Mouse pressed left at (361, 324)
Screenshot: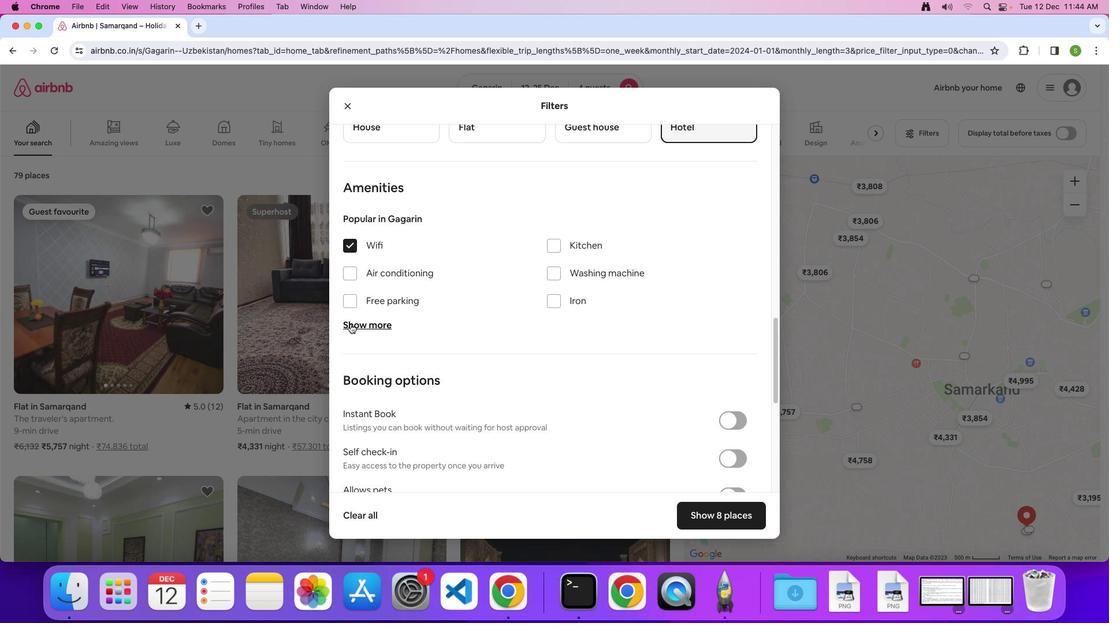 
Action: Mouse moved to (480, 305)
Screenshot: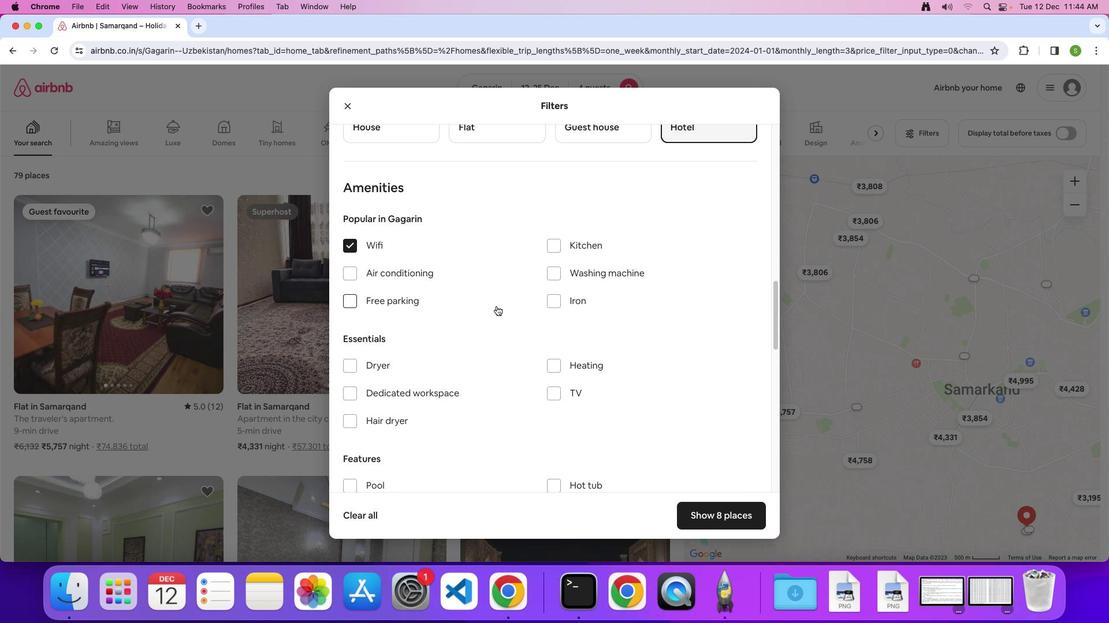 
Action: Mouse scrolled (480, 305) with delta (73, 0)
Screenshot: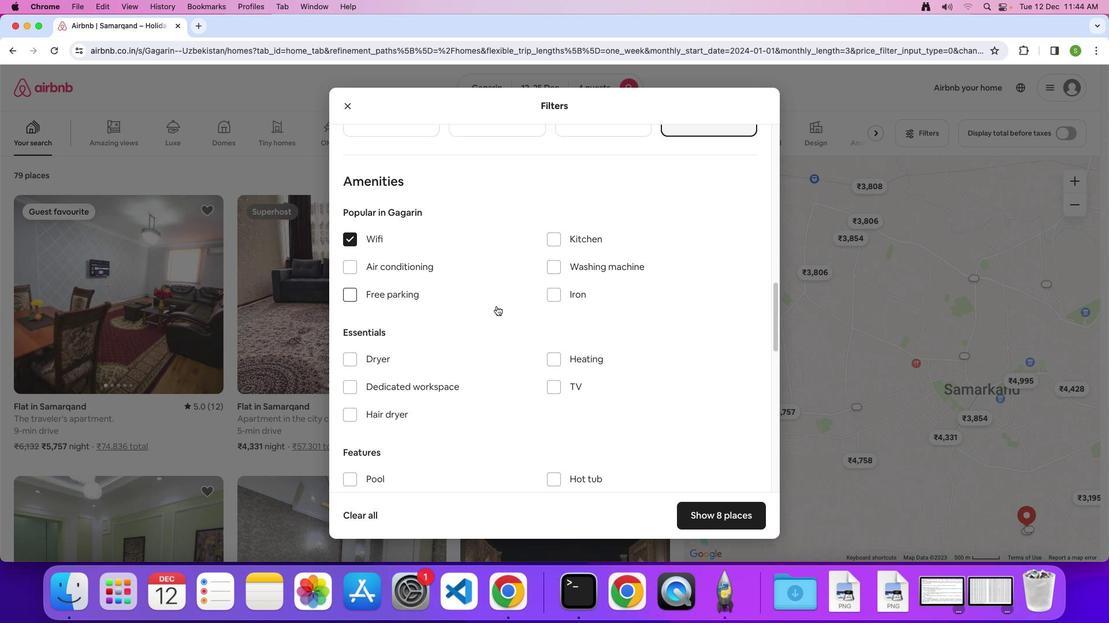 
Action: Mouse scrolled (480, 305) with delta (73, 0)
Screenshot: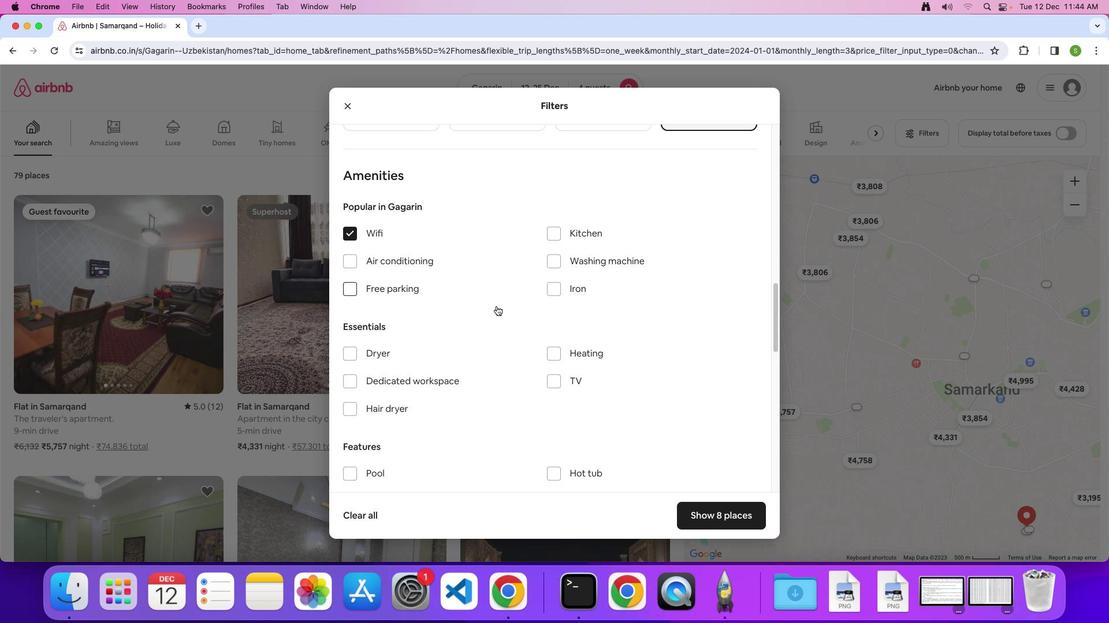 
Action: Mouse moved to (357, 281)
Screenshot: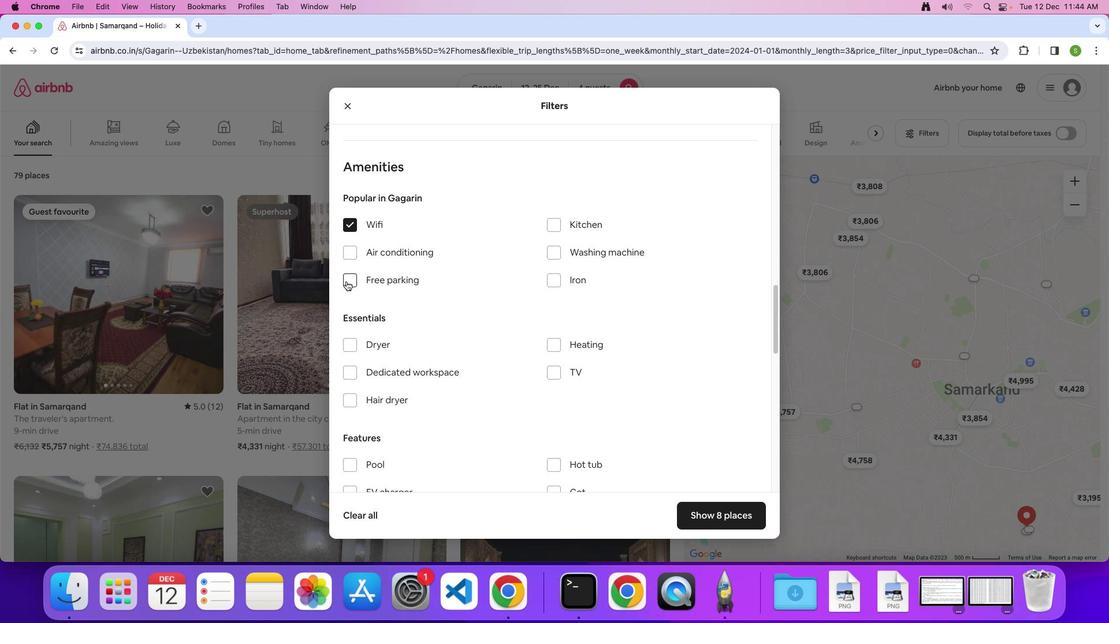 
Action: Mouse pressed left at (357, 281)
Screenshot: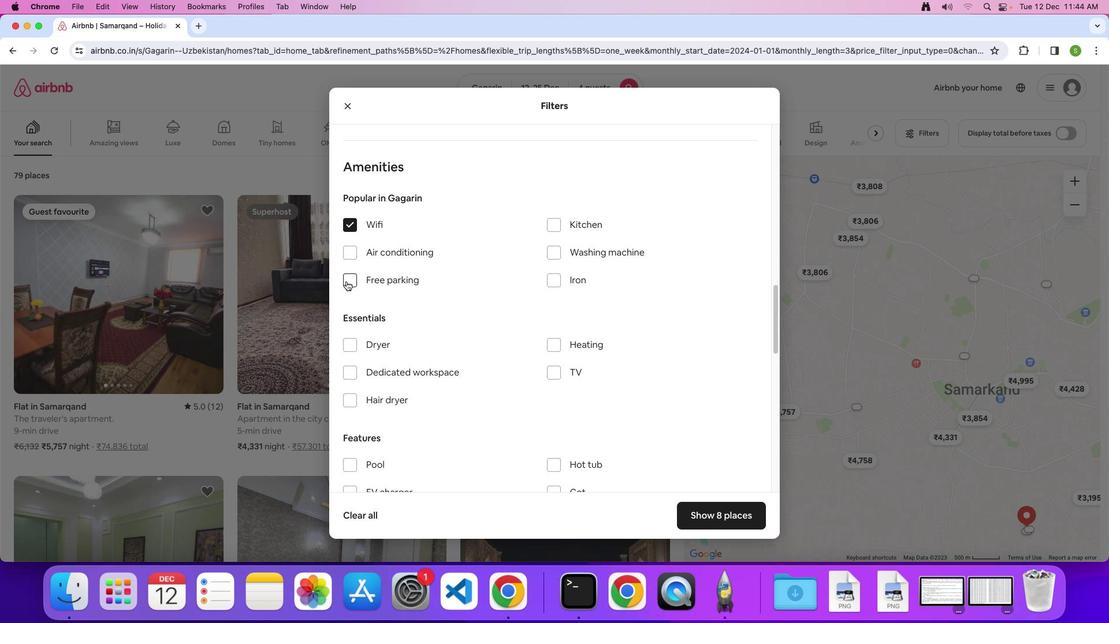 
Action: Mouse moved to (463, 343)
Screenshot: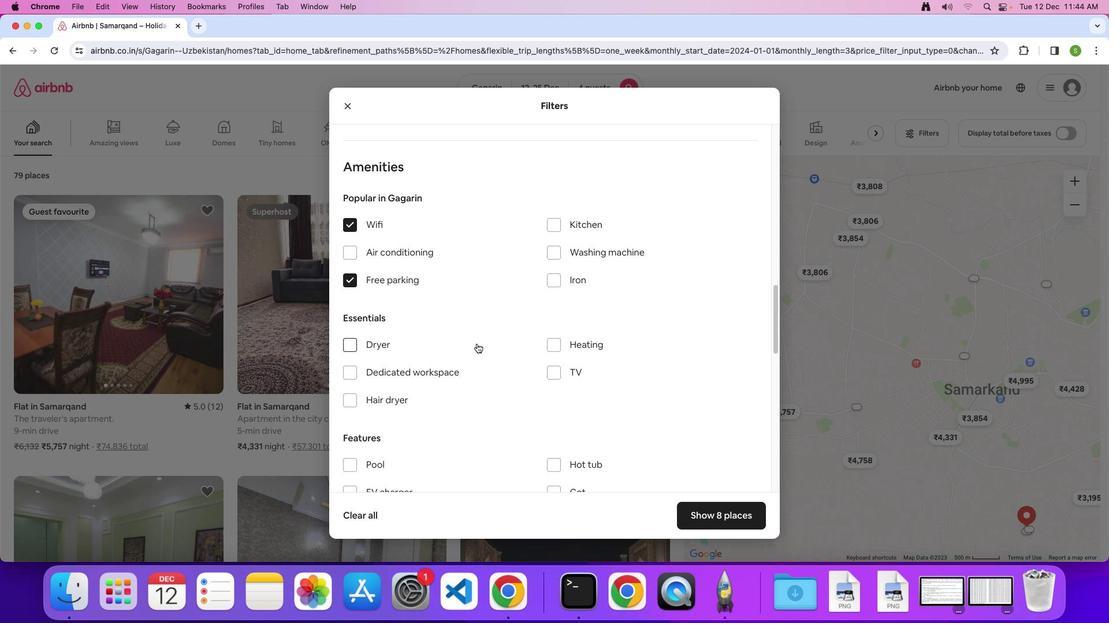 
Action: Mouse scrolled (463, 343) with delta (73, 0)
Screenshot: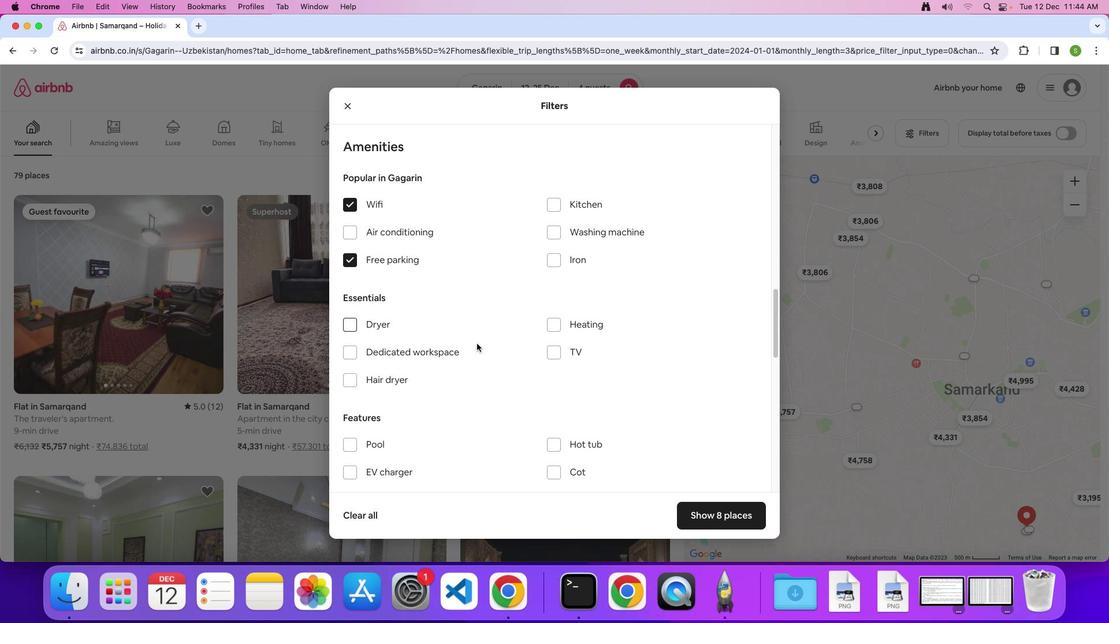 
Action: Mouse scrolled (463, 343) with delta (73, 0)
Screenshot: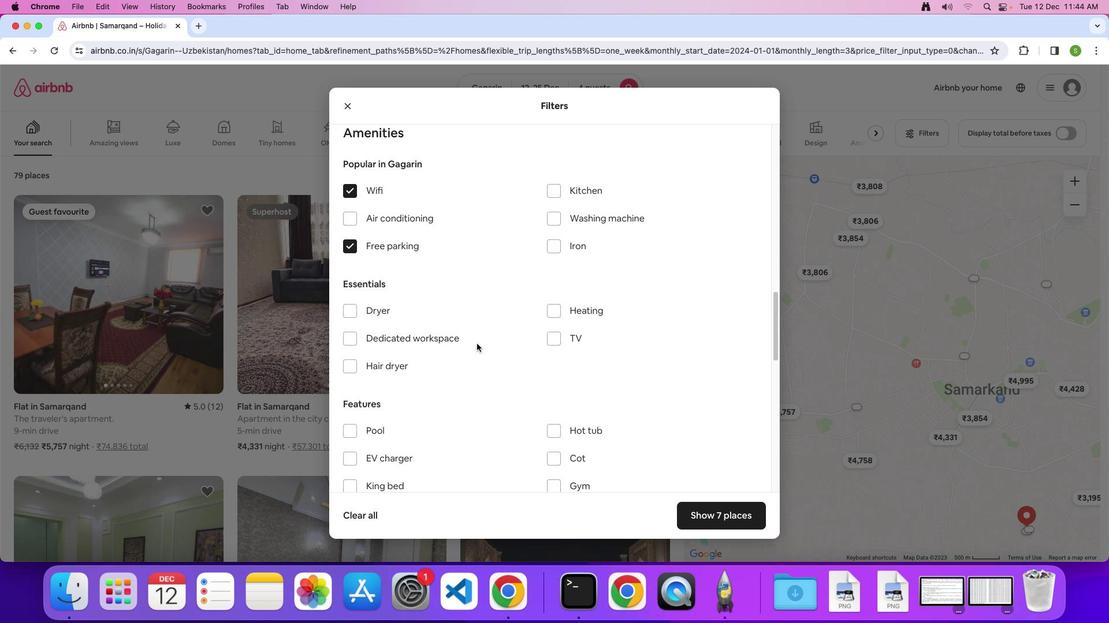 
Action: Mouse scrolled (463, 343) with delta (73, 0)
Screenshot: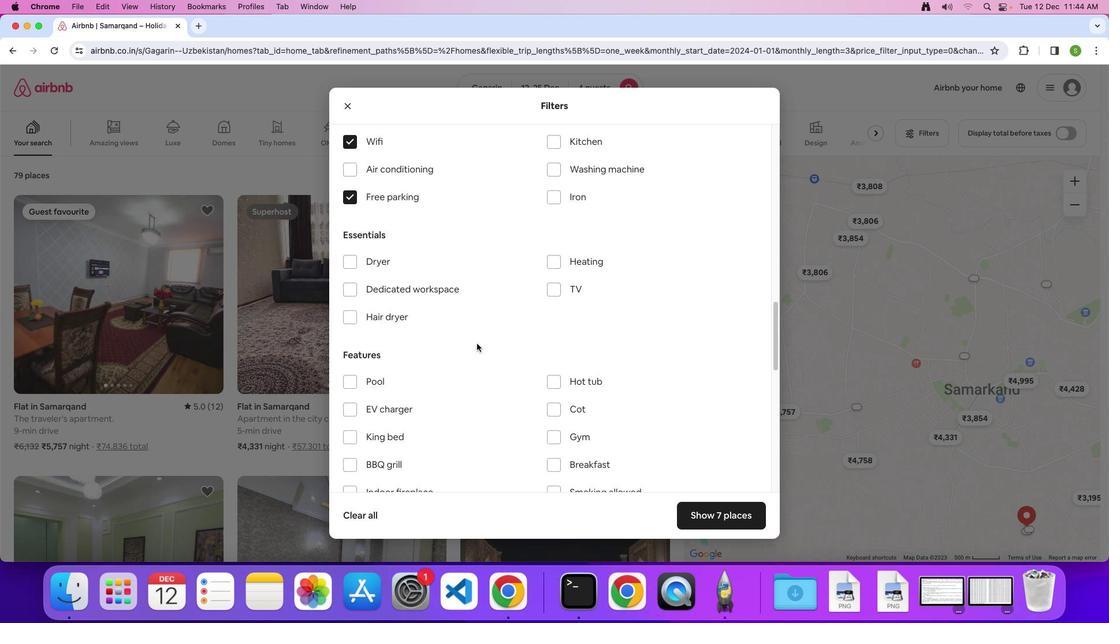 
Action: Mouse moved to (525, 261)
Screenshot: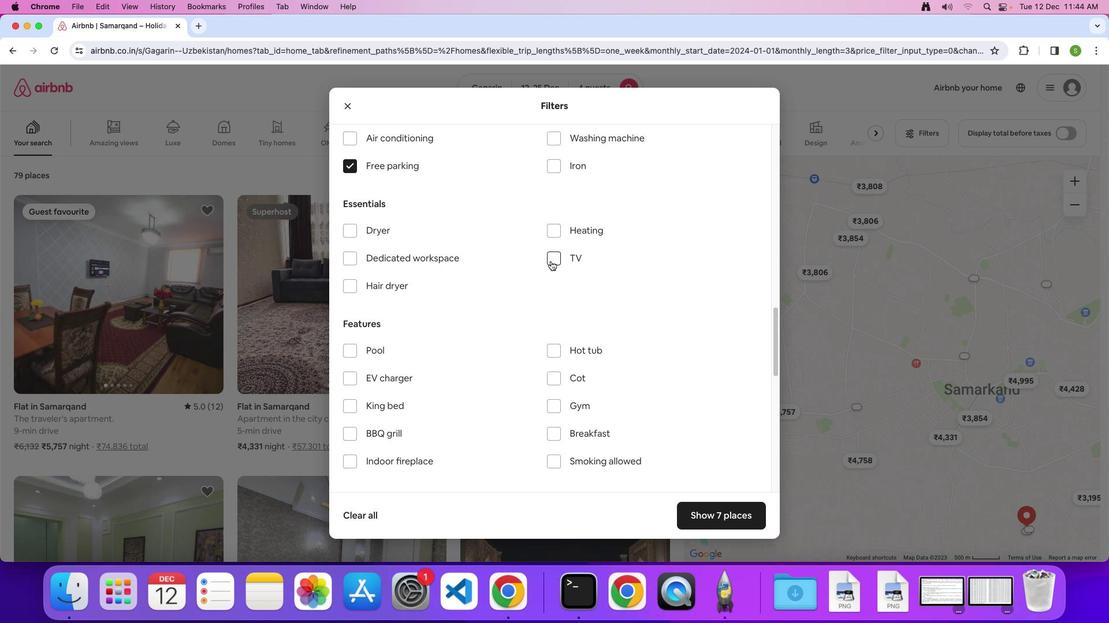 
Action: Mouse pressed left at (525, 261)
Screenshot: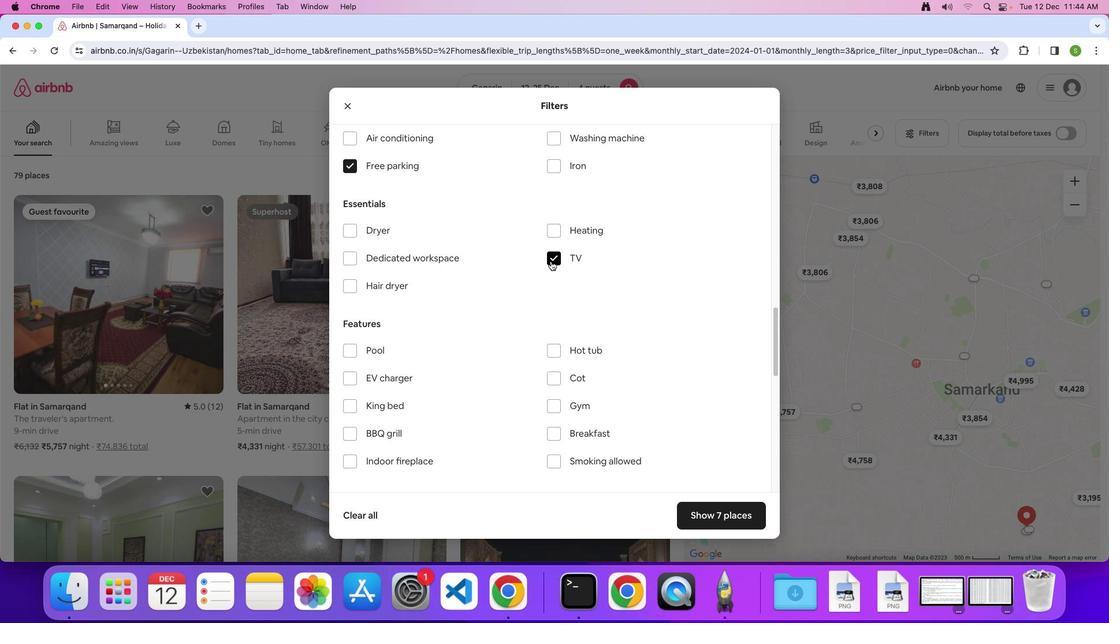 
Action: Mouse moved to (485, 327)
Screenshot: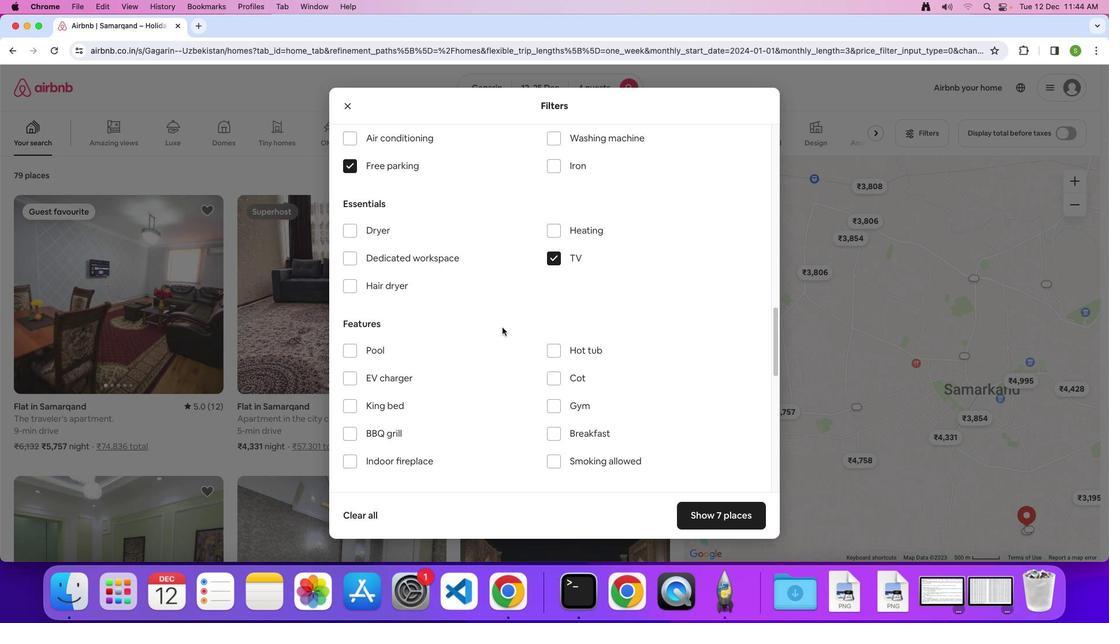 
Action: Mouse scrolled (485, 327) with delta (73, 0)
Screenshot: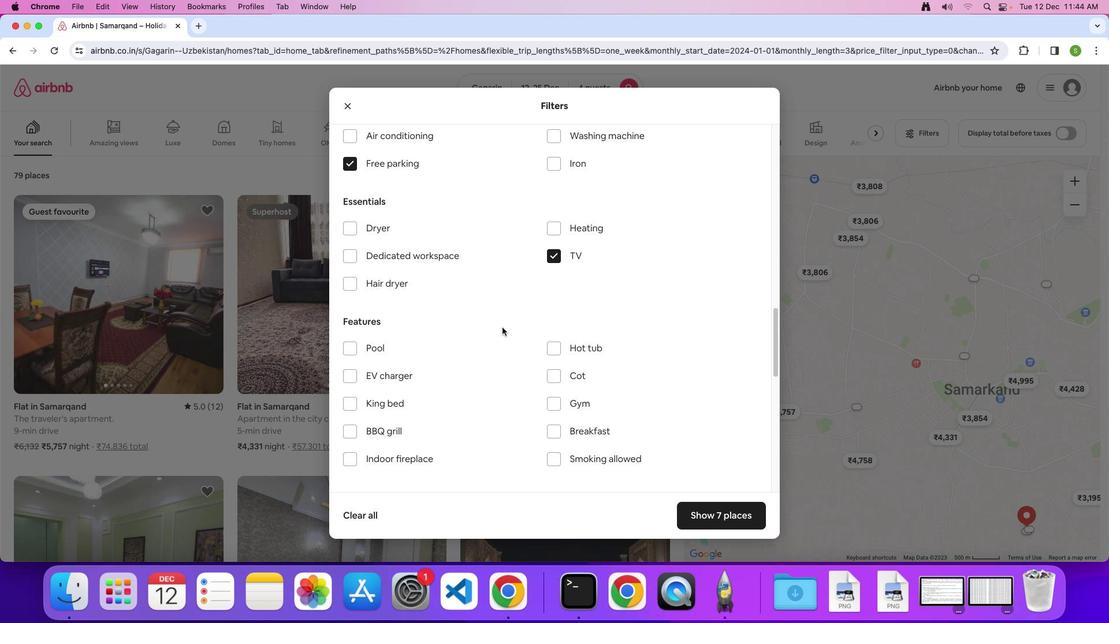 
Action: Mouse scrolled (485, 327) with delta (73, 0)
Screenshot: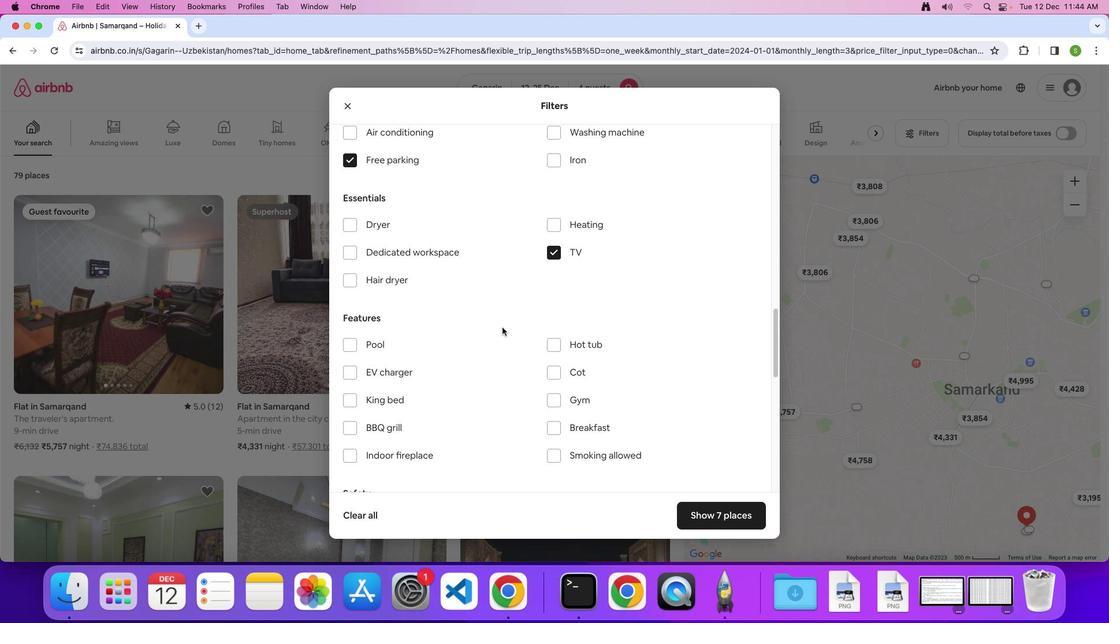 
Action: Mouse scrolled (485, 327) with delta (73, 0)
Screenshot: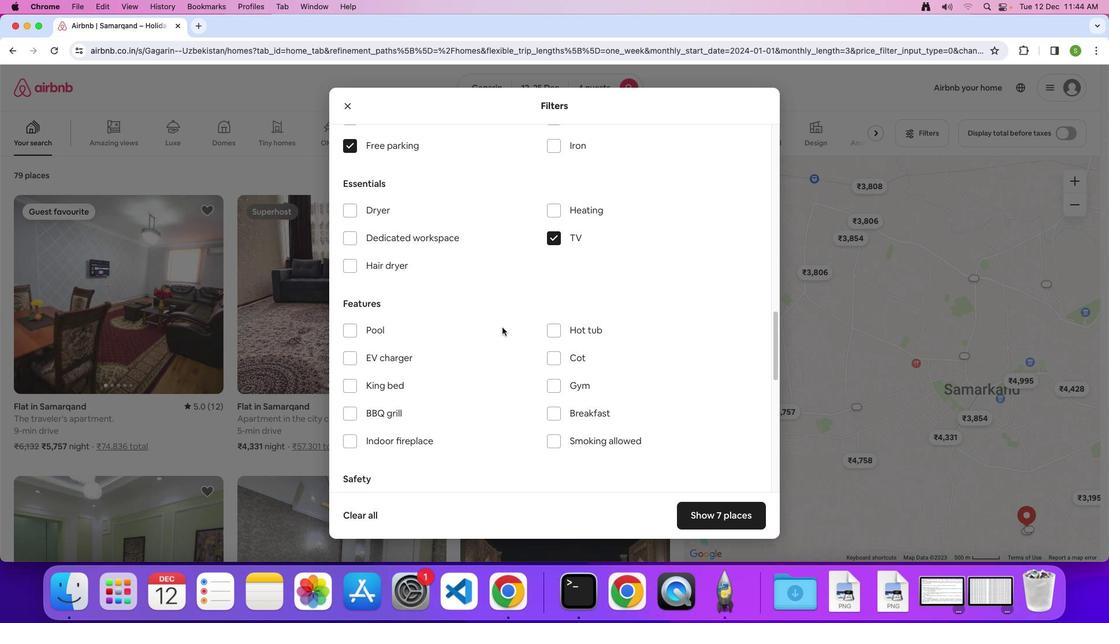 
Action: Mouse scrolled (485, 327) with delta (73, 0)
Screenshot: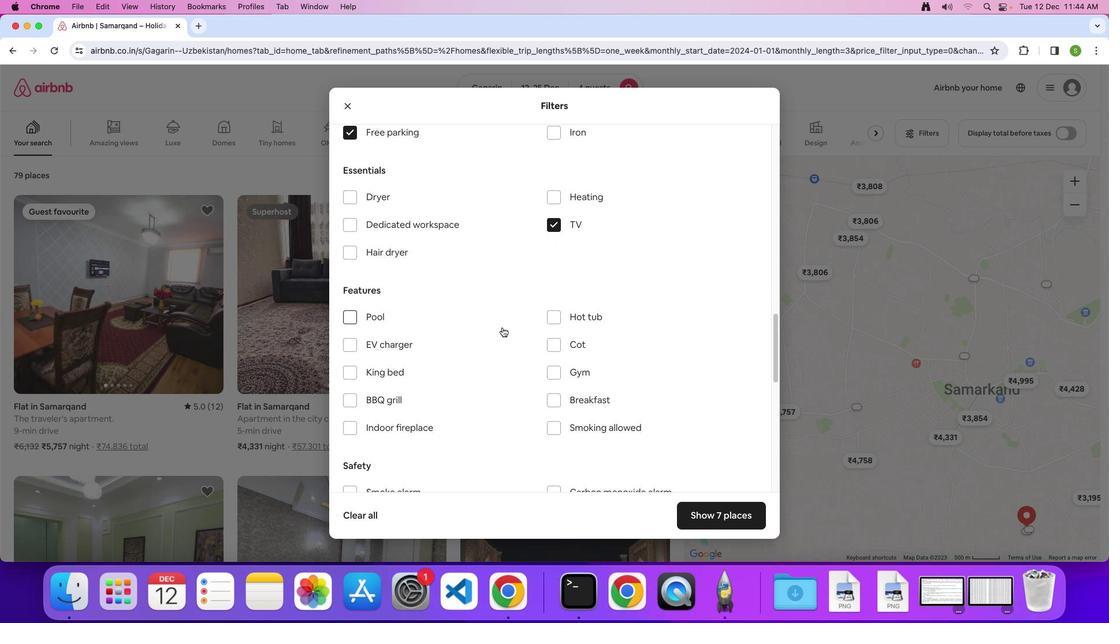 
Action: Mouse scrolled (485, 327) with delta (73, 0)
Screenshot: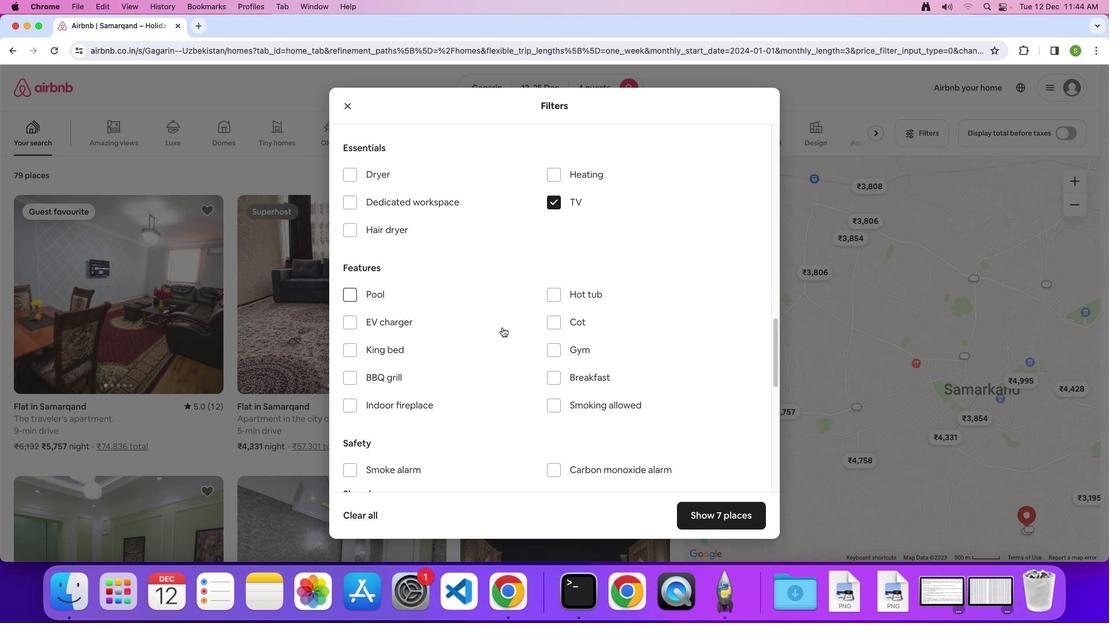 
Action: Mouse scrolled (485, 327) with delta (73, 0)
Screenshot: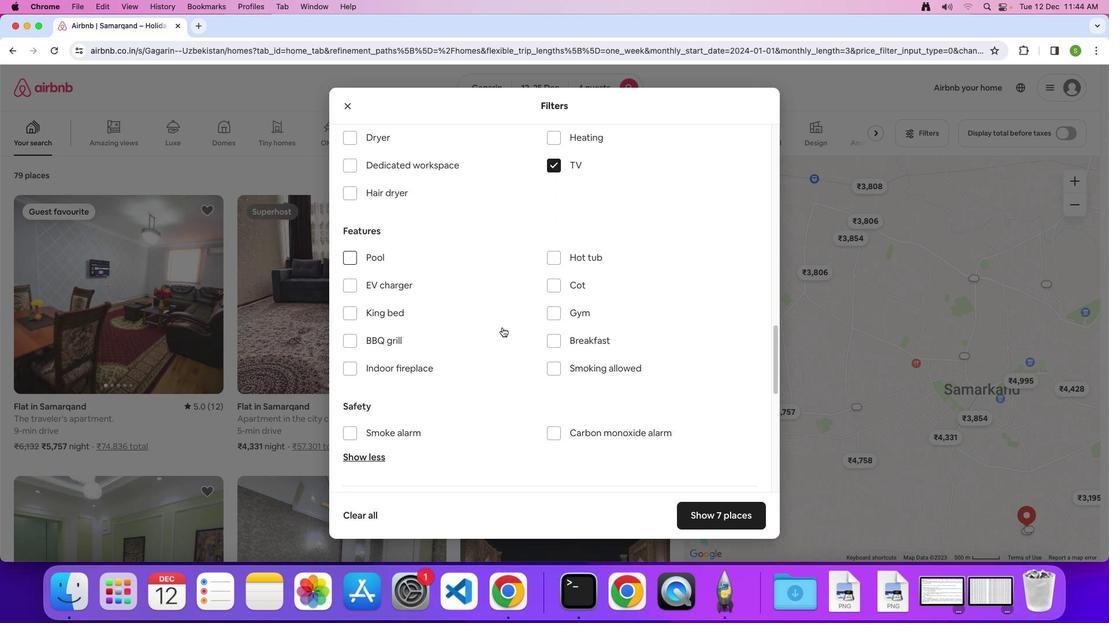 
Action: Mouse scrolled (485, 327) with delta (73, 0)
Screenshot: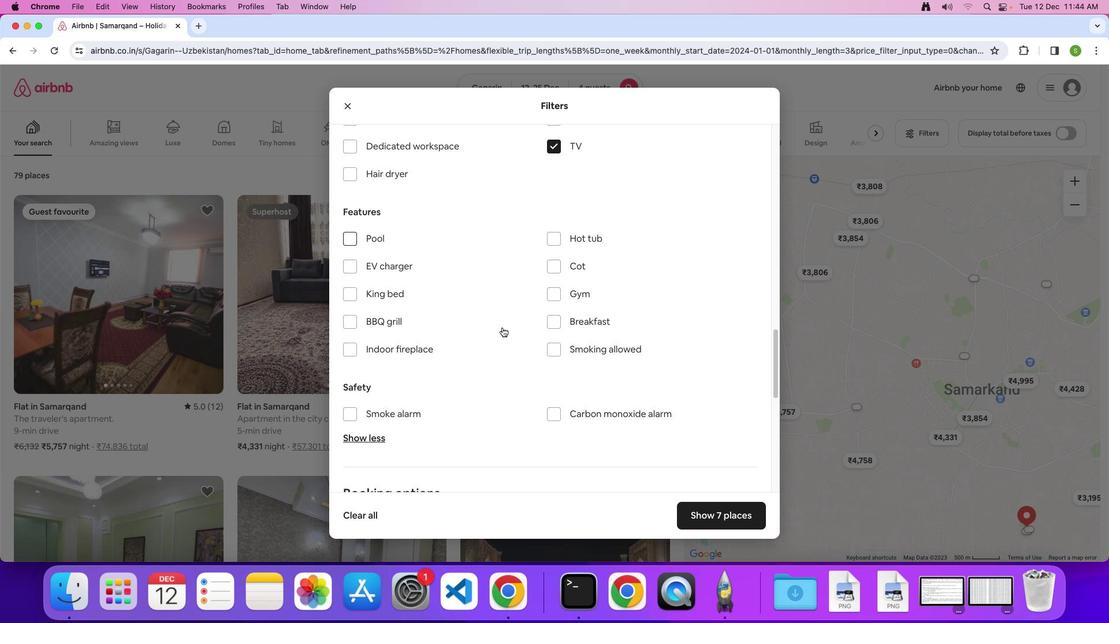 
Action: Mouse moved to (485, 327)
Screenshot: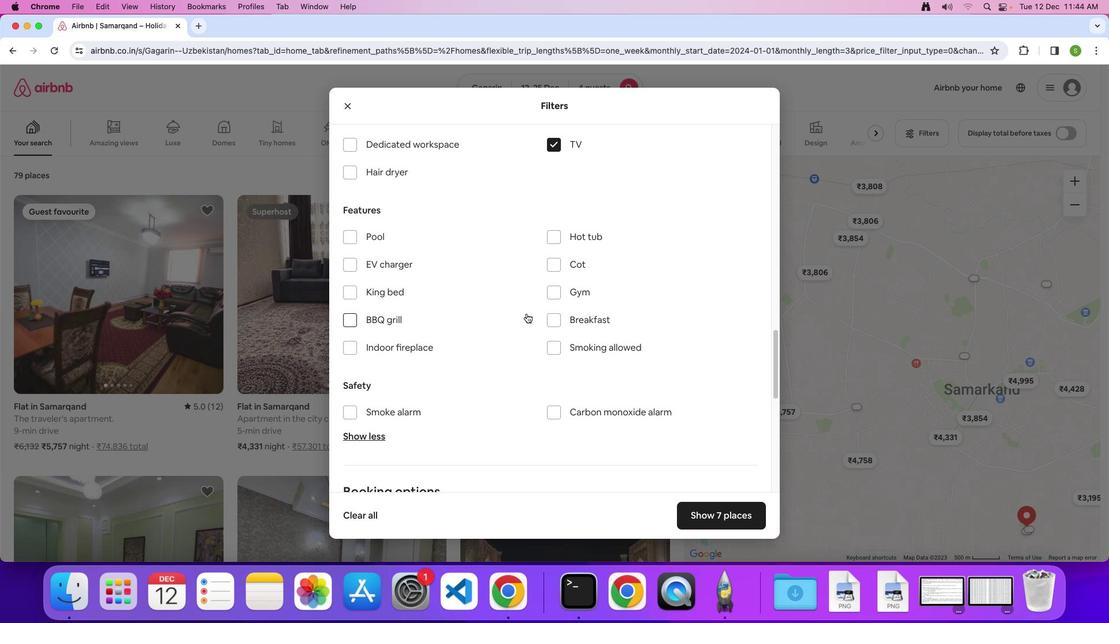 
Action: Mouse scrolled (485, 327) with delta (73, 0)
Screenshot: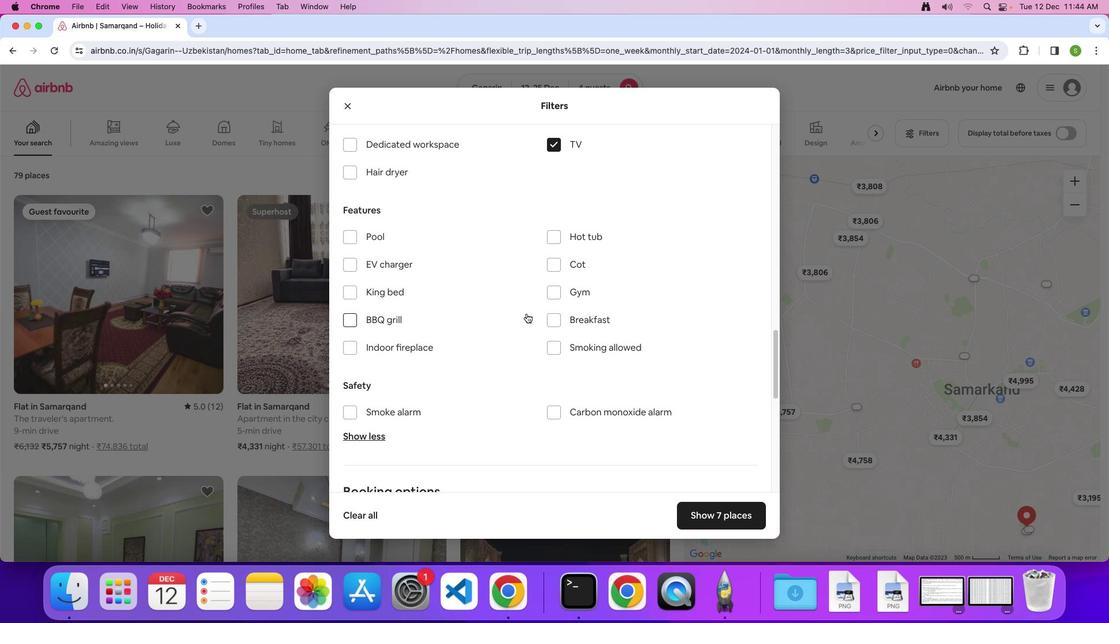 
Action: Mouse moved to (527, 294)
Screenshot: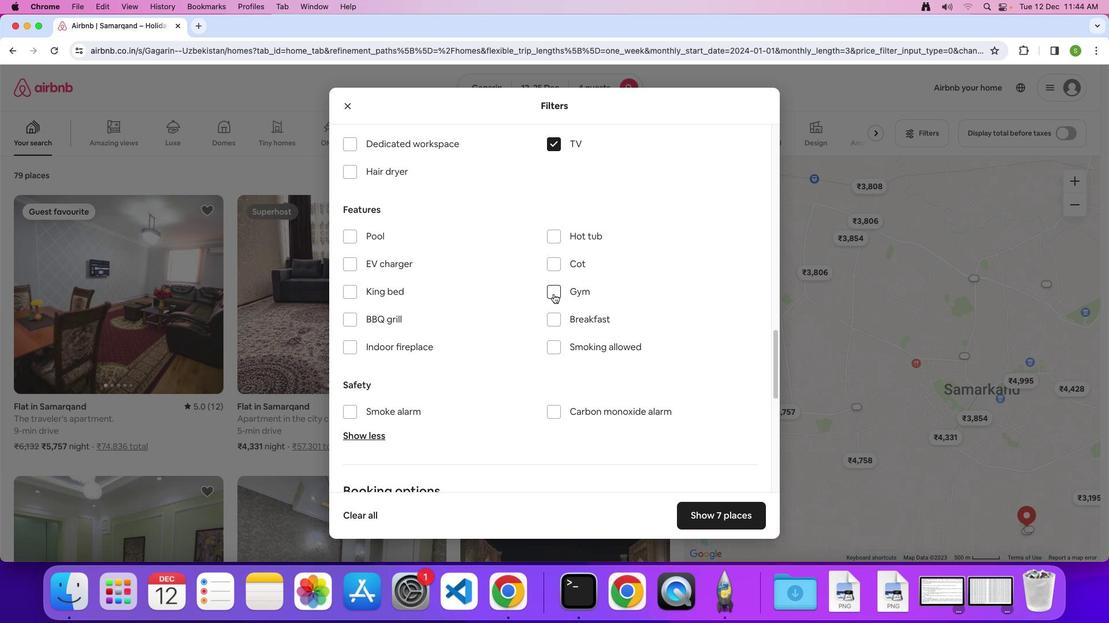 
Action: Mouse pressed left at (527, 294)
Screenshot: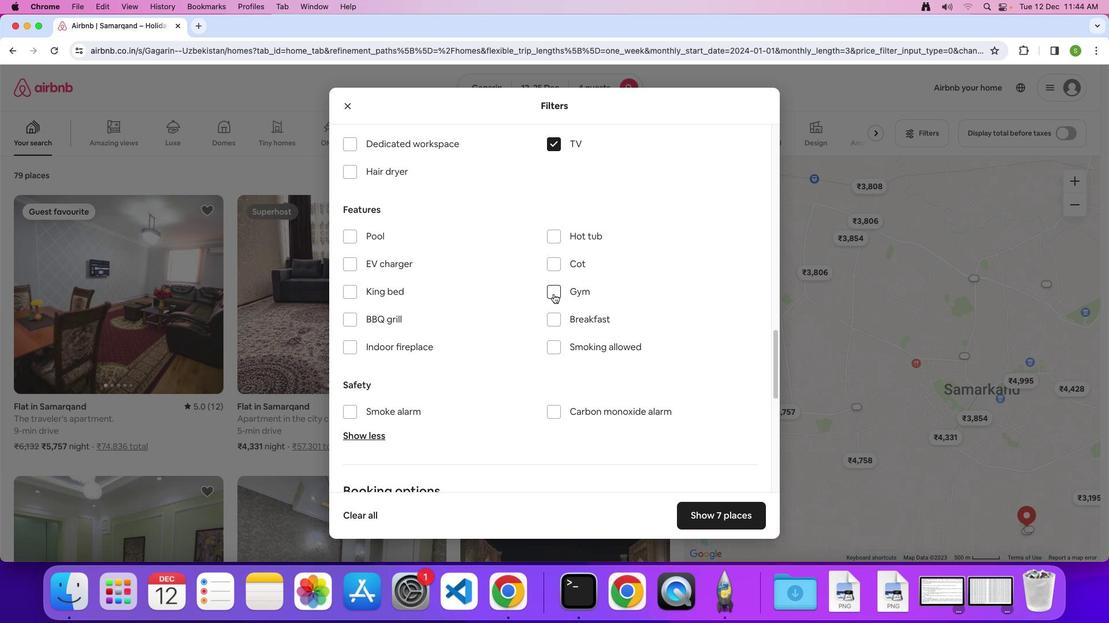 
Action: Mouse moved to (526, 319)
Screenshot: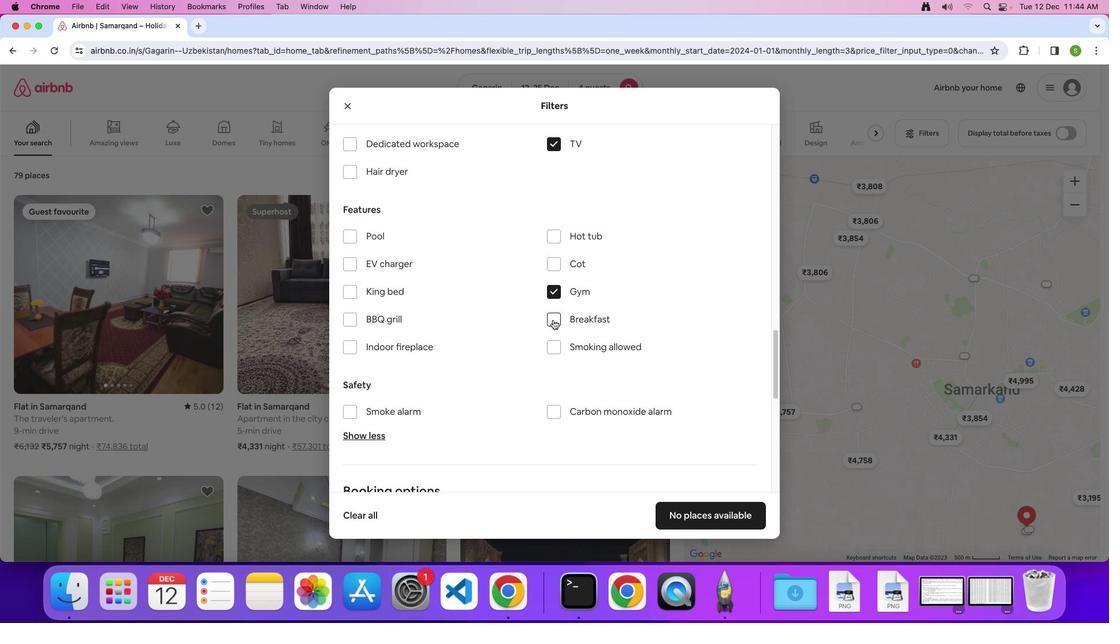 
Action: Mouse pressed left at (526, 319)
Screenshot: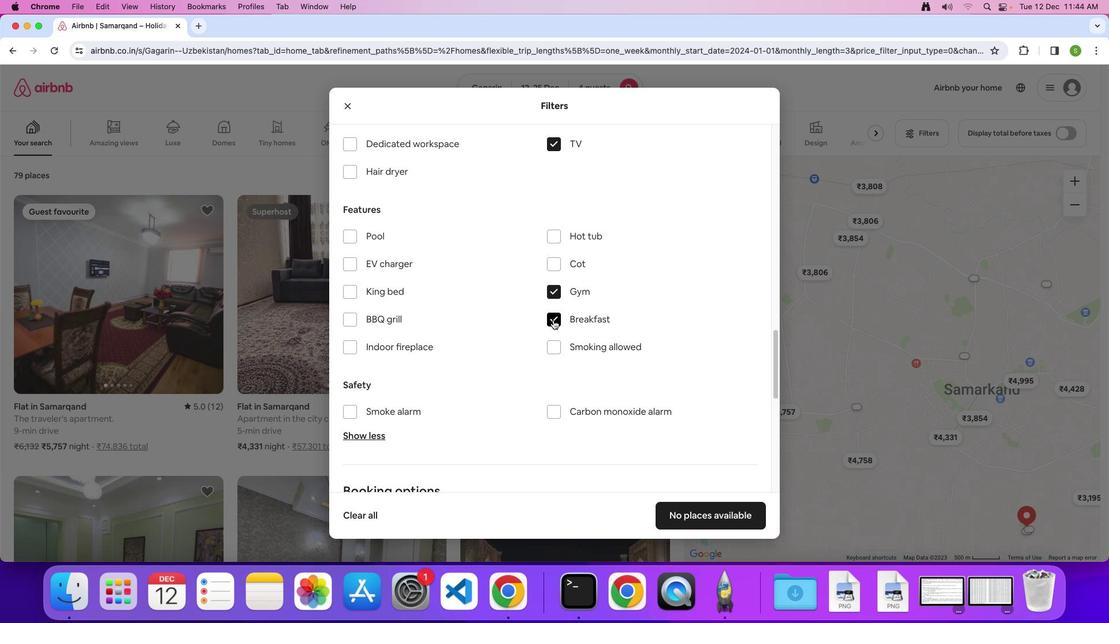 
Action: Mouse moved to (477, 348)
Screenshot: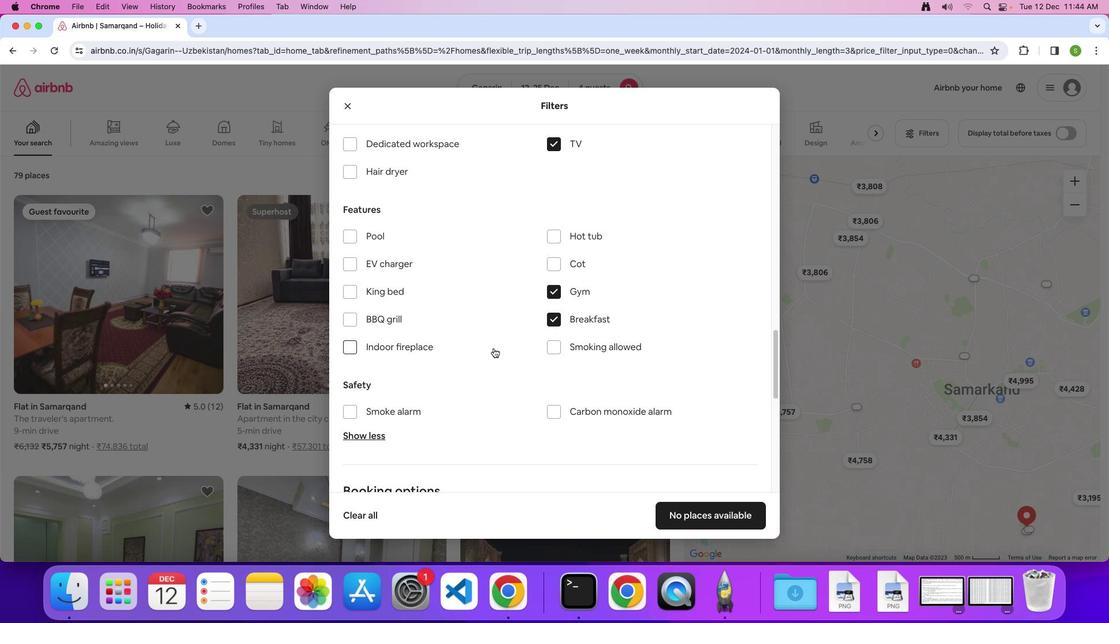 
Action: Mouse scrolled (477, 348) with delta (73, 0)
Screenshot: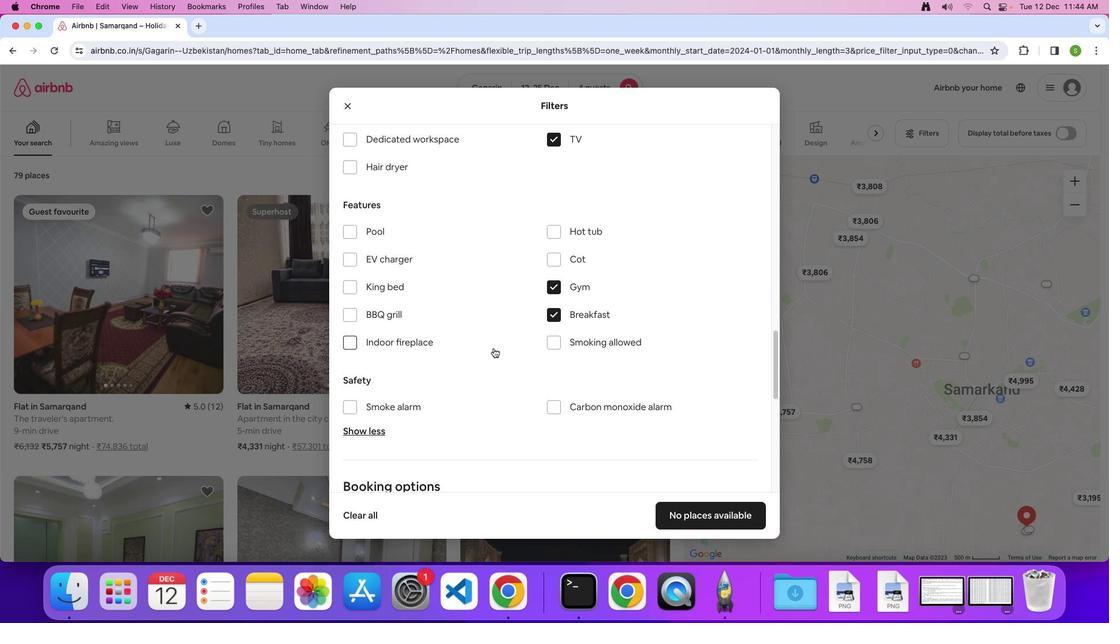 
Action: Mouse scrolled (477, 348) with delta (73, 0)
Screenshot: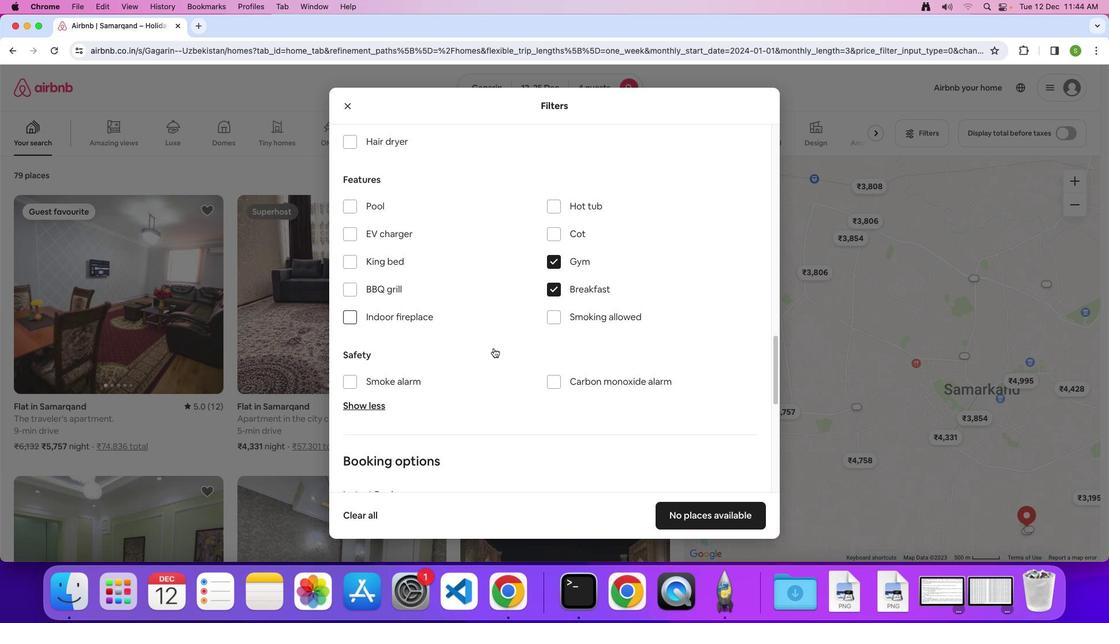 
Action: Mouse scrolled (477, 348) with delta (73, 0)
Screenshot: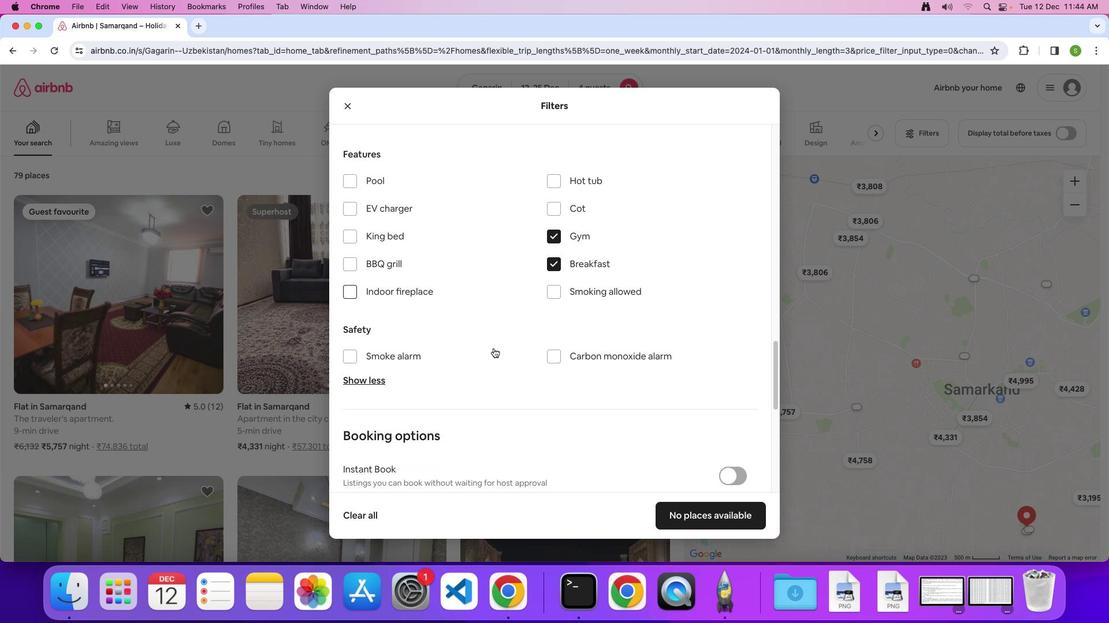 
Action: Mouse scrolled (477, 348) with delta (73, 0)
Screenshot: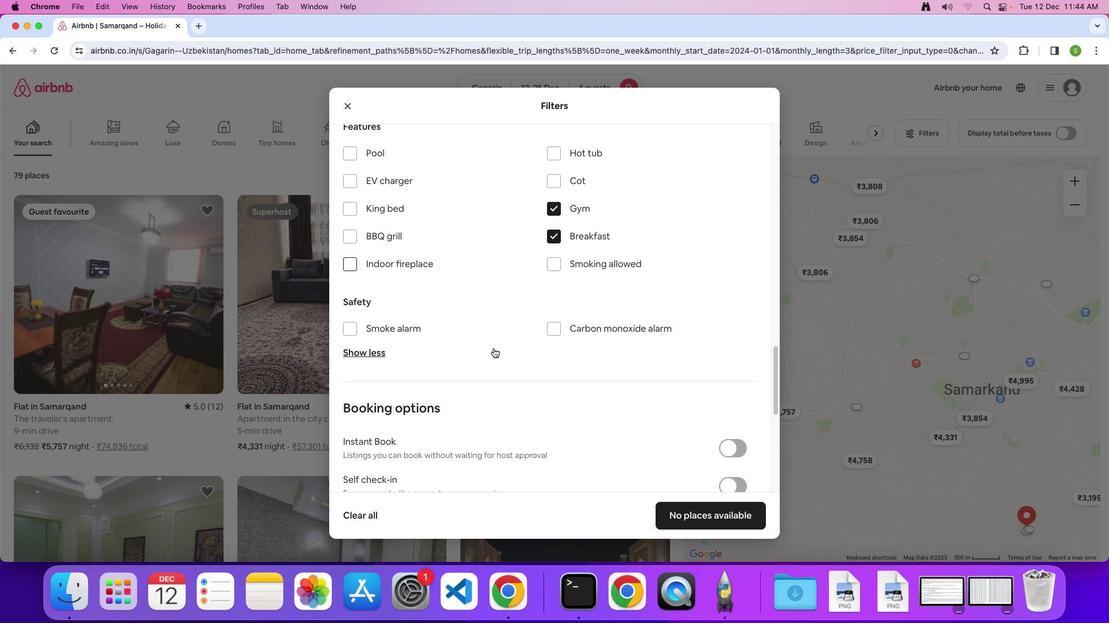 
Action: Mouse scrolled (477, 348) with delta (73, 0)
Screenshot: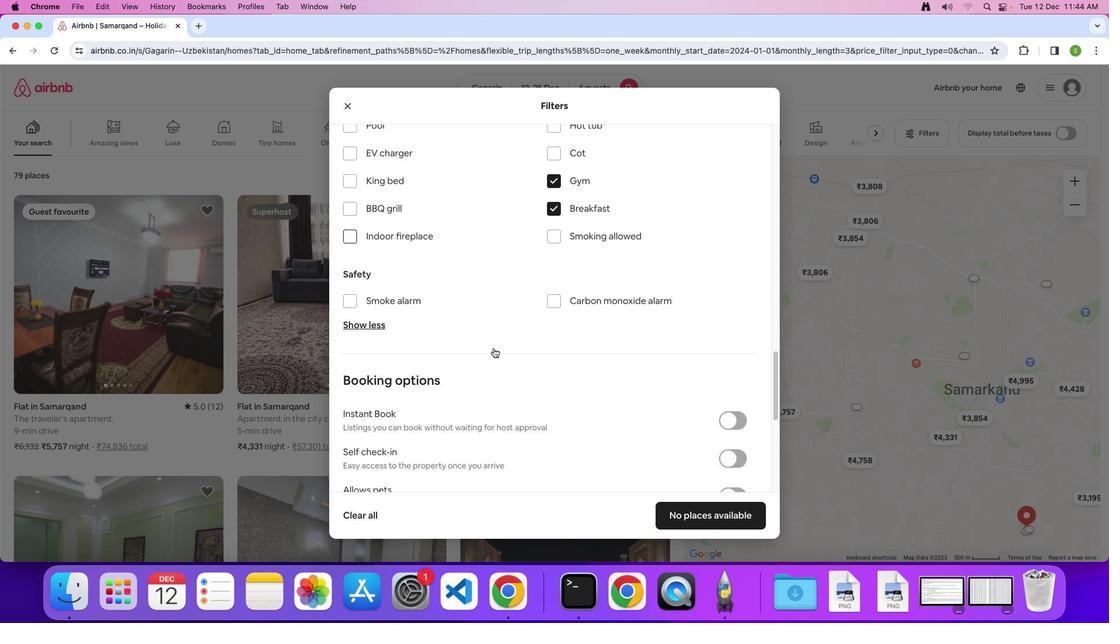 
Action: Mouse scrolled (477, 348) with delta (73, 0)
Screenshot: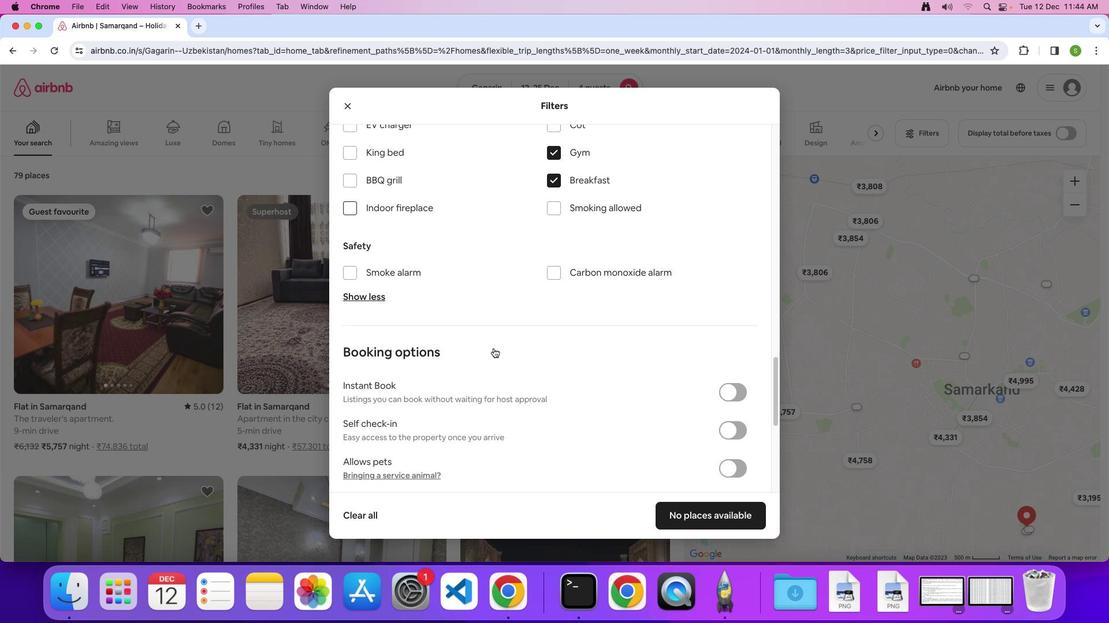 
Action: Mouse scrolled (477, 348) with delta (73, 0)
Screenshot: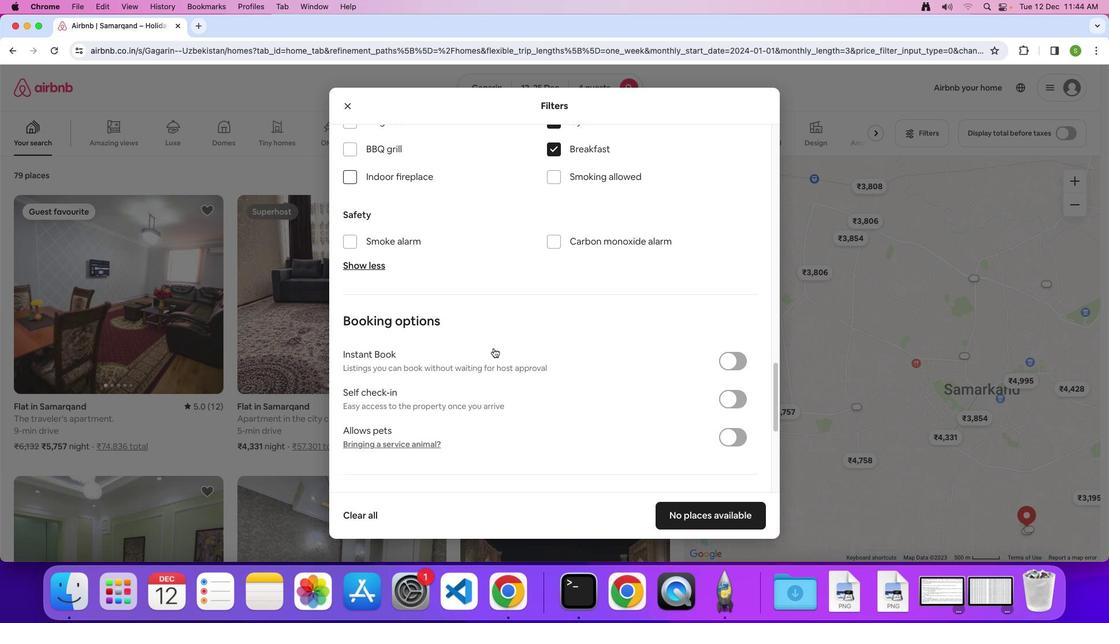 
Action: Mouse scrolled (477, 348) with delta (73, 0)
Screenshot: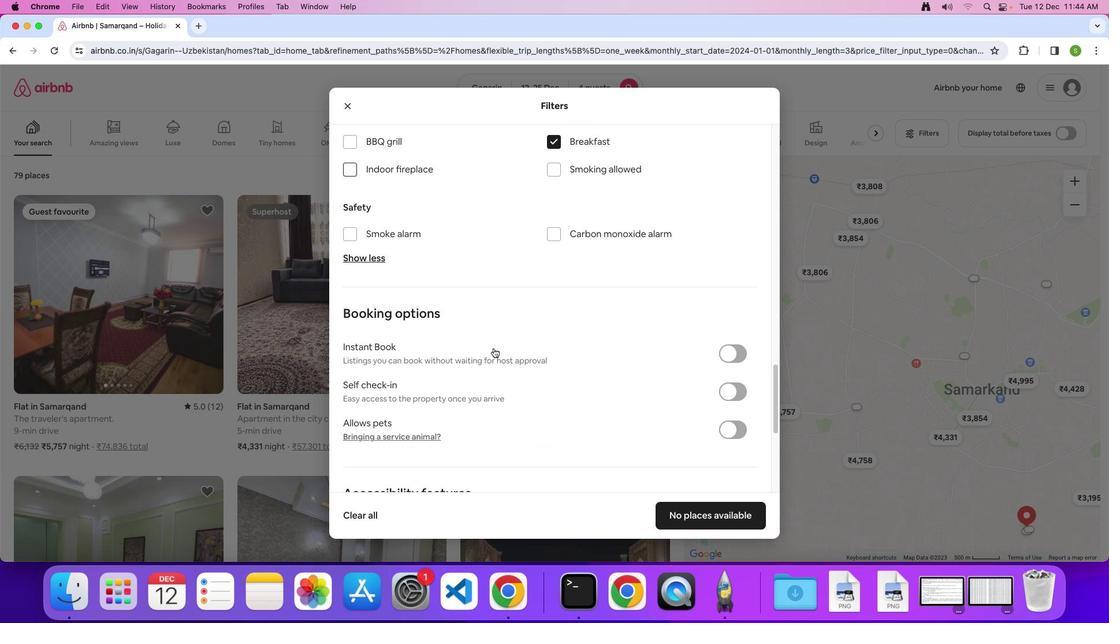 
Action: Mouse scrolled (477, 348) with delta (73, 0)
Screenshot: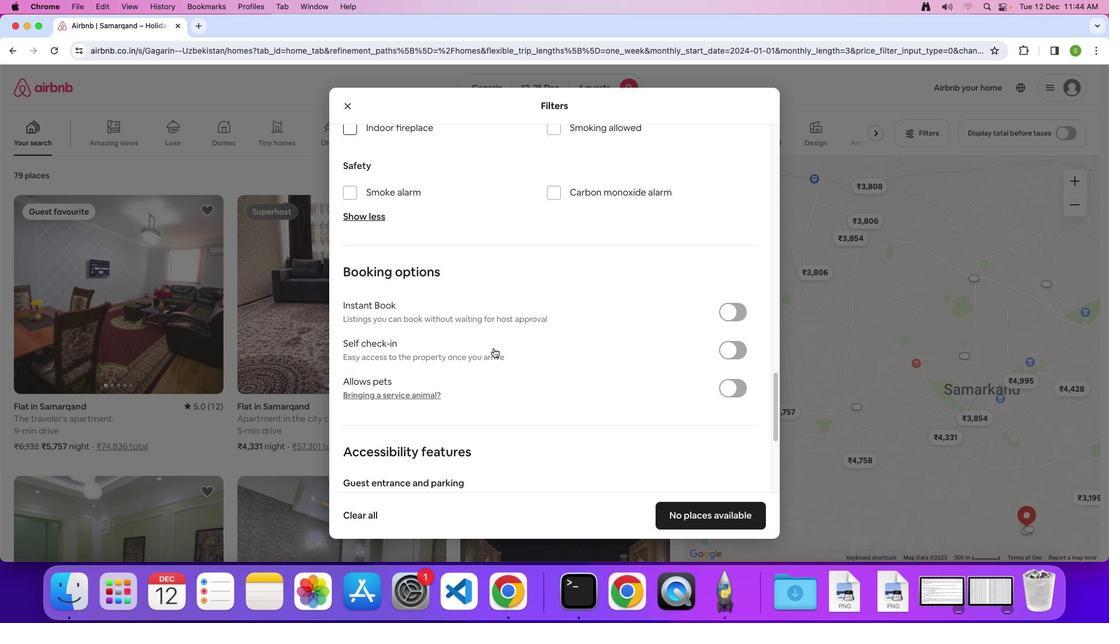 
Action: Mouse scrolled (477, 348) with delta (73, 0)
Screenshot: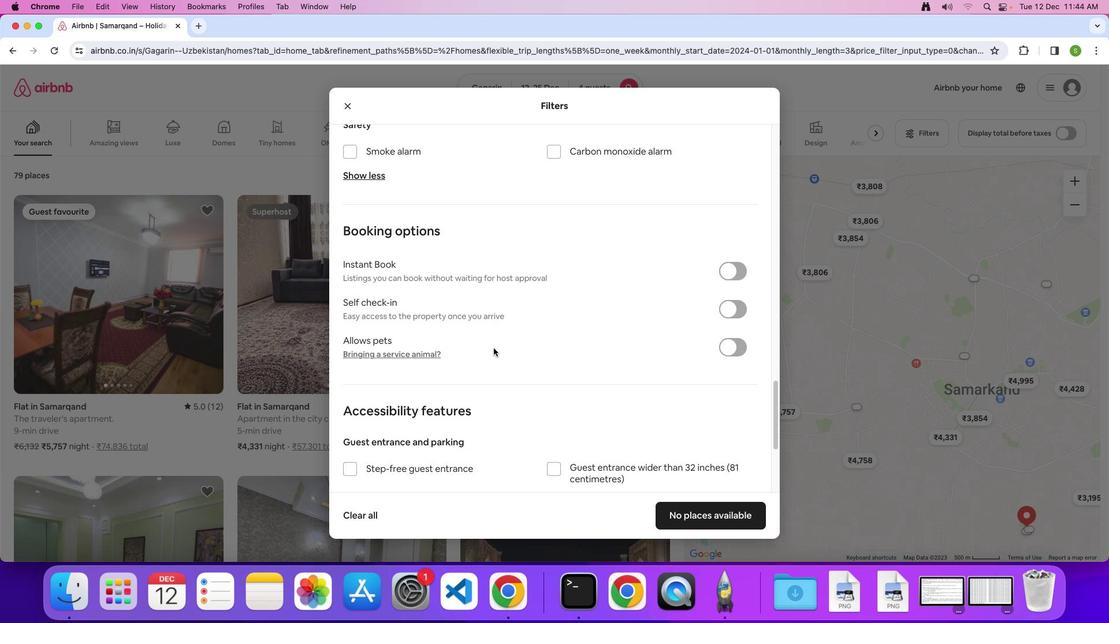 
Action: Mouse scrolled (477, 348) with delta (73, 0)
Screenshot: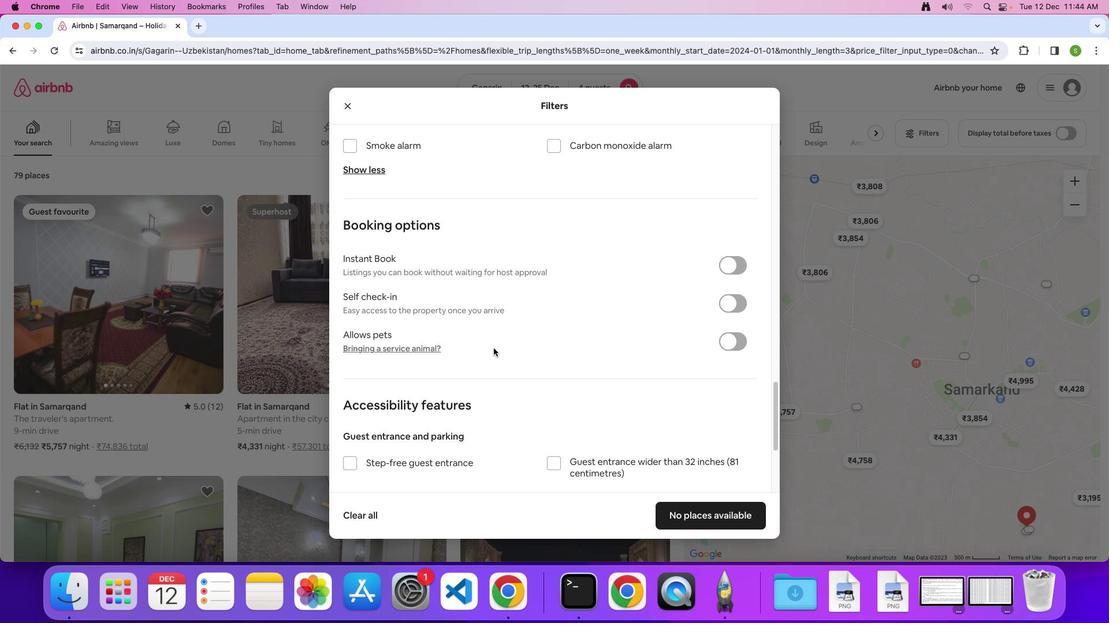
Action: Mouse scrolled (477, 348) with delta (73, 0)
Screenshot: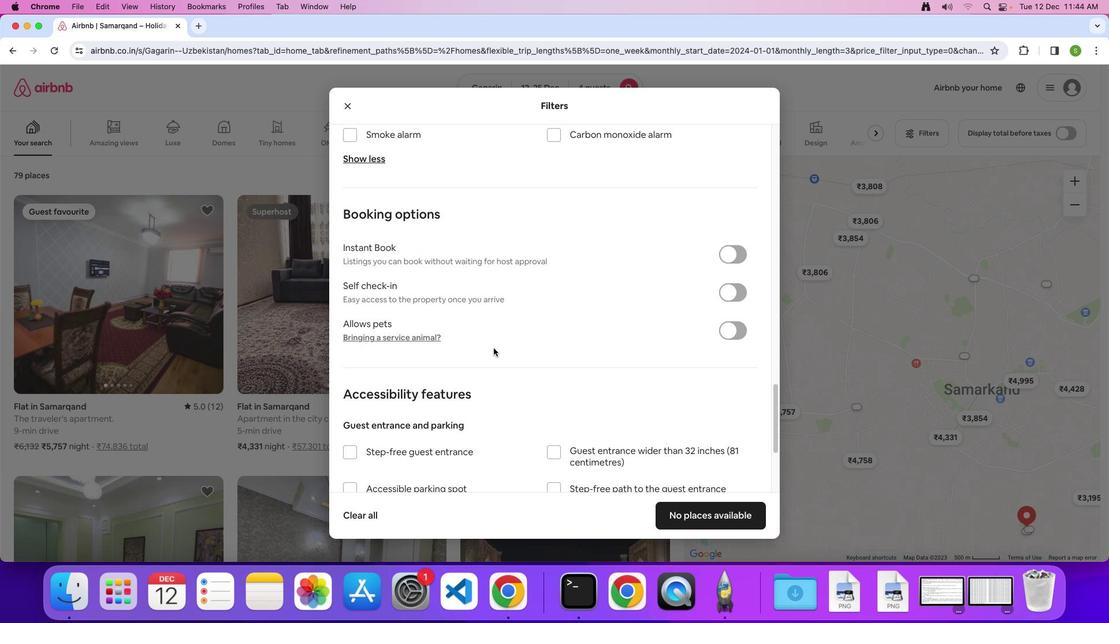 
Action: Mouse scrolled (477, 348) with delta (73, 0)
Screenshot: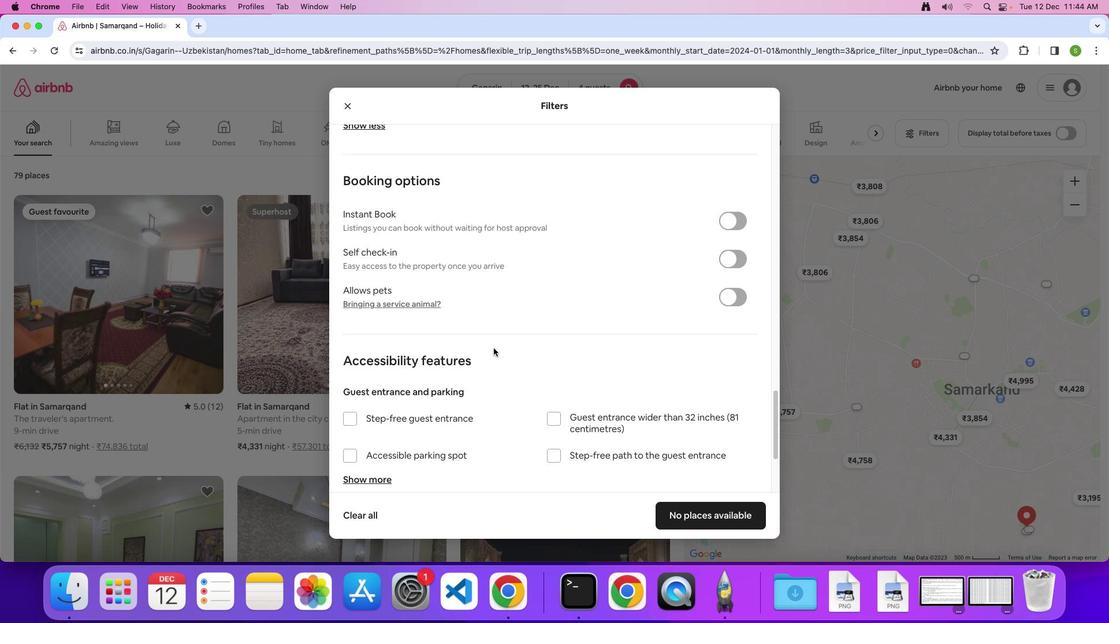 
Action: Mouse scrolled (477, 348) with delta (73, 0)
Screenshot: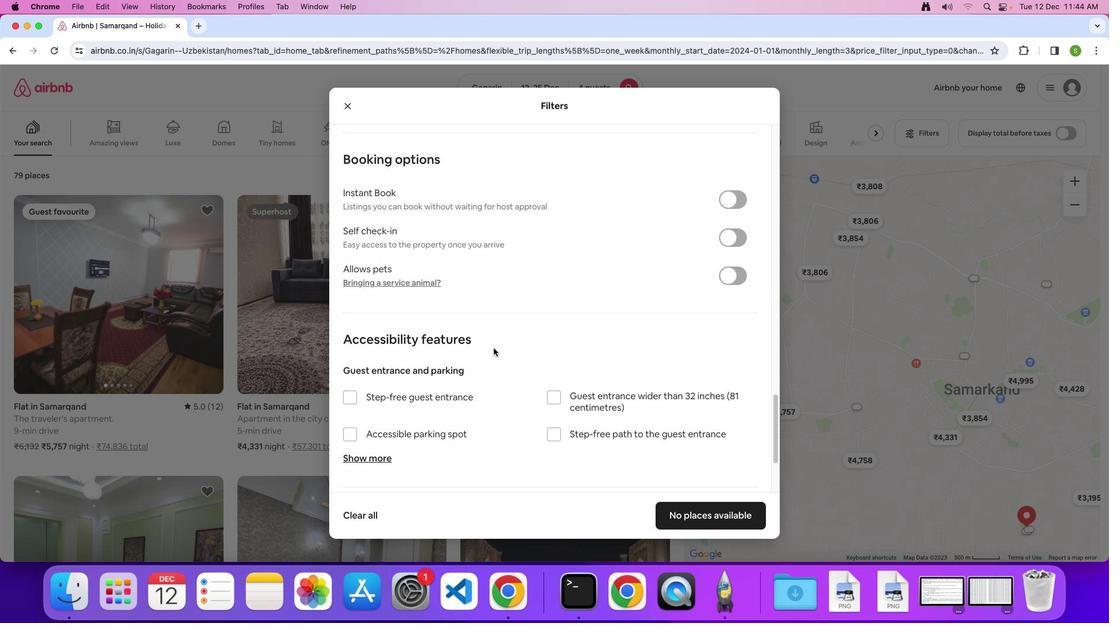 
Action: Mouse scrolled (477, 348) with delta (73, 0)
Screenshot: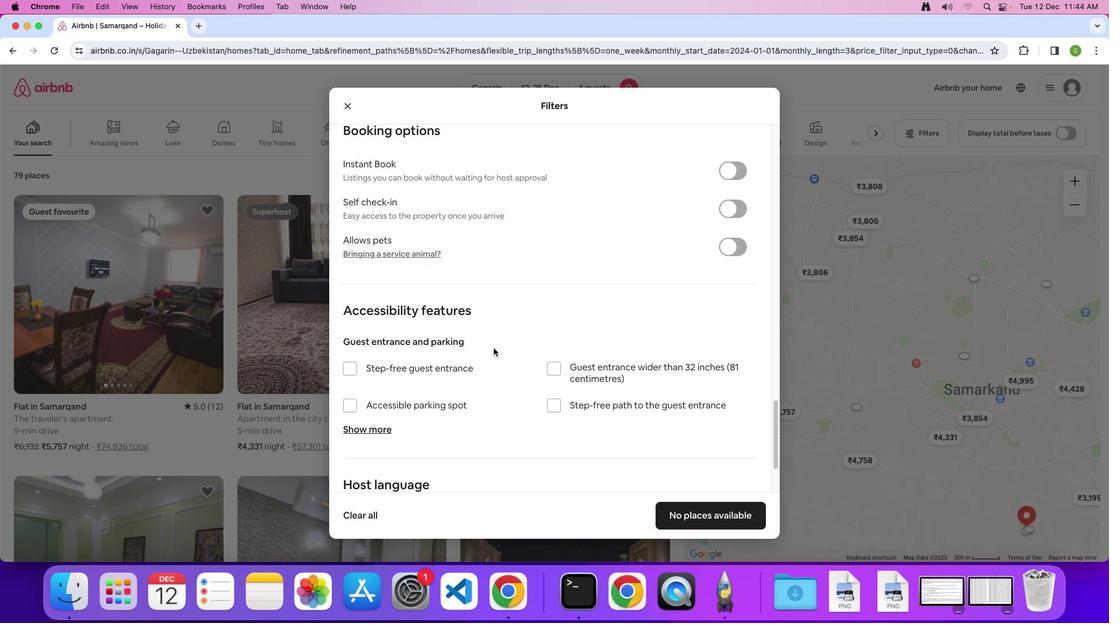 
Action: Mouse scrolled (477, 348) with delta (73, 0)
Screenshot: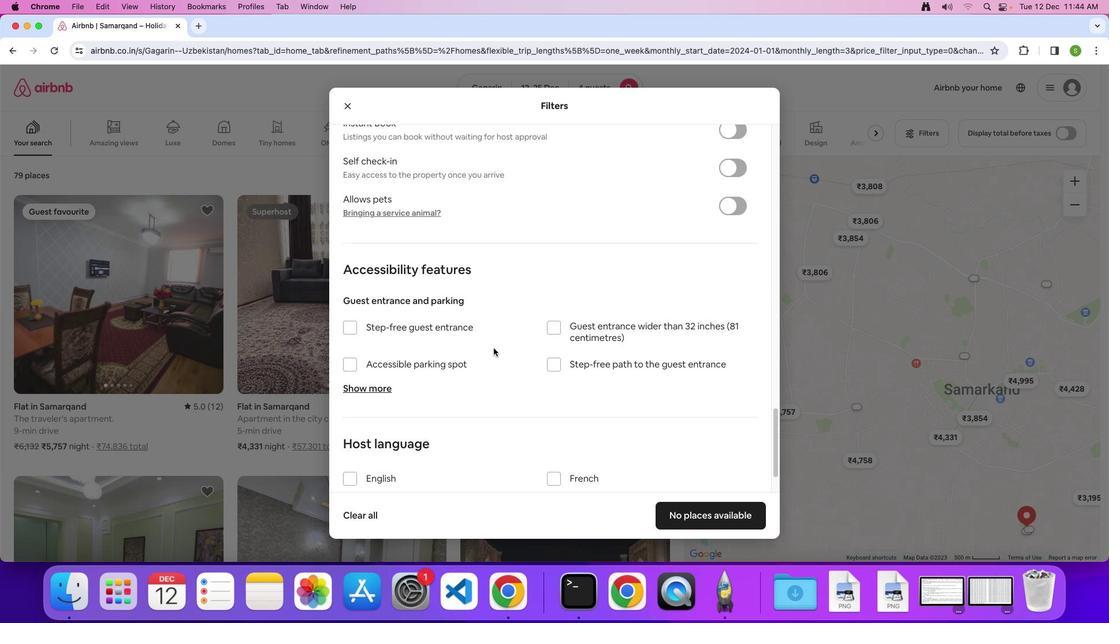 
Action: Mouse scrolled (477, 348) with delta (73, 0)
Screenshot: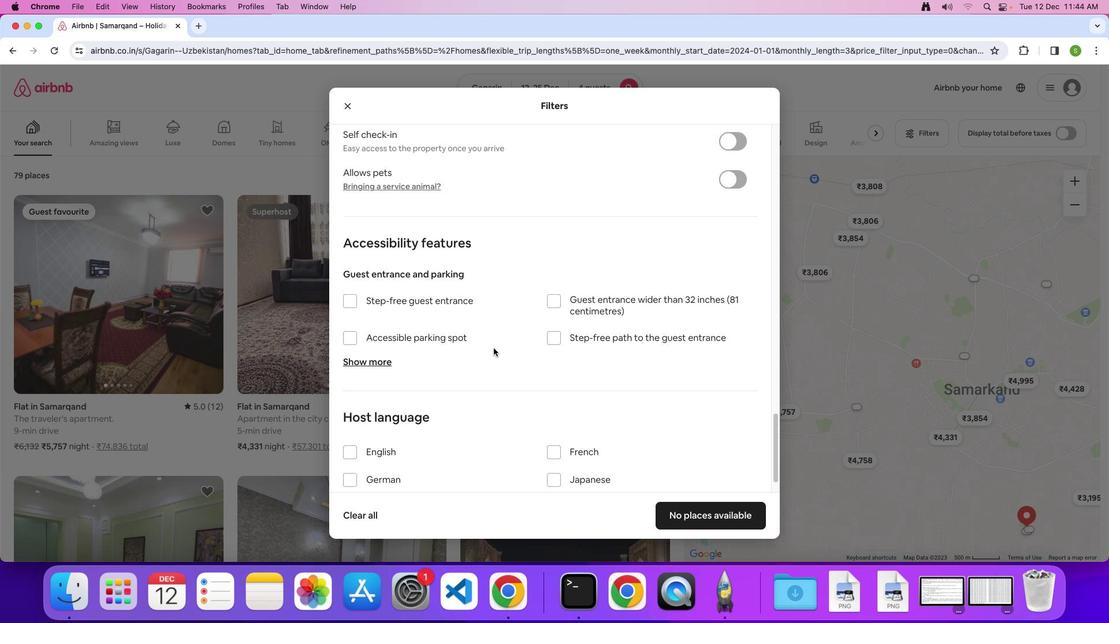 
Action: Mouse scrolled (477, 348) with delta (73, 0)
Screenshot: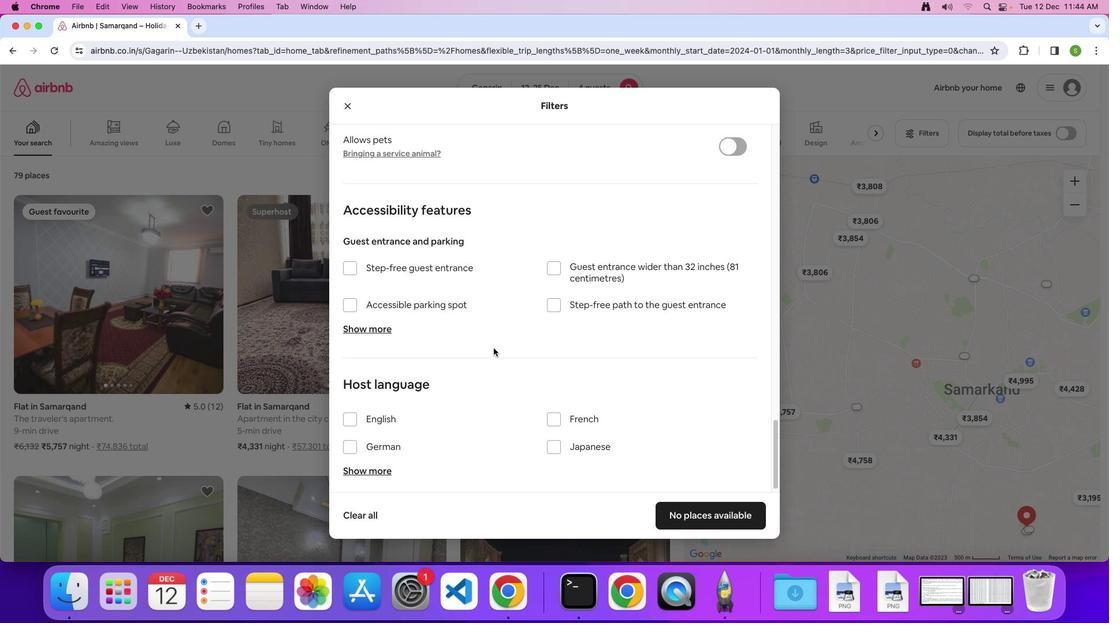 
Action: Mouse scrolled (477, 348) with delta (73, 0)
Screenshot: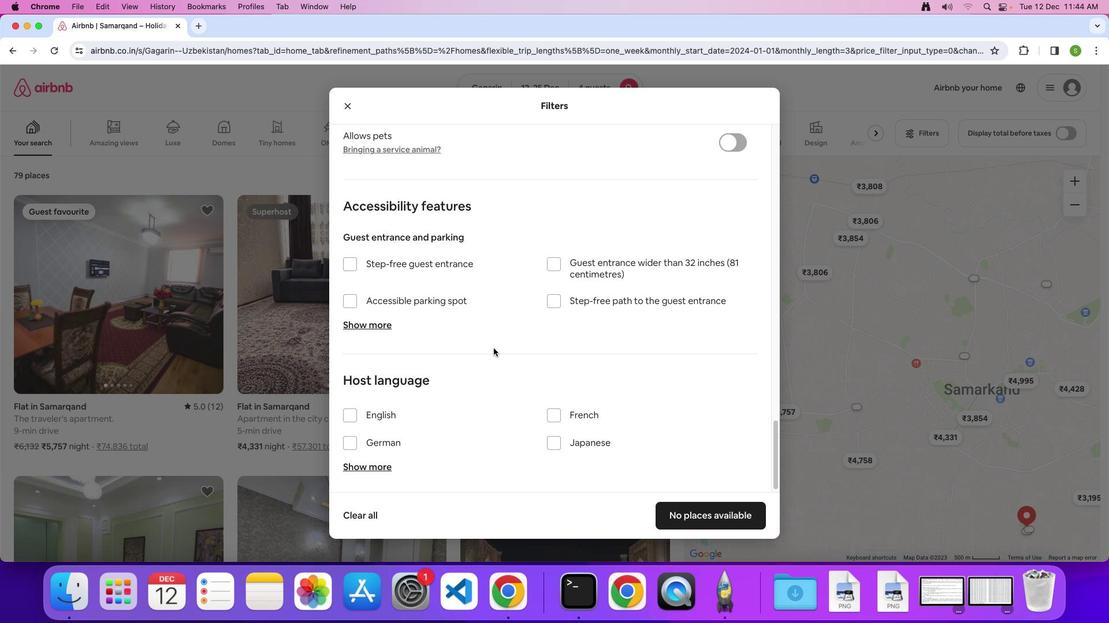 
Action: Mouse scrolled (477, 348) with delta (73, 0)
Screenshot: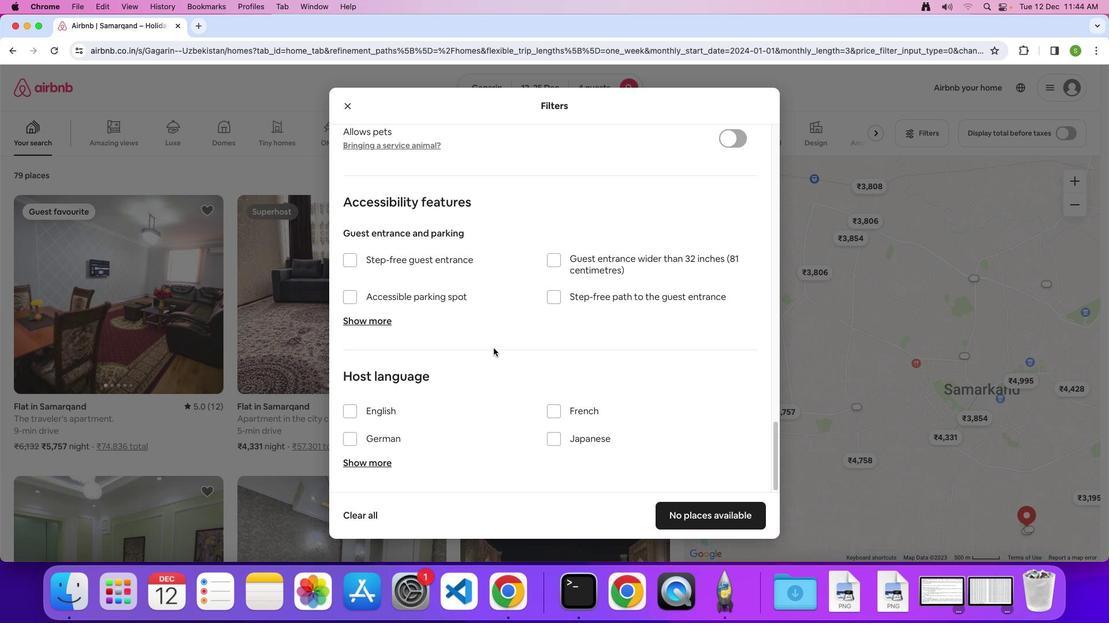 
Action: Mouse scrolled (477, 348) with delta (73, 0)
Screenshot: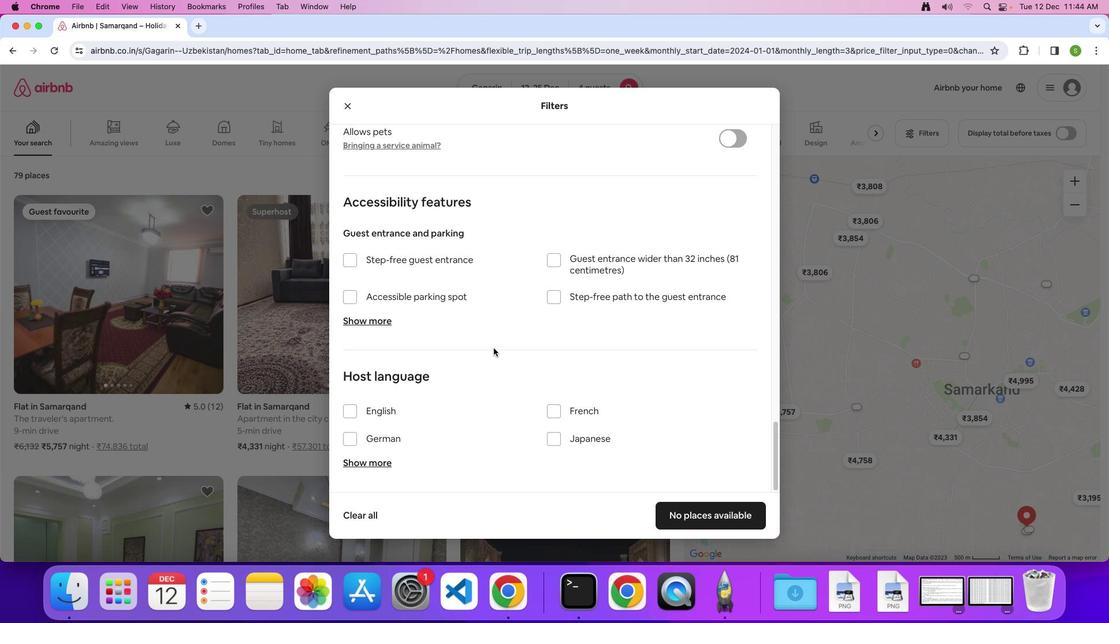 
Action: Mouse scrolled (477, 348) with delta (73, 0)
Screenshot: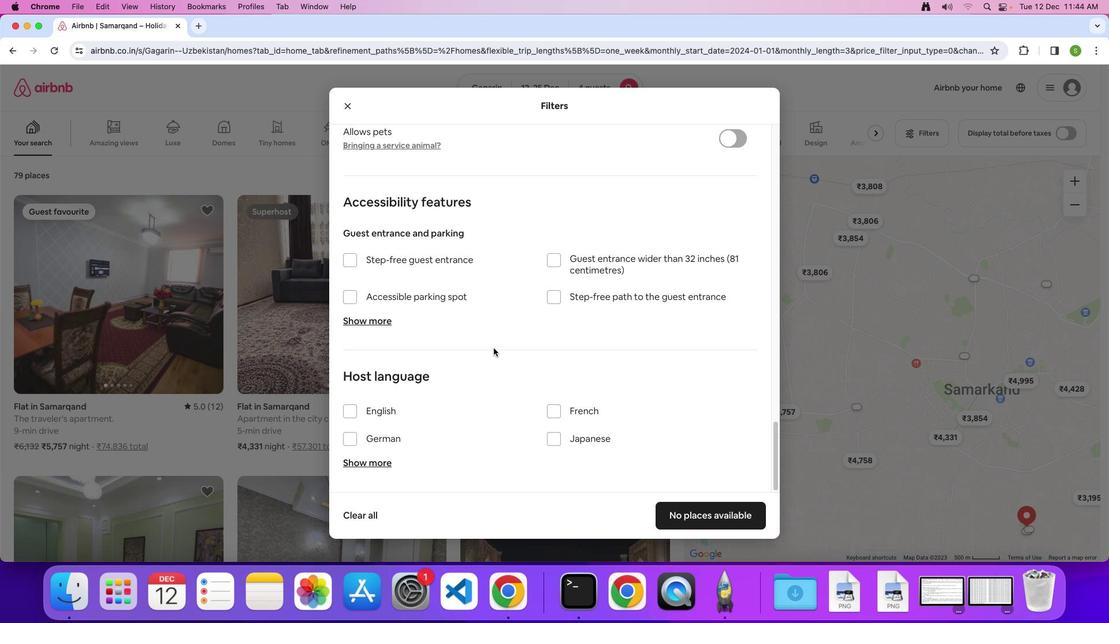
Action: Mouse scrolled (477, 348) with delta (73, 0)
Screenshot: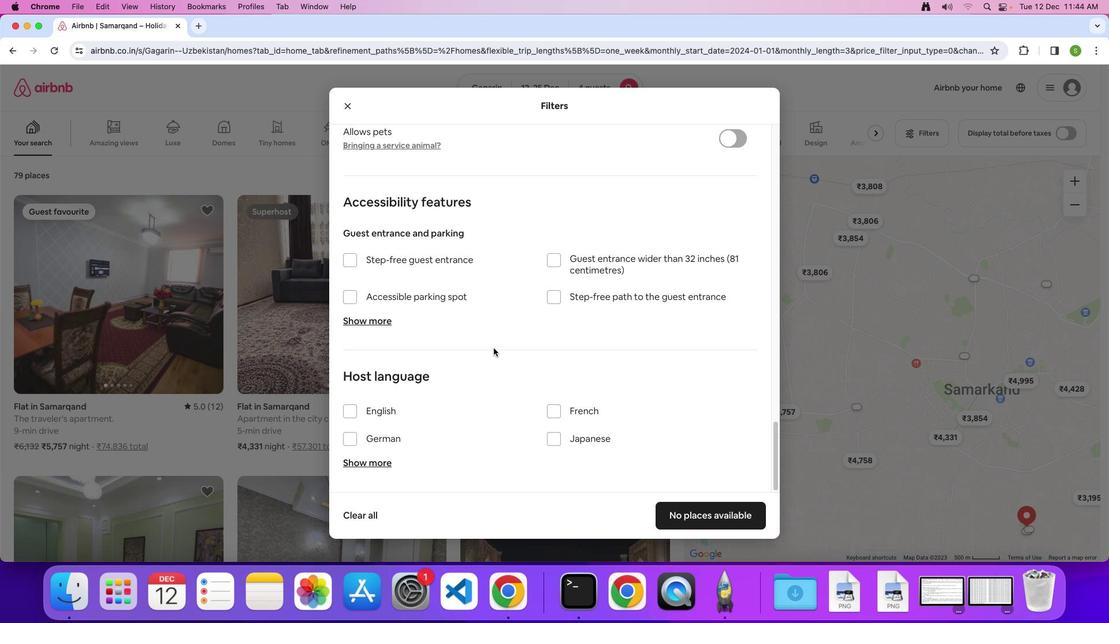 
Action: Mouse moved to (628, 511)
Screenshot: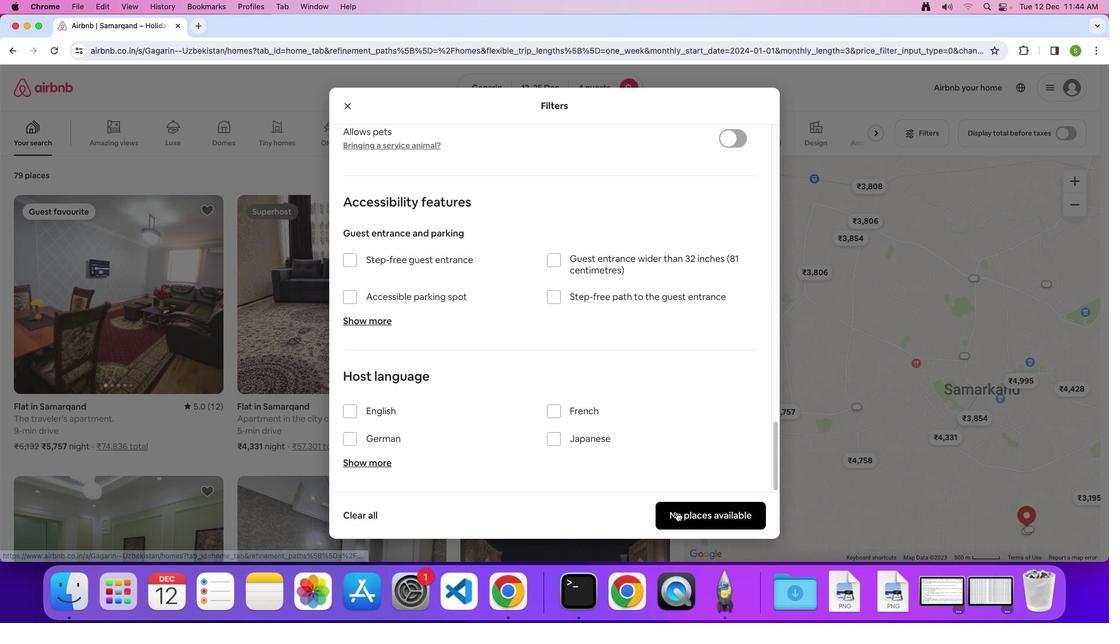 
Action: Mouse pressed left at (628, 511)
Screenshot: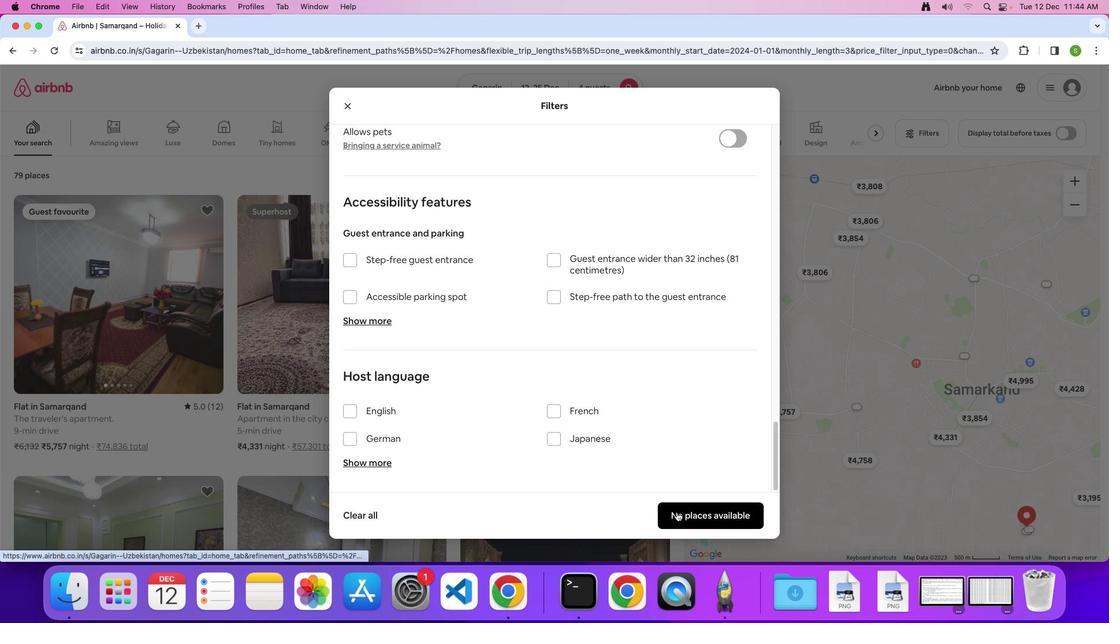 
Action: Mouse moved to (499, 305)
Screenshot: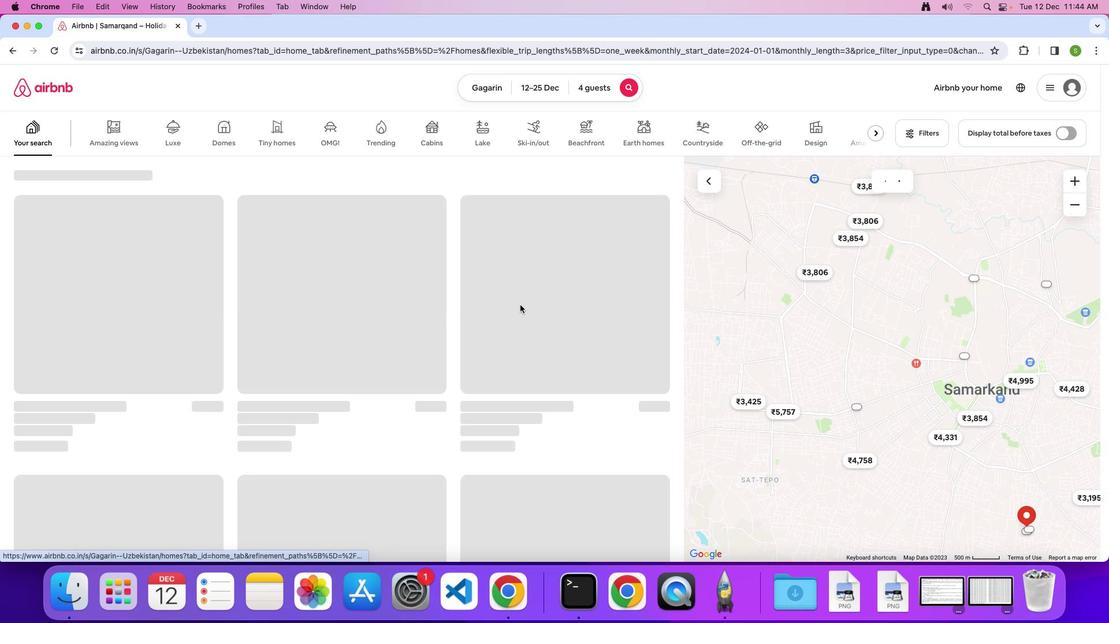 
